 Task: Find an accommodation in Rio de Janeiro for 9 guests from August 8 to August 15, with a price range of ₹10,000 to ₹14,000, 5 bedrooms, 8+ beds, 5 bathrooms, and amenities including Wifi, Free parking, and TV.
Action: Mouse moved to (727, 112)
Screenshot: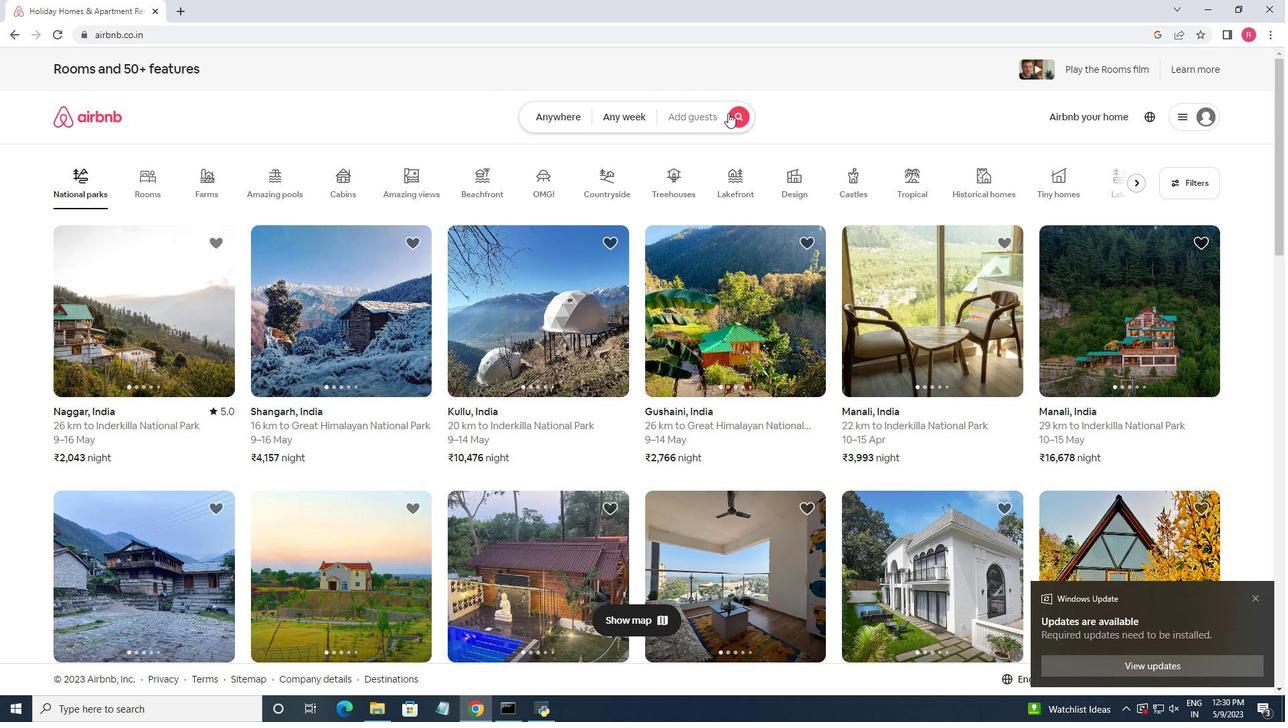 
Action: Mouse pressed left at (727, 112)
Screenshot: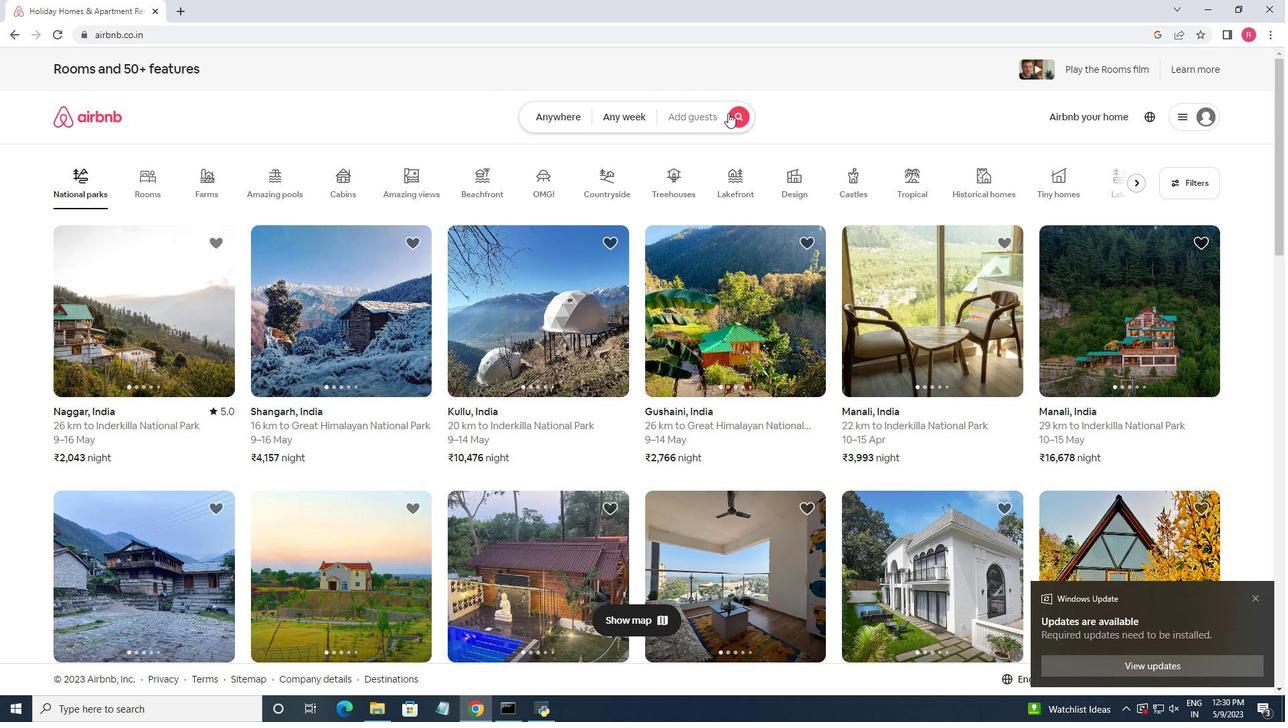 
Action: Mouse moved to (453, 169)
Screenshot: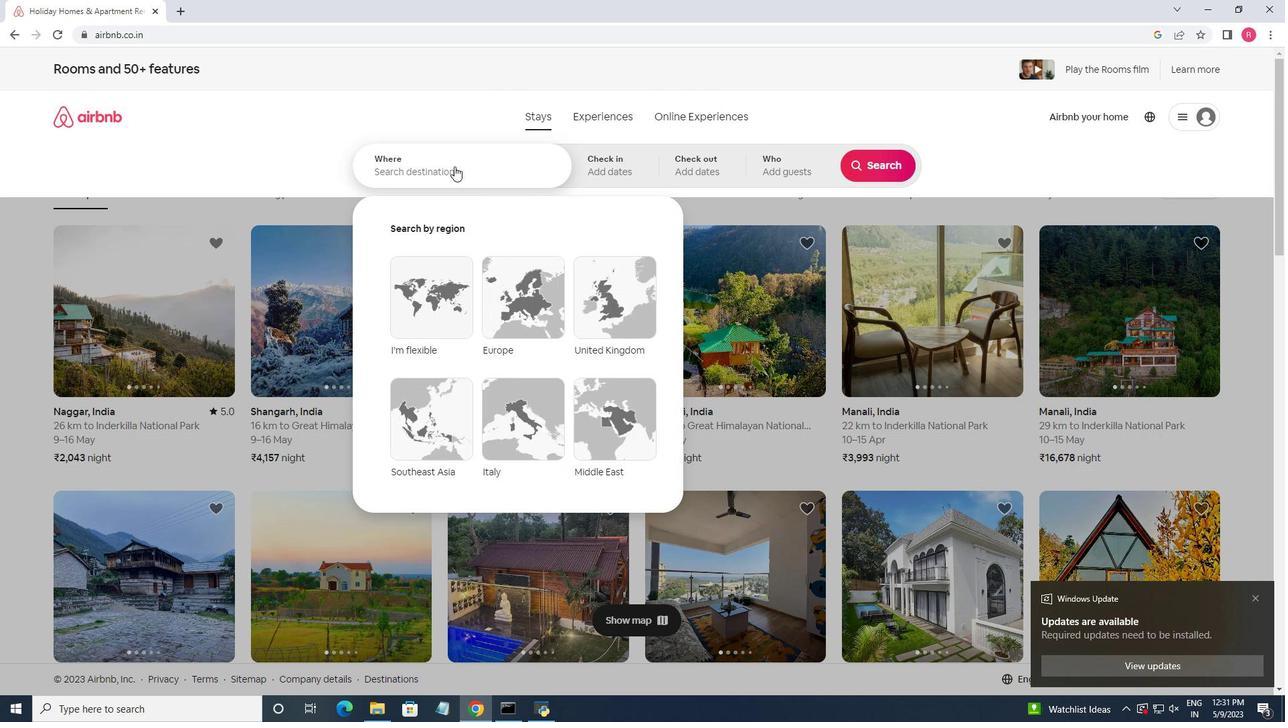 
Action: Mouse pressed left at (453, 169)
Screenshot: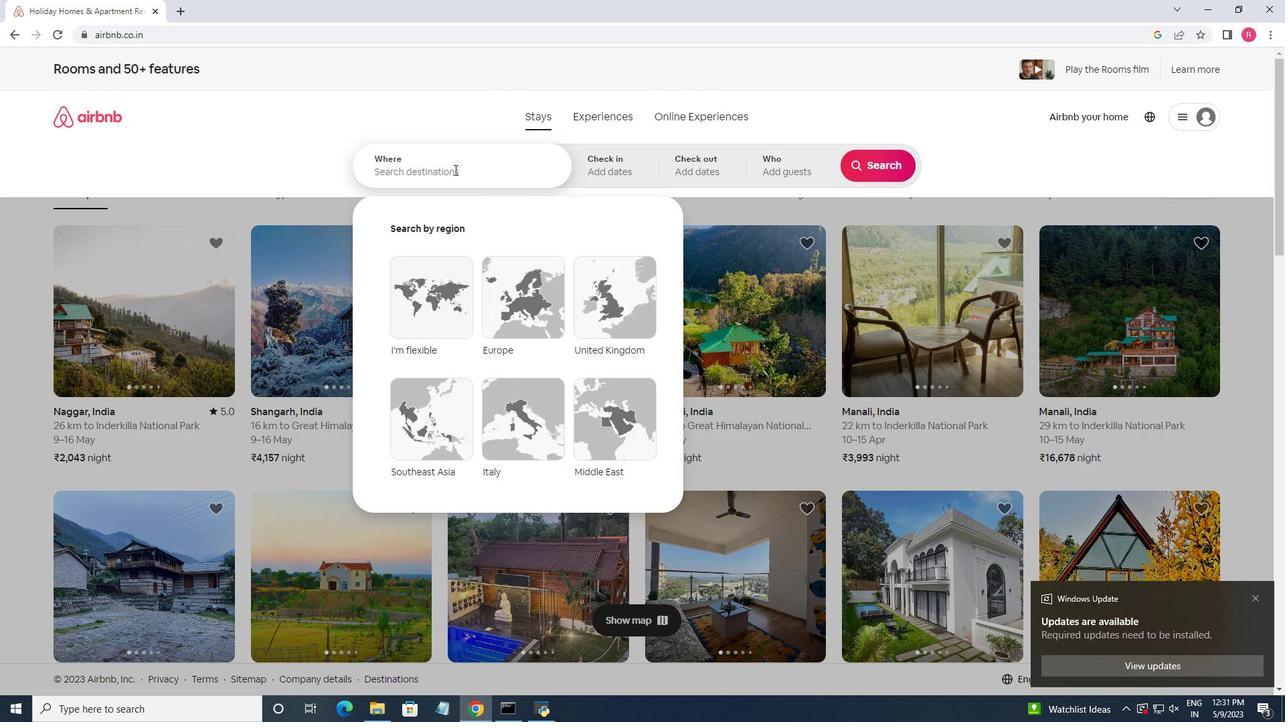 
Action: Key pressed <Key.shift><Key.shift><Key.shift><Key.shift><Key.shift><Key.shift><Key.shift><Key.shift><Key.shift><Key.shift><Key.shift><Key.shift><Key.shift><Key.shift><Key.shift><Key.shift><Key.shift><Key.shift><Key.shift><Key.shift><Key.shift><Key.shift><Key.shift><Key.shift>Rio<Key.space>de<Key.space><Key.shift>Janeiro,<Key.space><Key.shift>Brazil
Screenshot: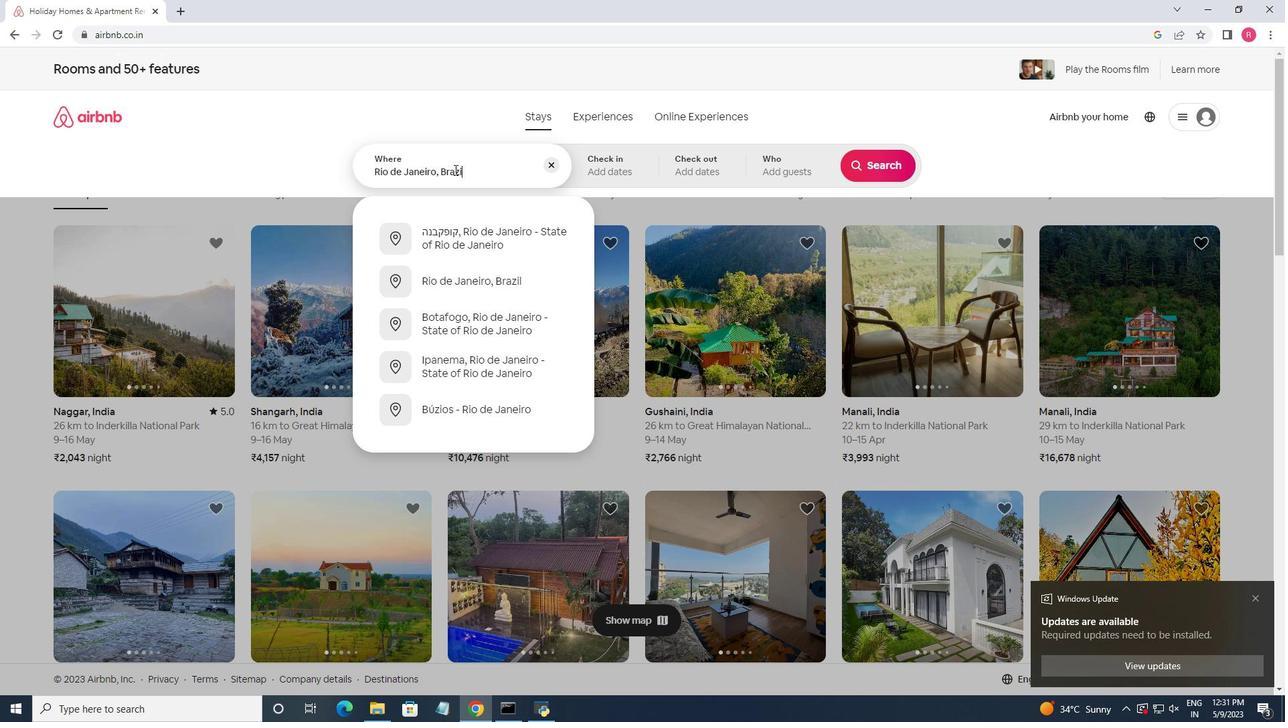 
Action: Mouse moved to (472, 240)
Screenshot: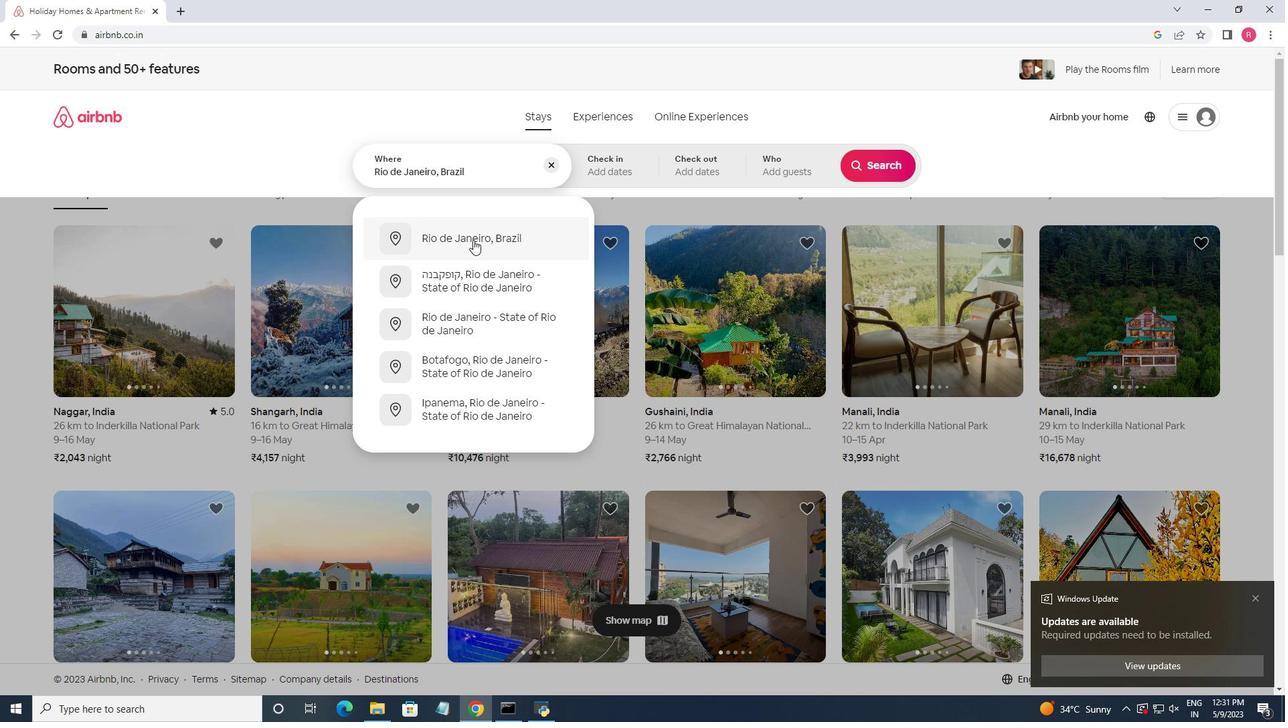 
Action: Mouse pressed left at (472, 240)
Screenshot: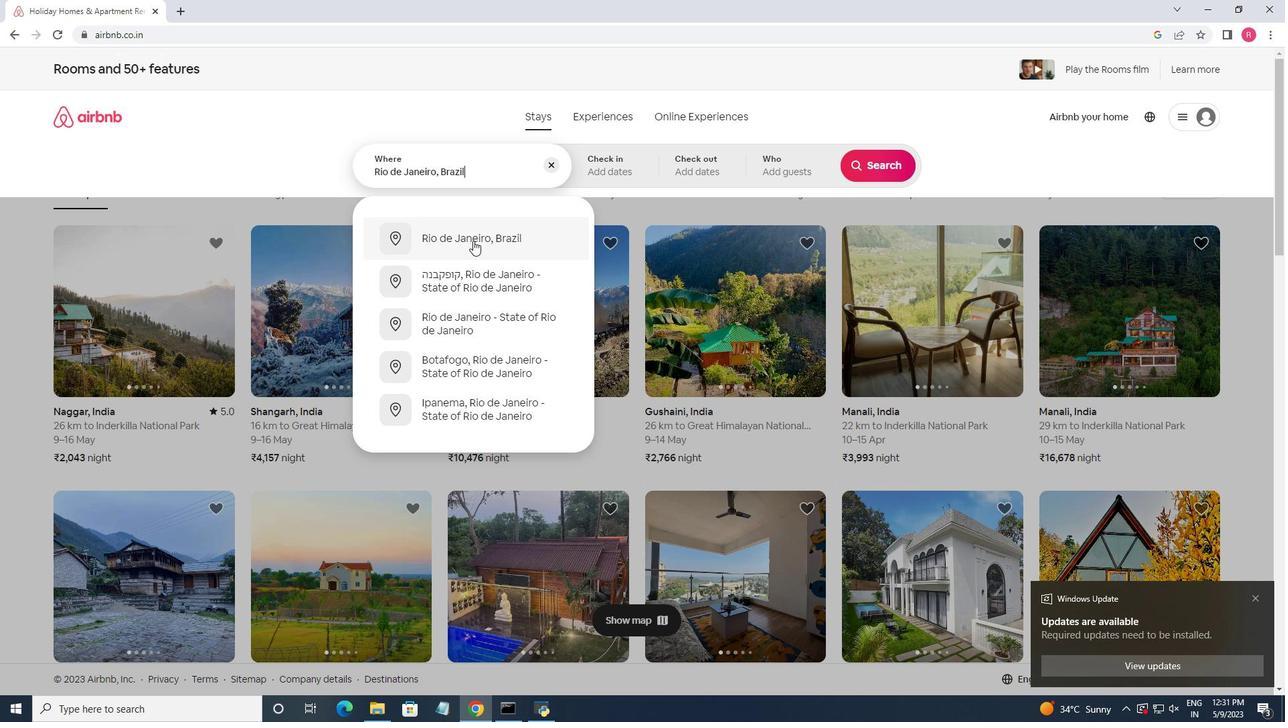 
Action: Mouse moved to (615, 169)
Screenshot: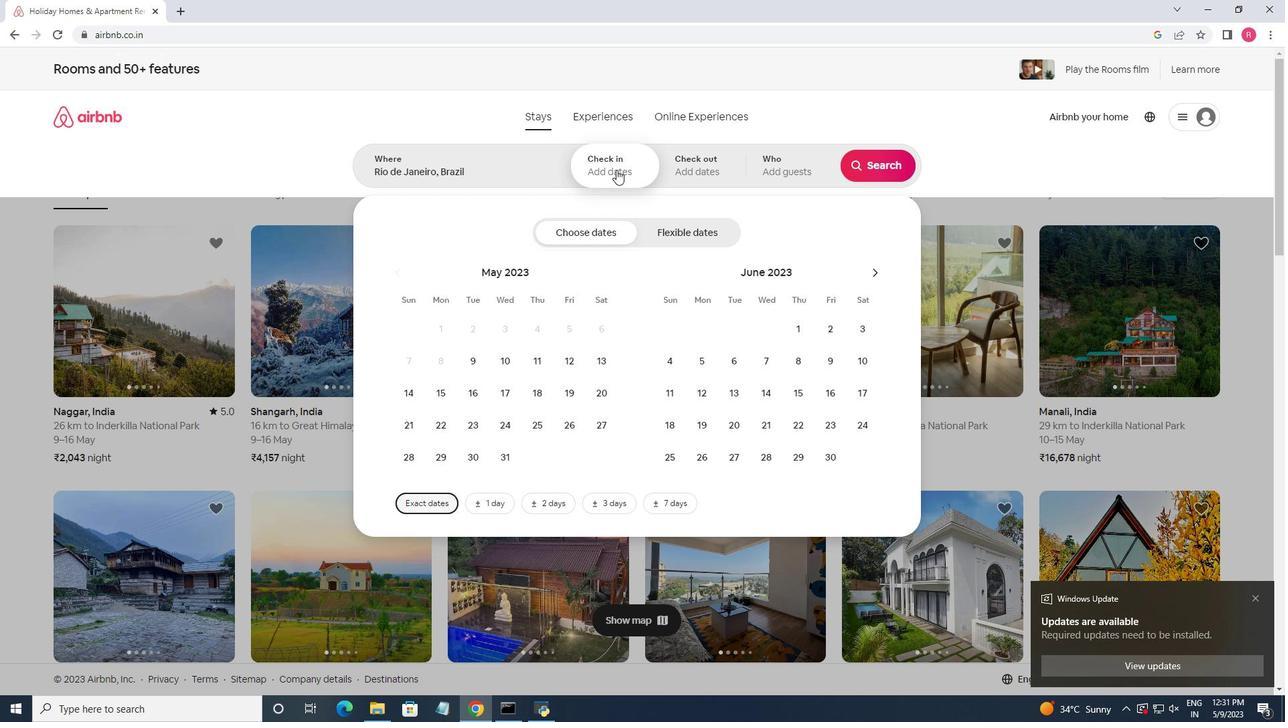
Action: Mouse pressed left at (615, 169)
Screenshot: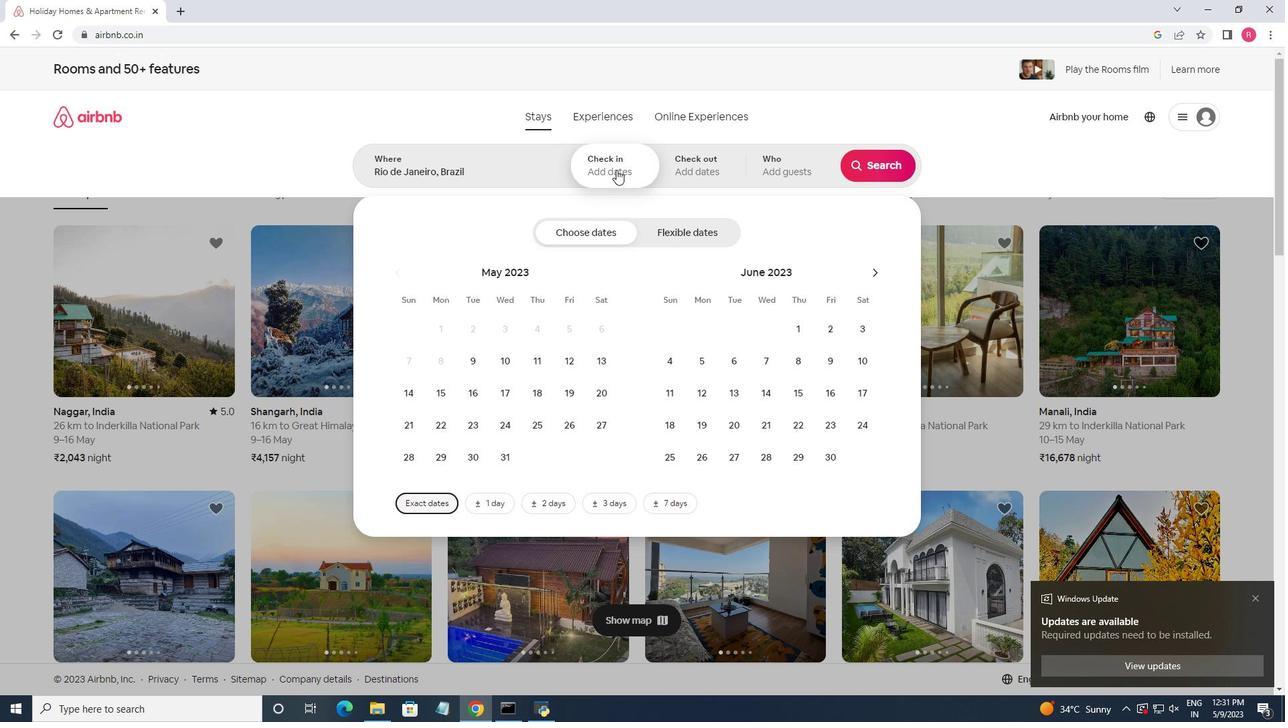 
Action: Mouse pressed left at (615, 169)
Screenshot: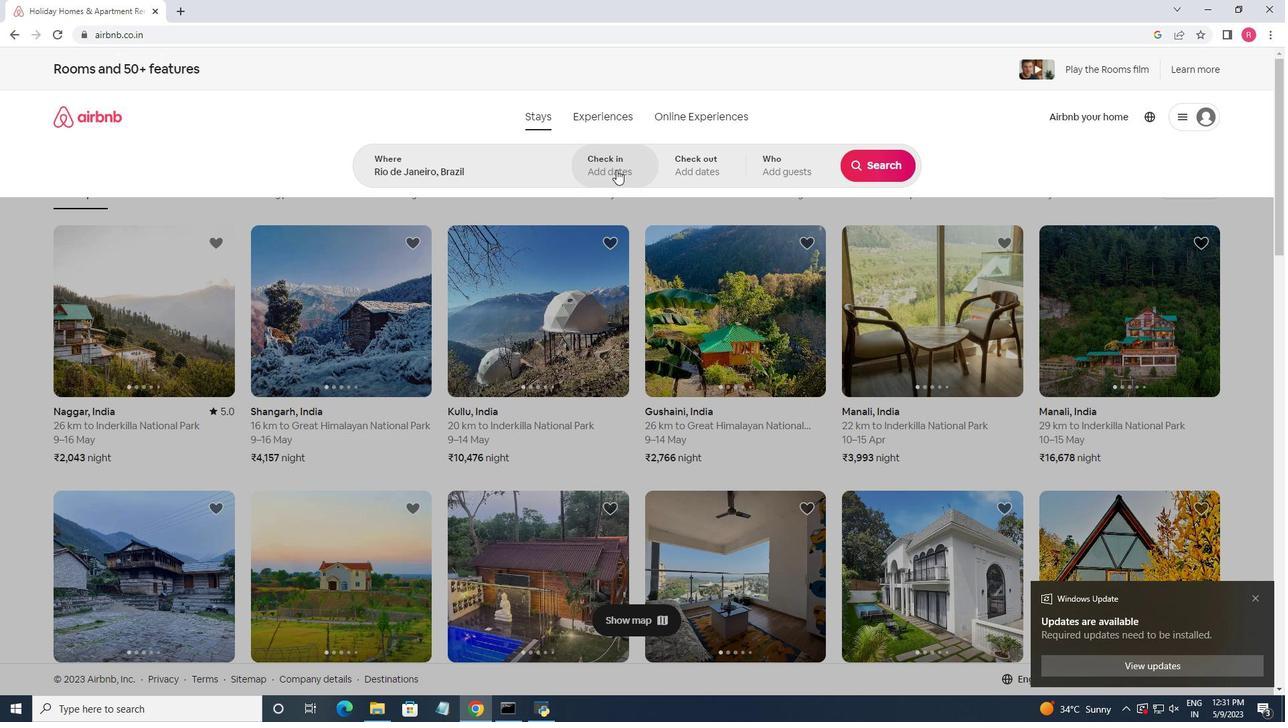 
Action: Mouse moved to (868, 271)
Screenshot: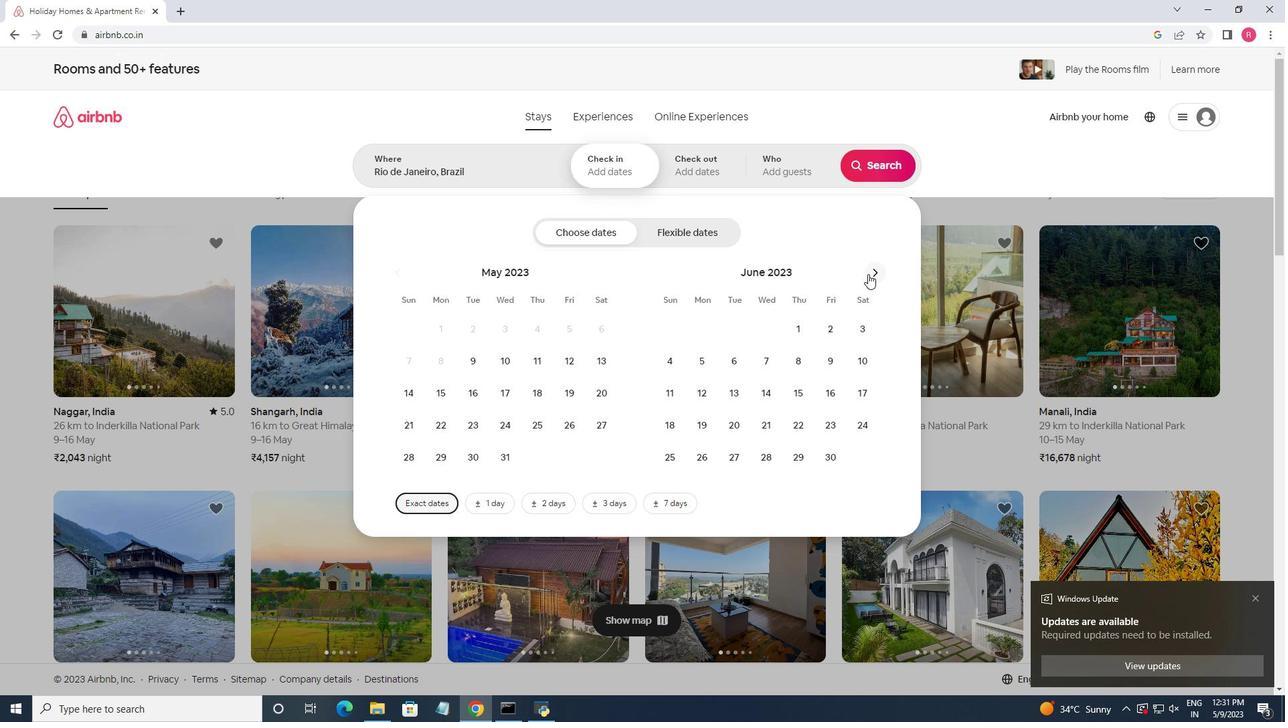 
Action: Mouse pressed left at (868, 271)
Screenshot: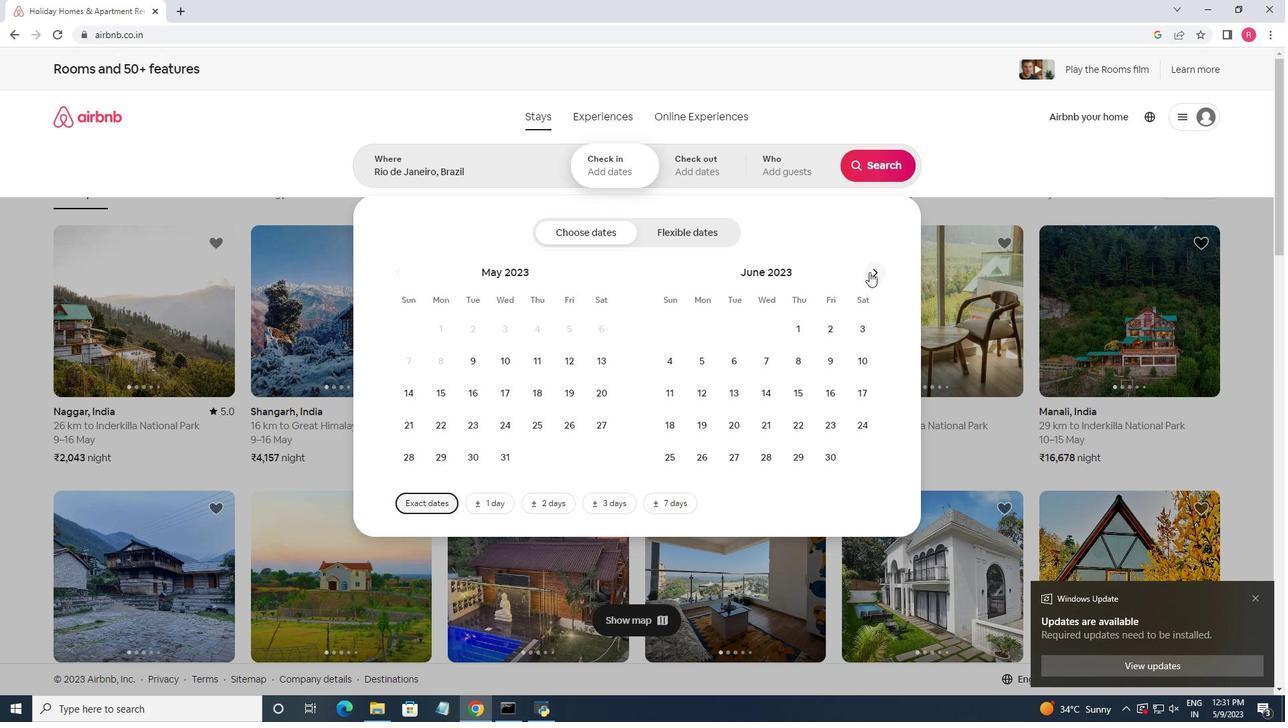 
Action: Mouse pressed left at (868, 271)
Screenshot: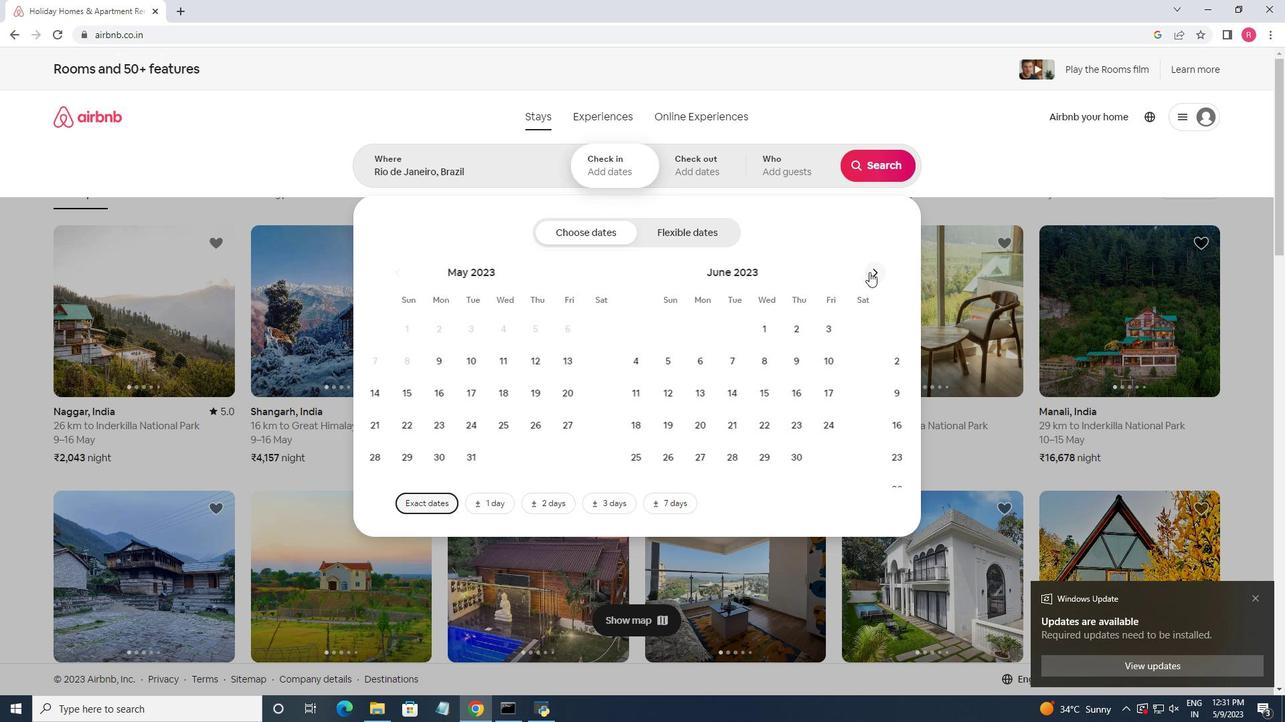 
Action: Mouse moved to (741, 358)
Screenshot: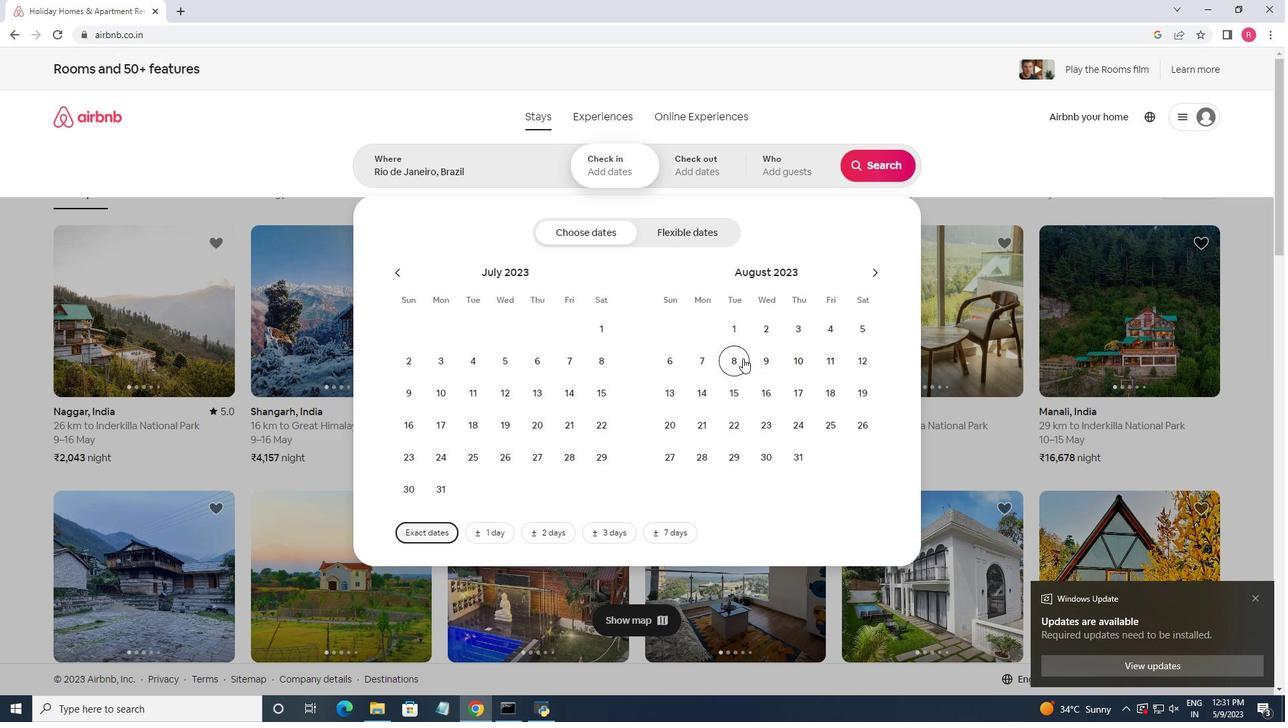 
Action: Mouse pressed left at (741, 358)
Screenshot: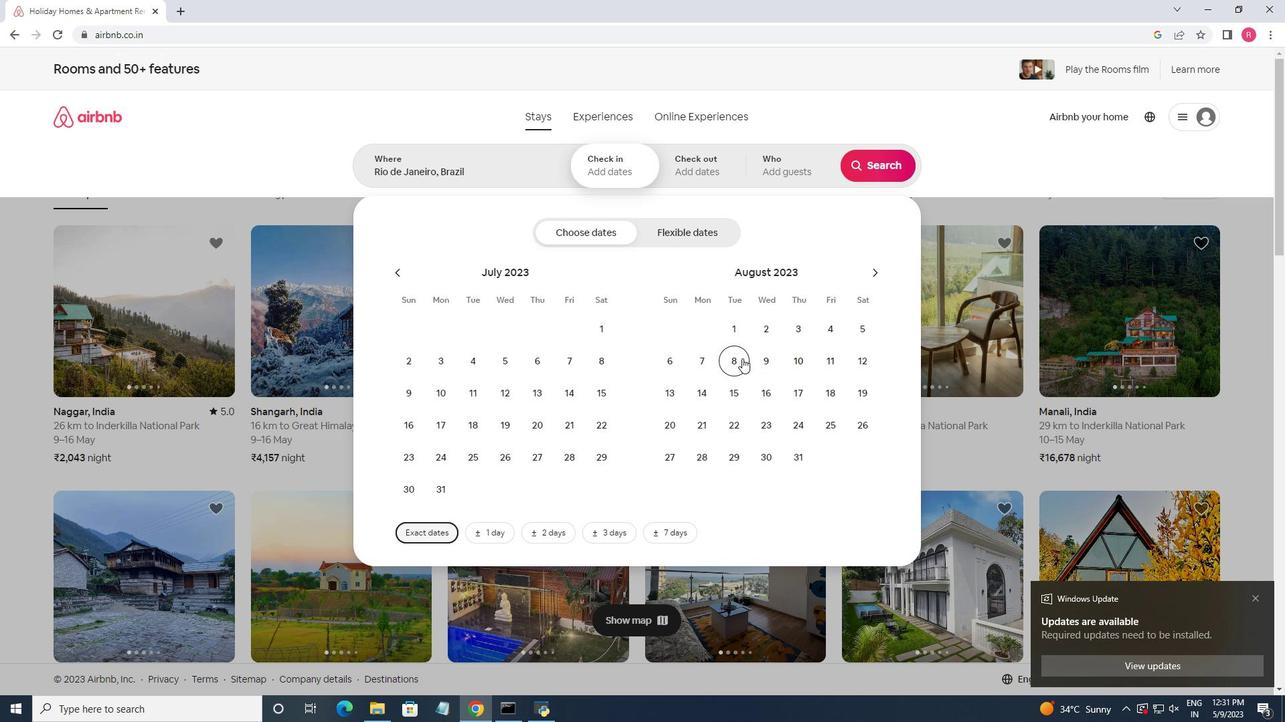 
Action: Mouse moved to (744, 390)
Screenshot: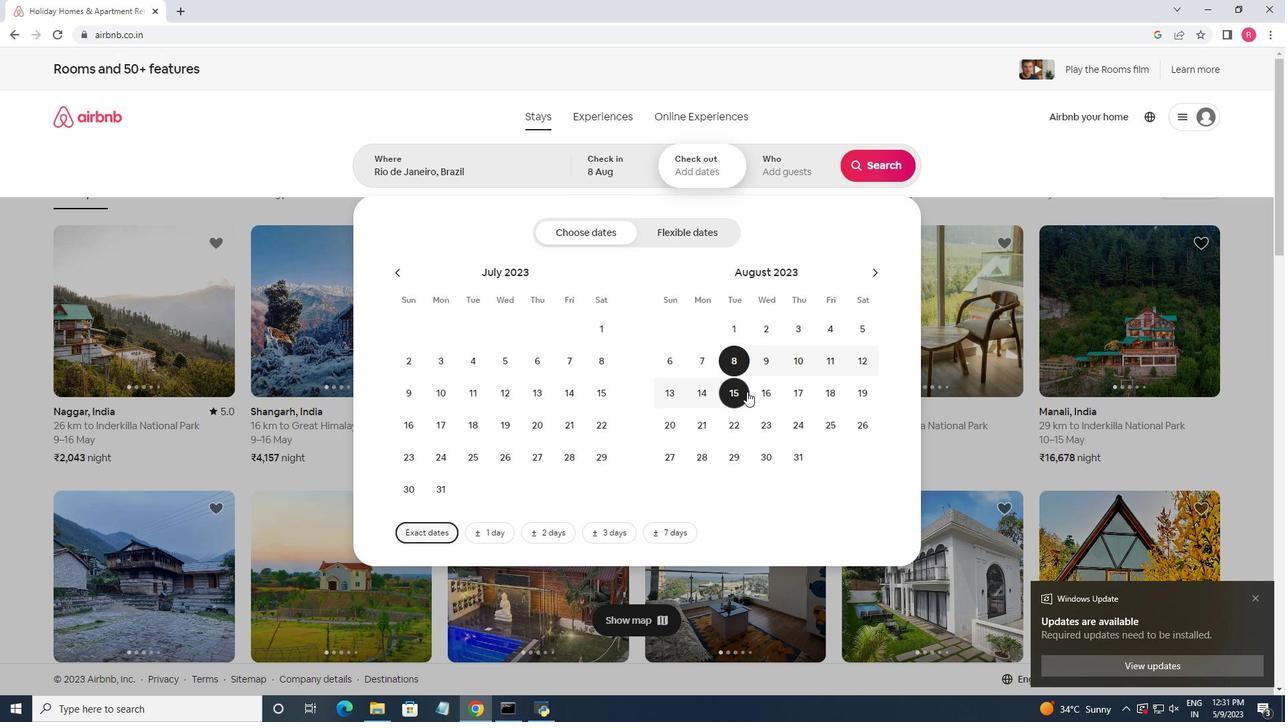 
Action: Mouse pressed left at (744, 390)
Screenshot: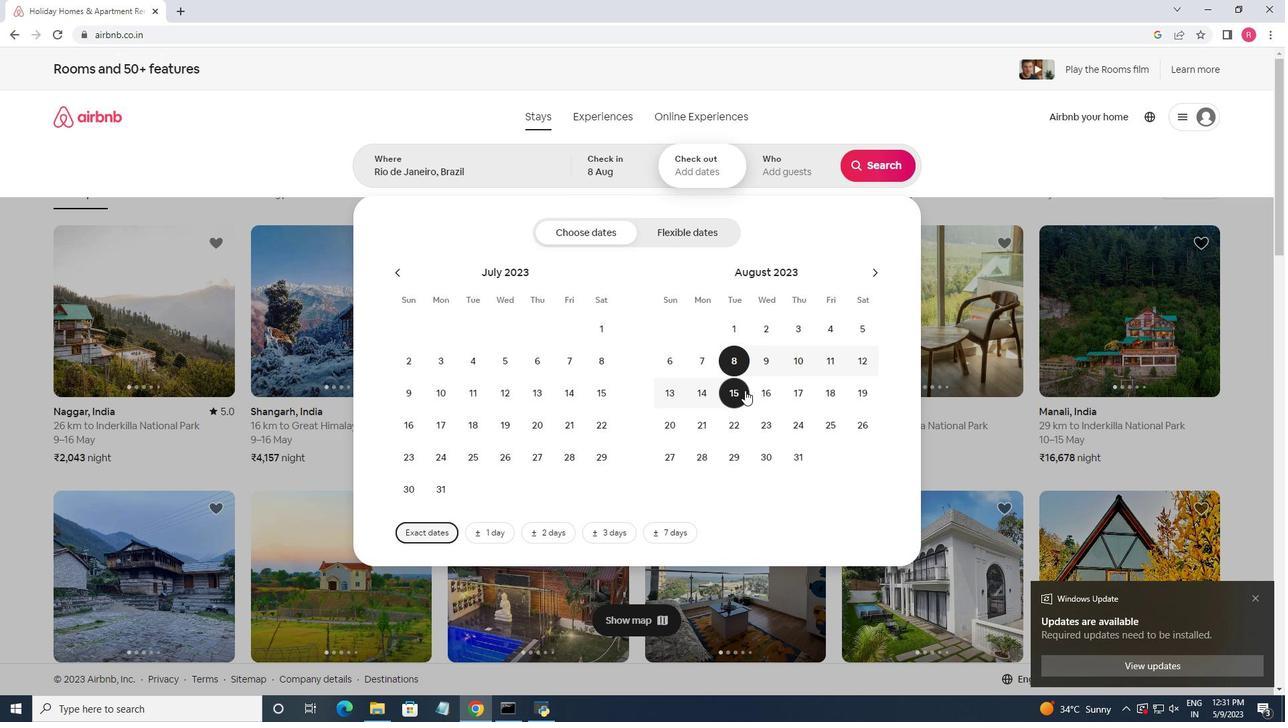 
Action: Mouse moved to (787, 172)
Screenshot: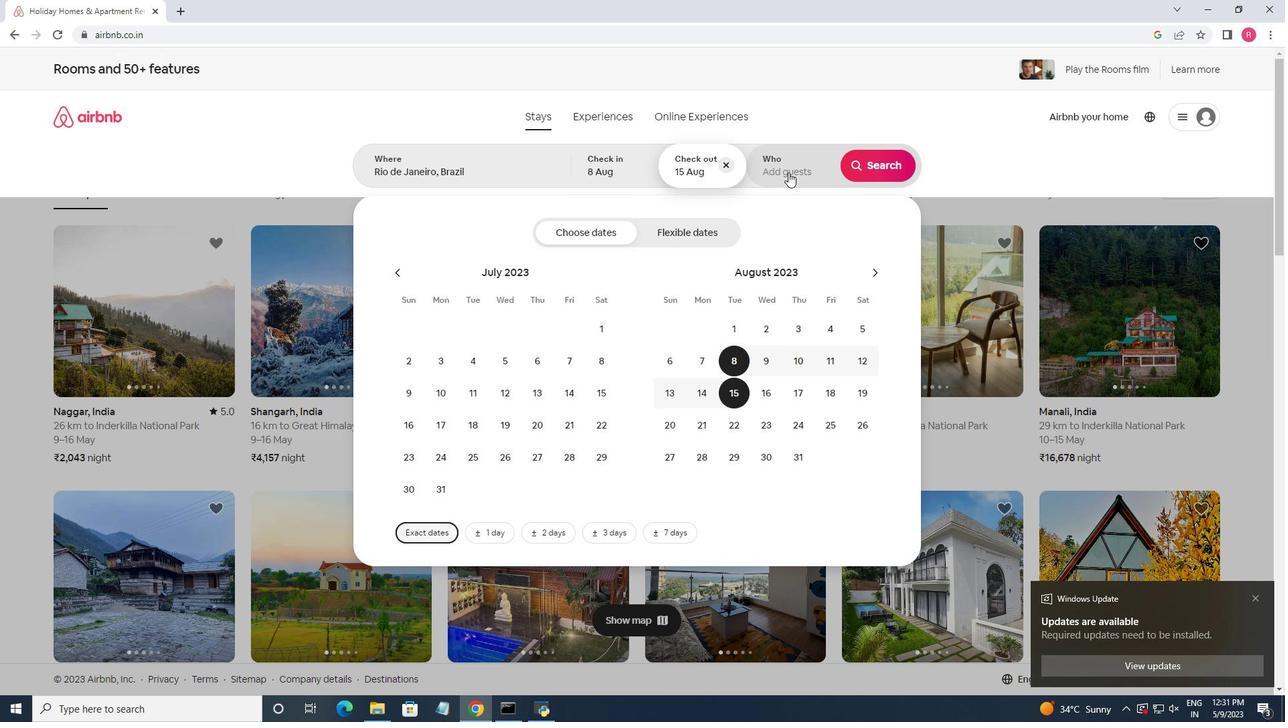 
Action: Mouse pressed left at (787, 172)
Screenshot: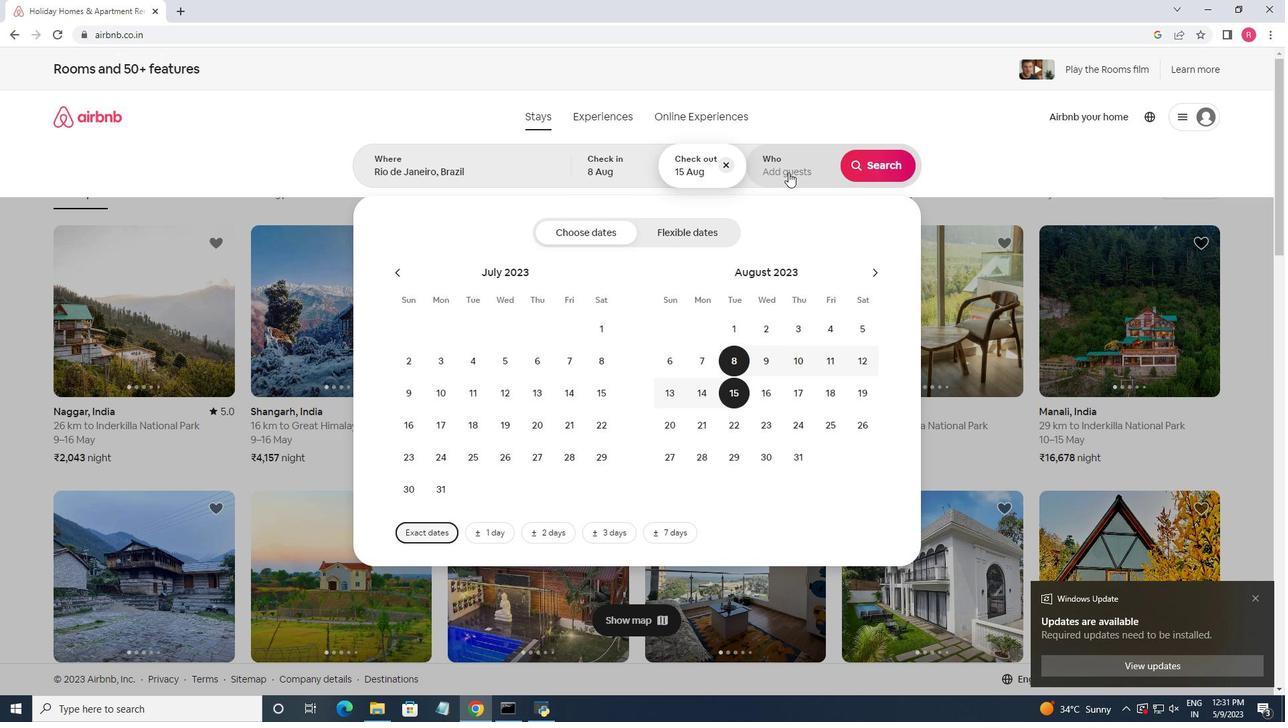 
Action: Mouse moved to (885, 240)
Screenshot: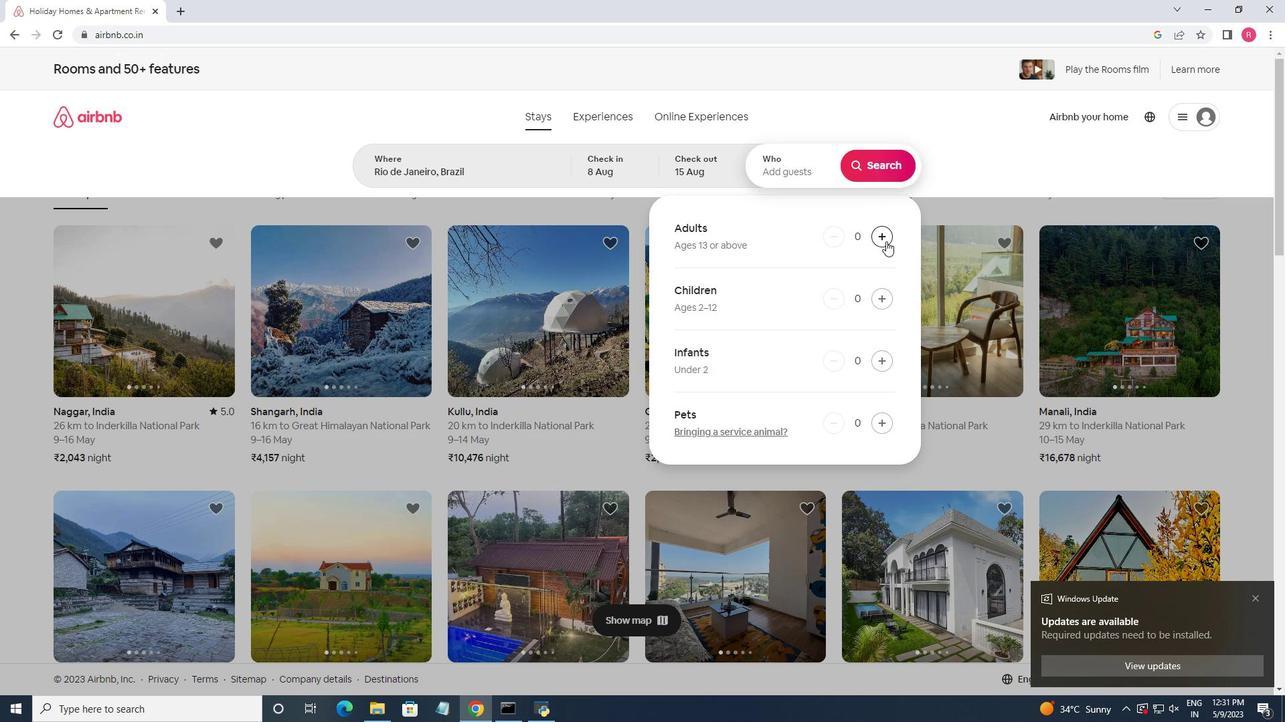
Action: Mouse pressed left at (885, 240)
Screenshot: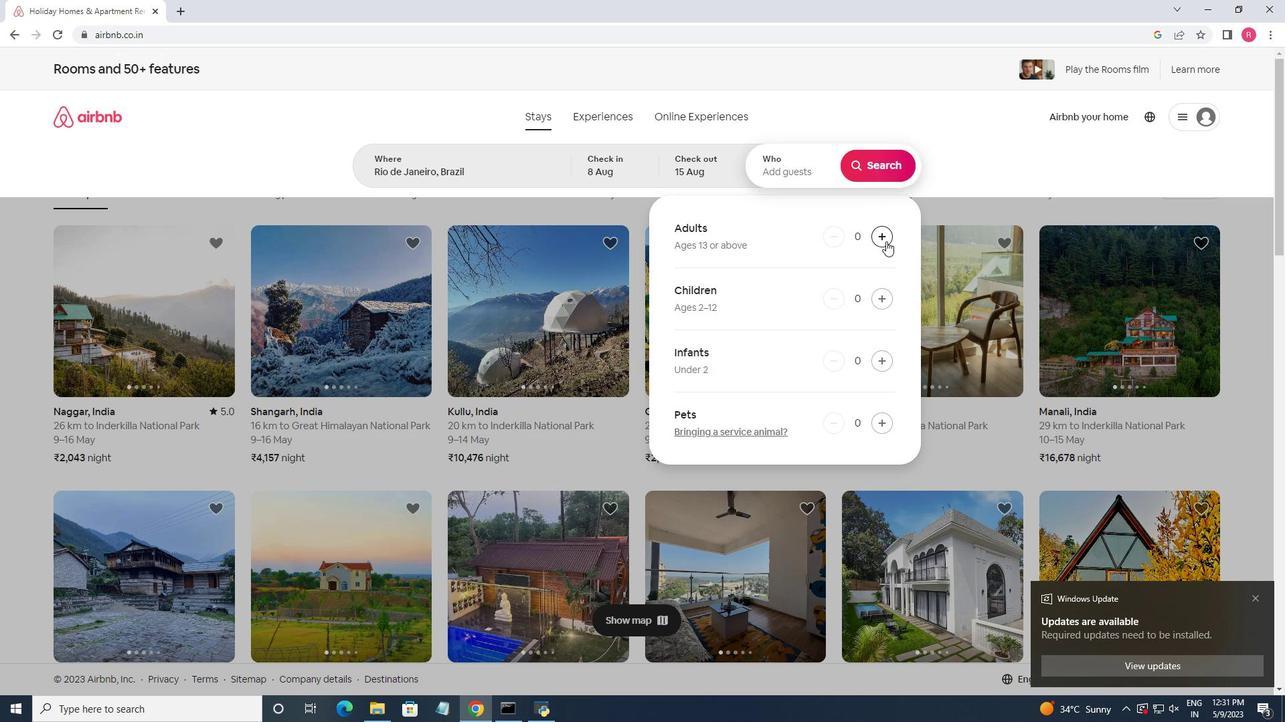 
Action: Mouse pressed left at (885, 240)
Screenshot: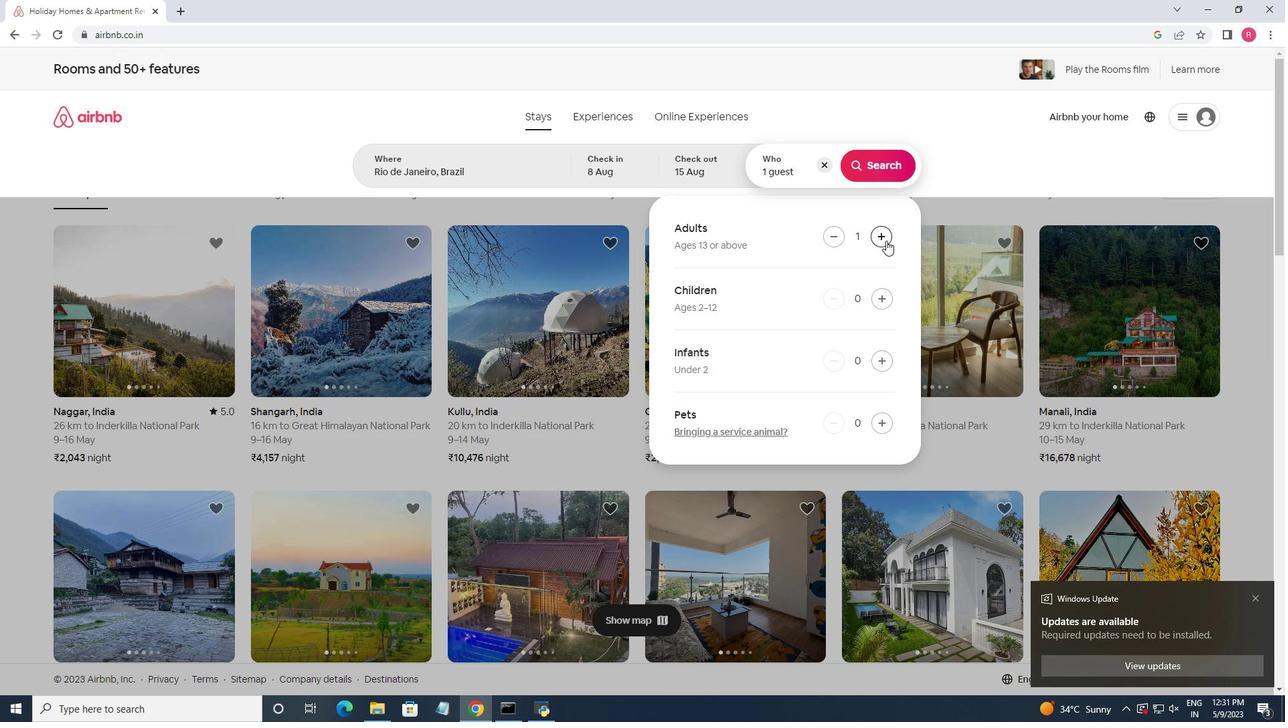 
Action: Mouse pressed left at (885, 240)
Screenshot: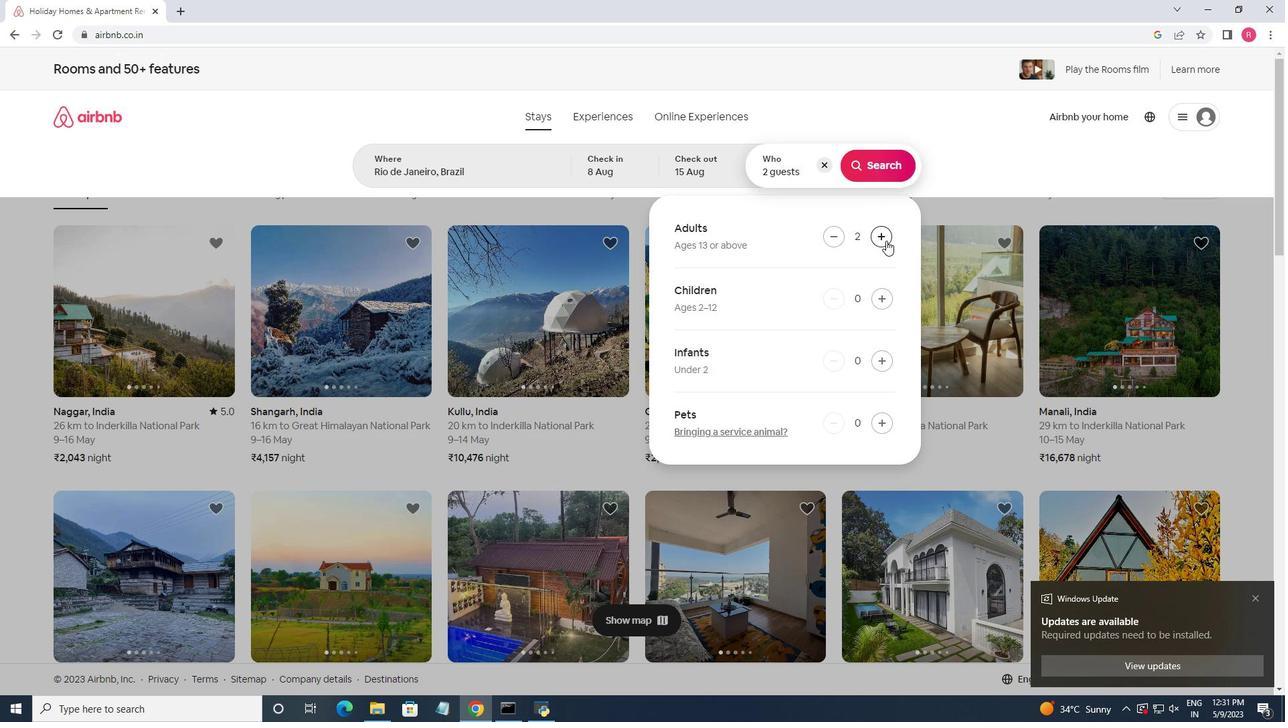 
Action: Mouse pressed left at (885, 240)
Screenshot: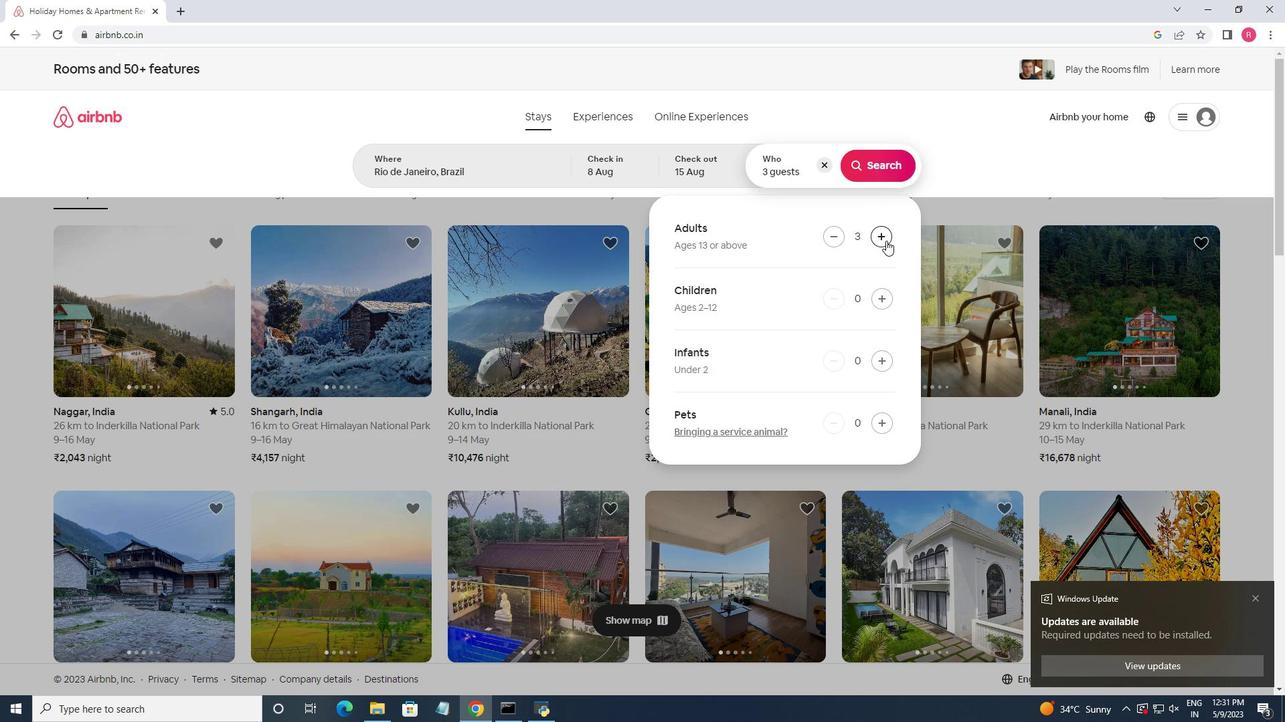 
Action: Mouse pressed left at (885, 240)
Screenshot: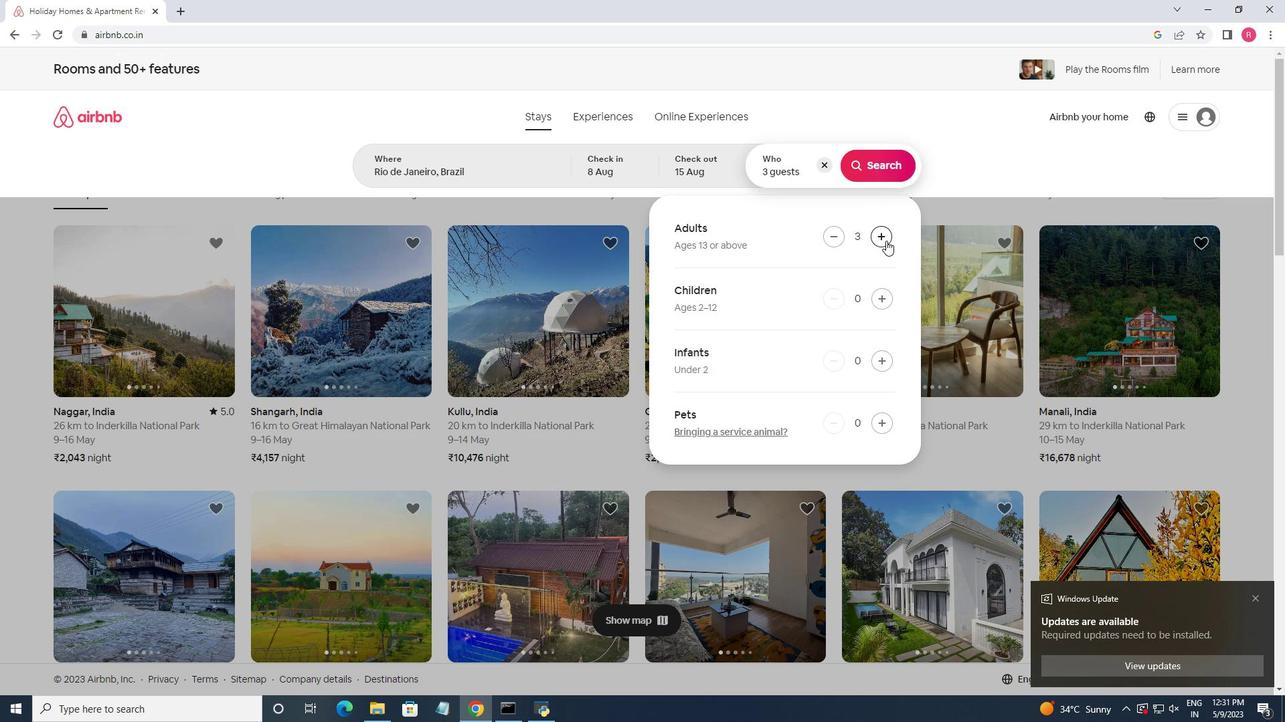 
Action: Mouse pressed left at (885, 240)
Screenshot: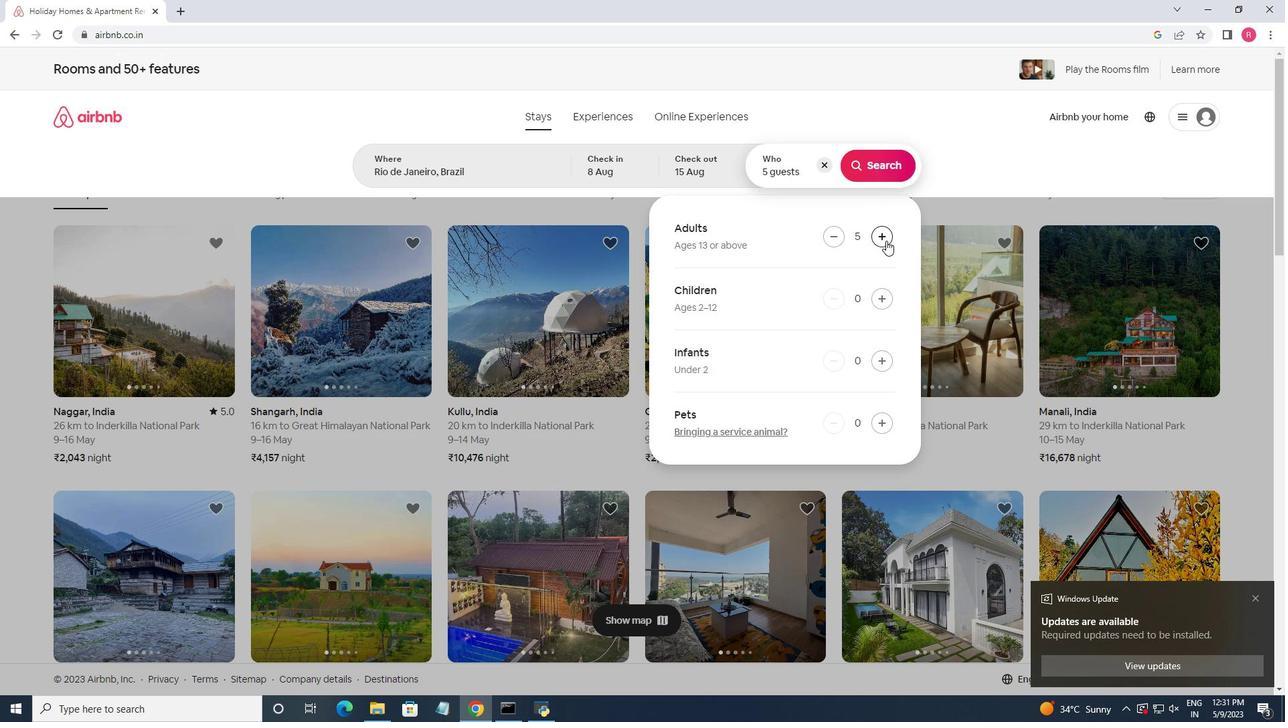 
Action: Mouse pressed left at (885, 240)
Screenshot: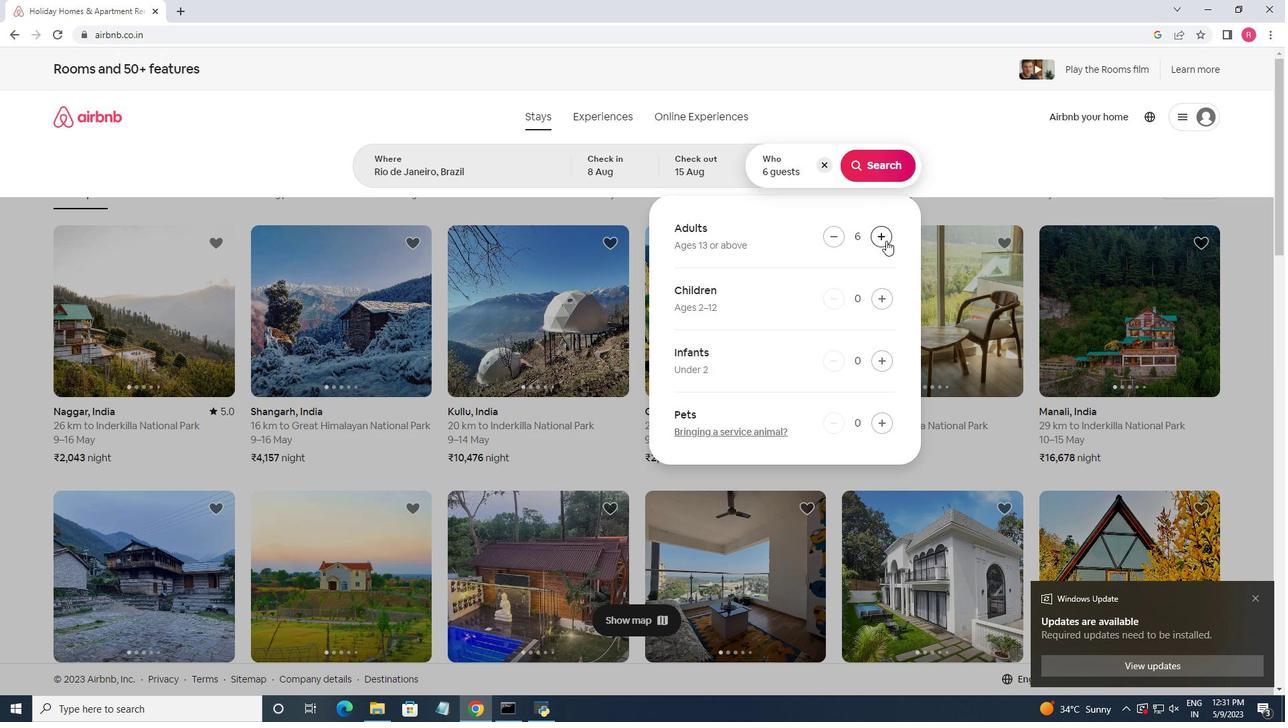 
Action: Mouse pressed left at (885, 240)
Screenshot: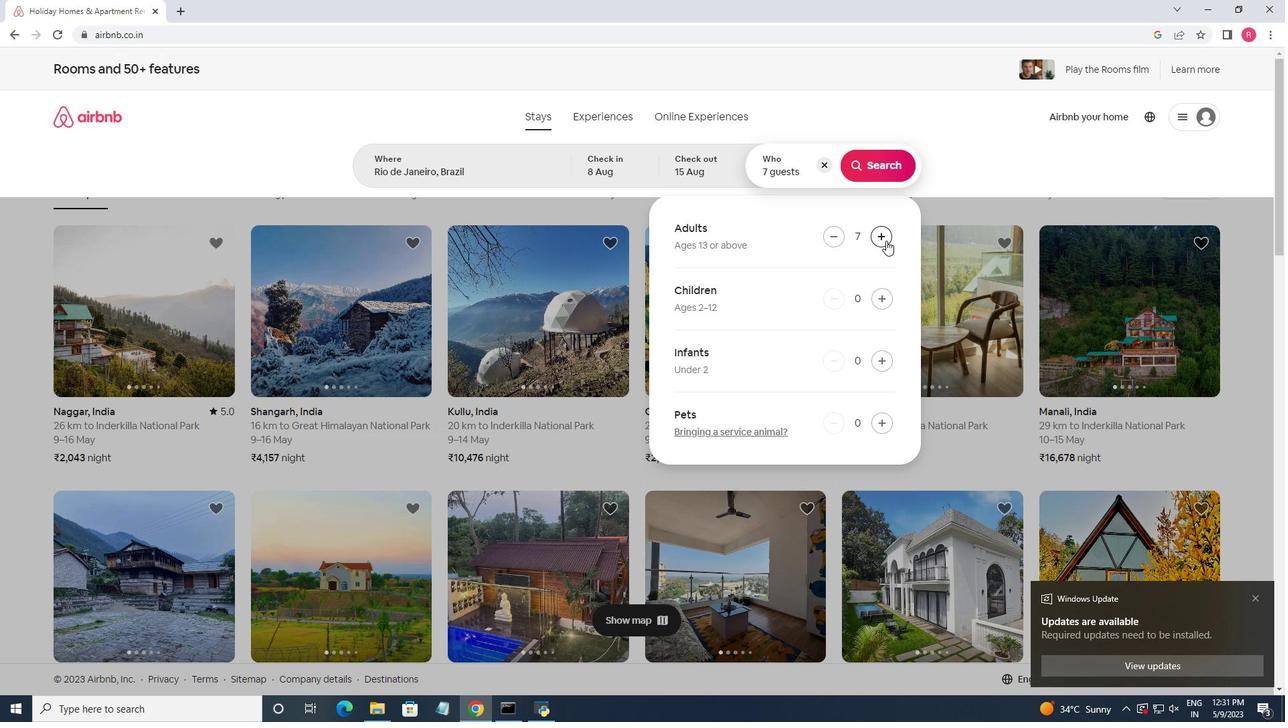 
Action: Mouse pressed left at (885, 240)
Screenshot: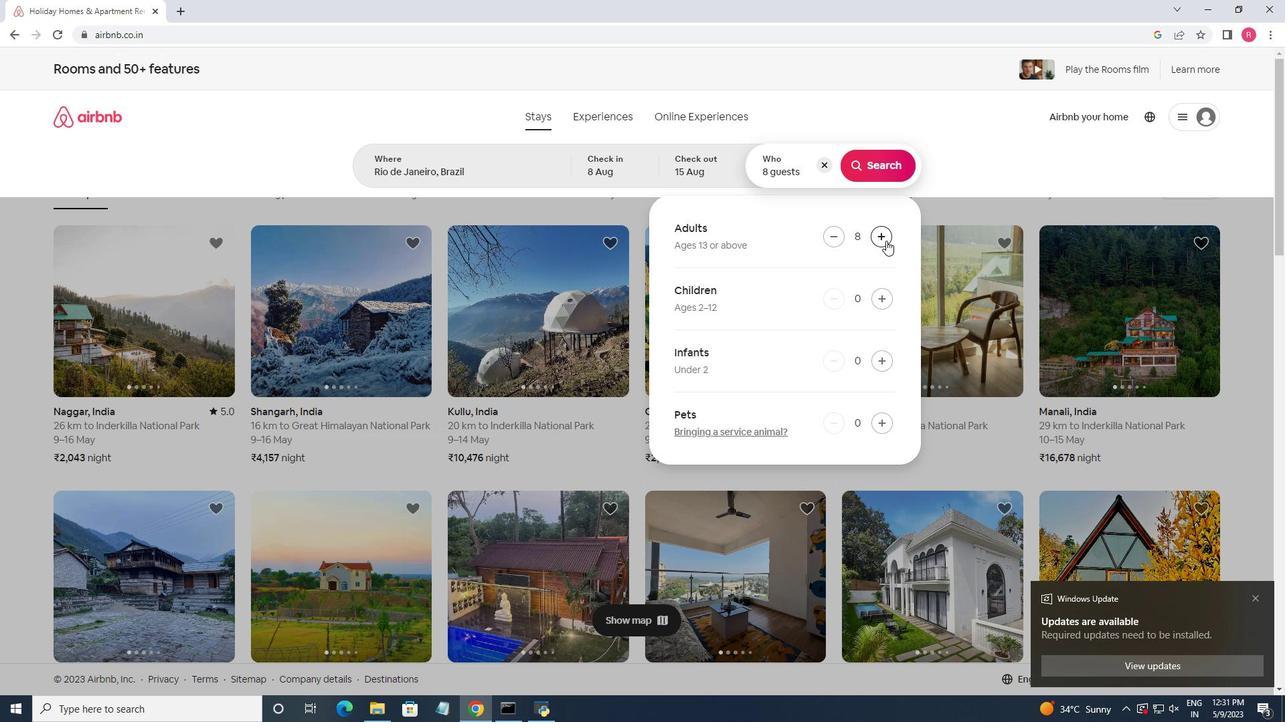 
Action: Mouse moved to (872, 170)
Screenshot: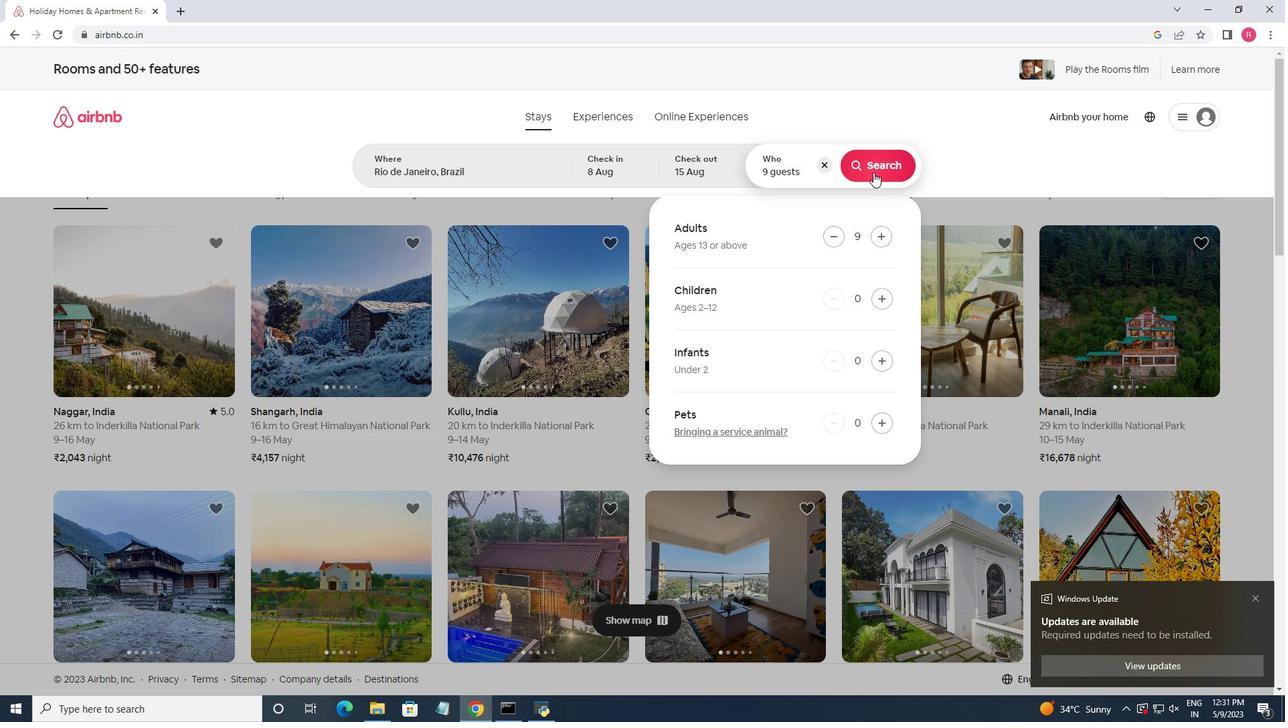 
Action: Mouse pressed left at (872, 170)
Screenshot: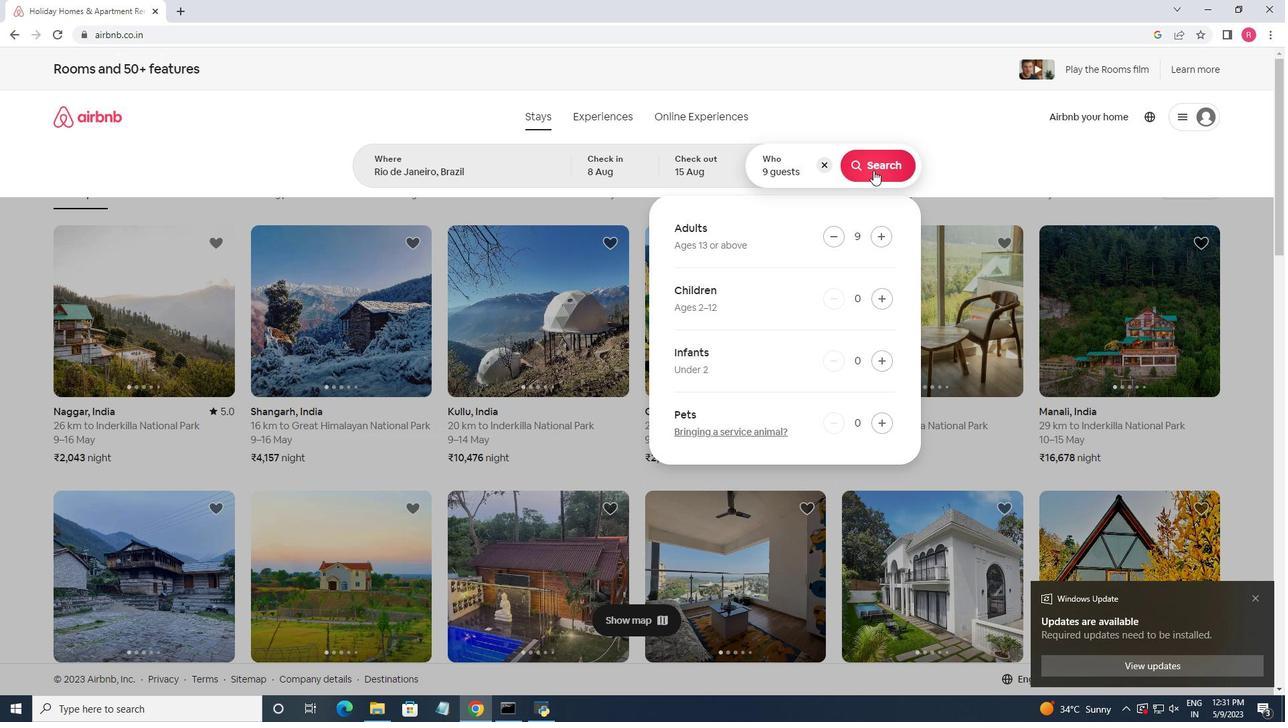
Action: Mouse moved to (1235, 131)
Screenshot: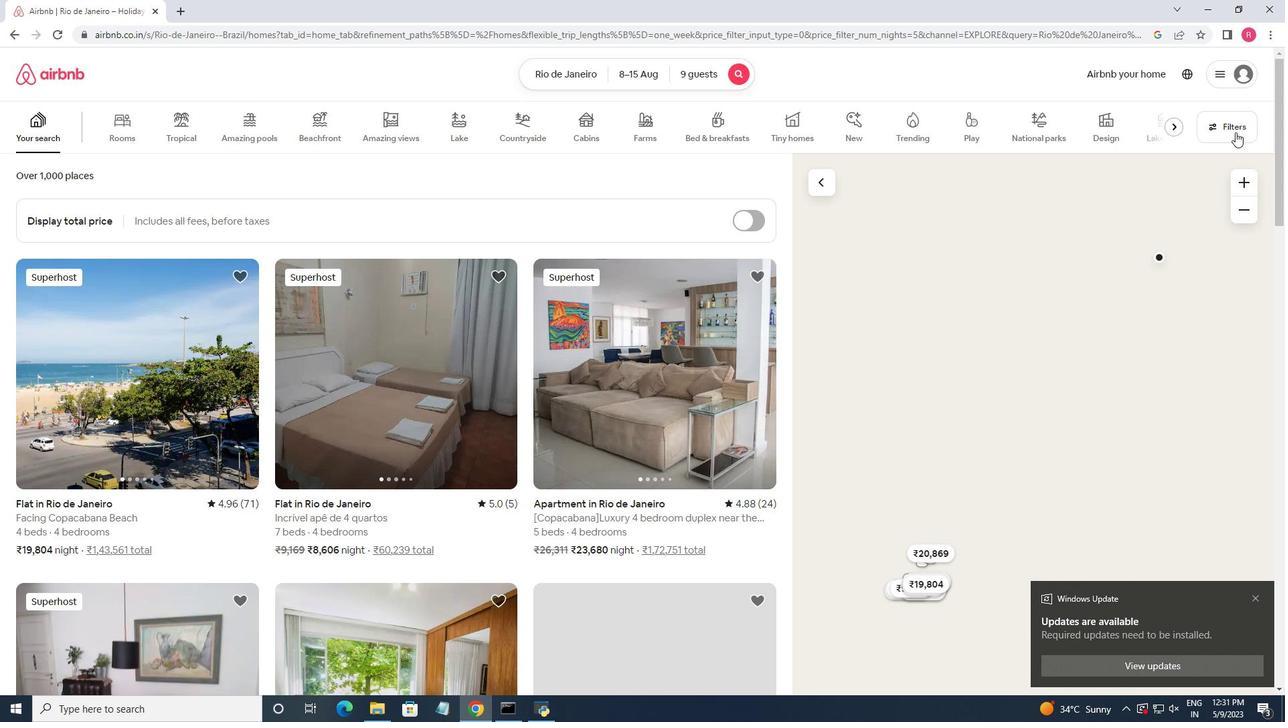 
Action: Mouse pressed left at (1235, 131)
Screenshot: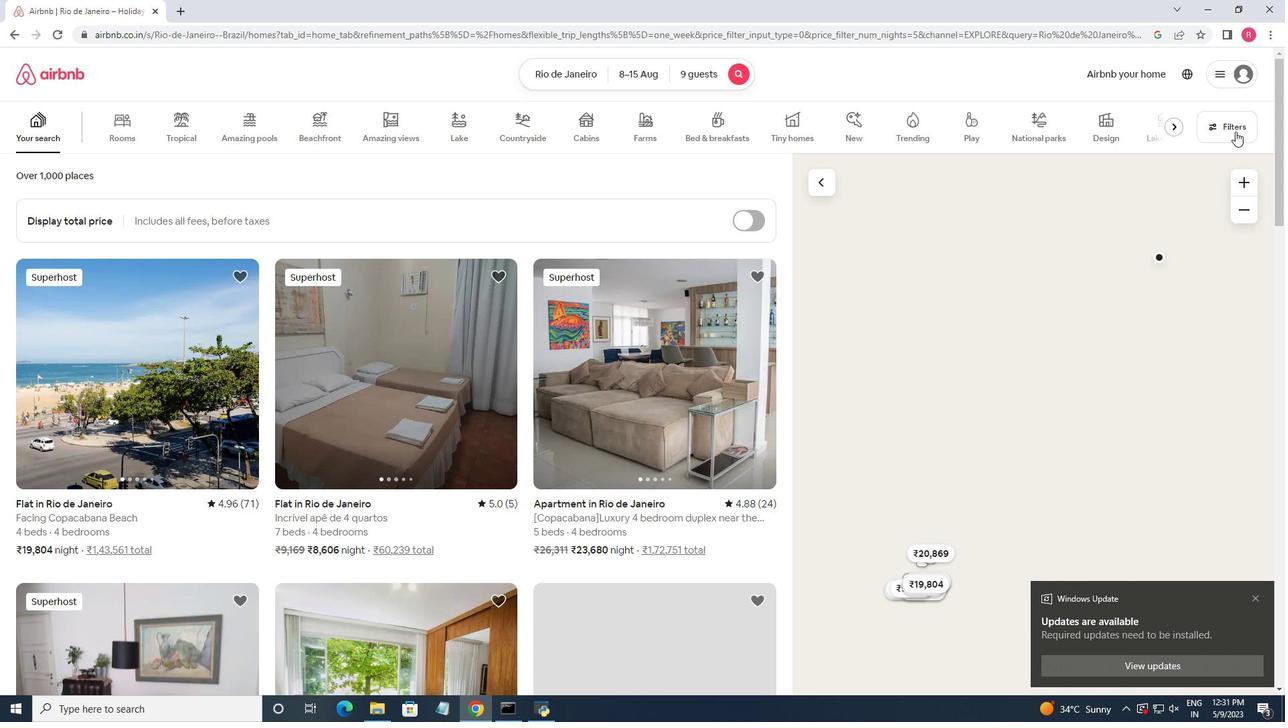 
Action: Mouse moved to (487, 453)
Screenshot: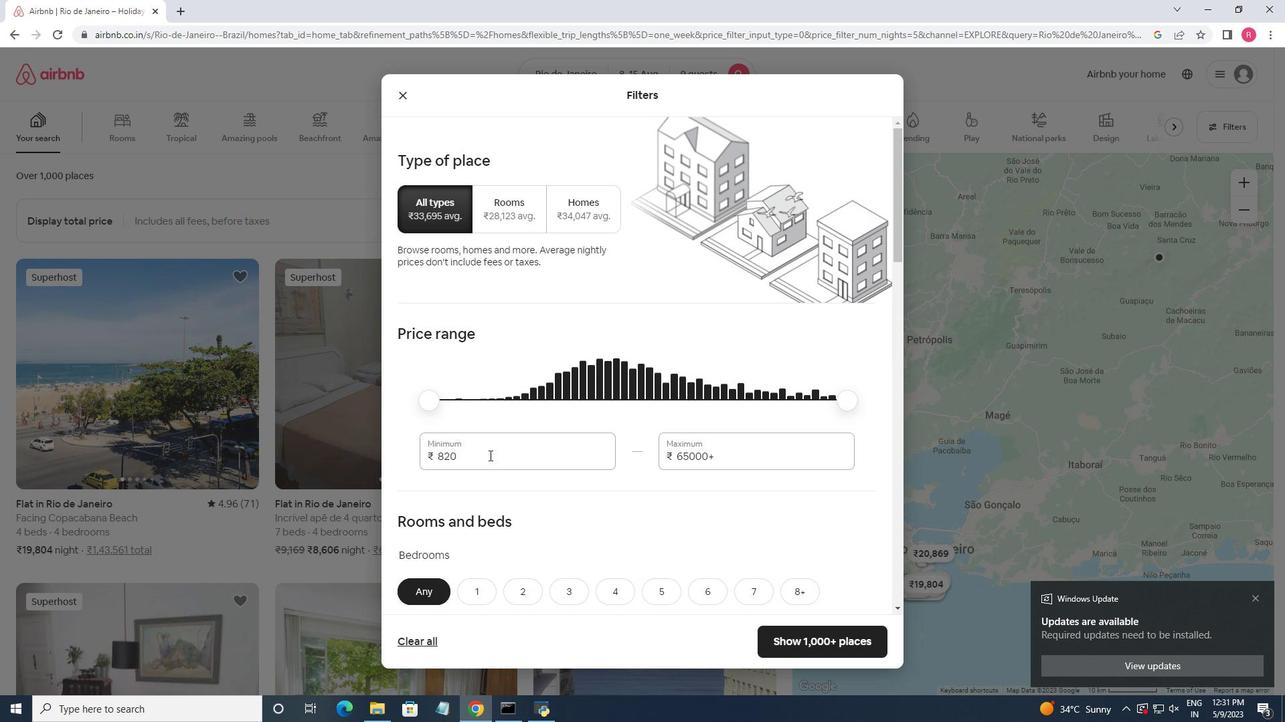 
Action: Mouse pressed left at (487, 453)
Screenshot: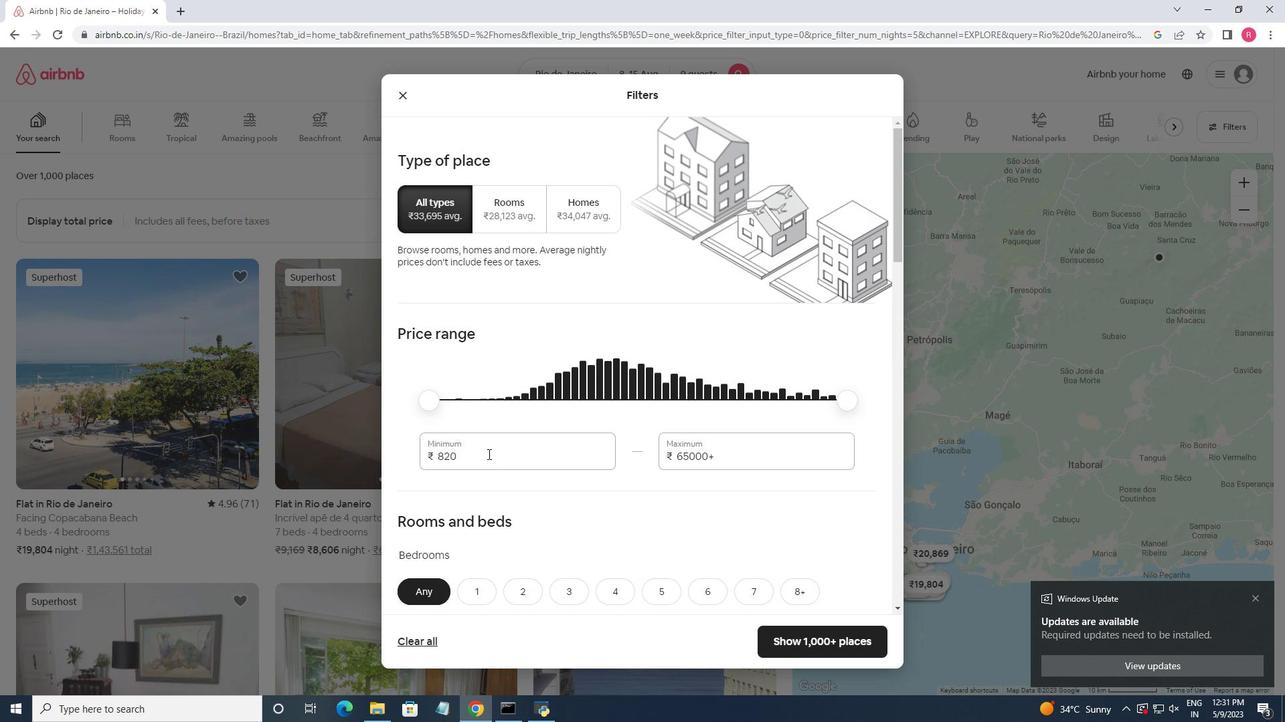 
Action: Mouse pressed left at (487, 453)
Screenshot: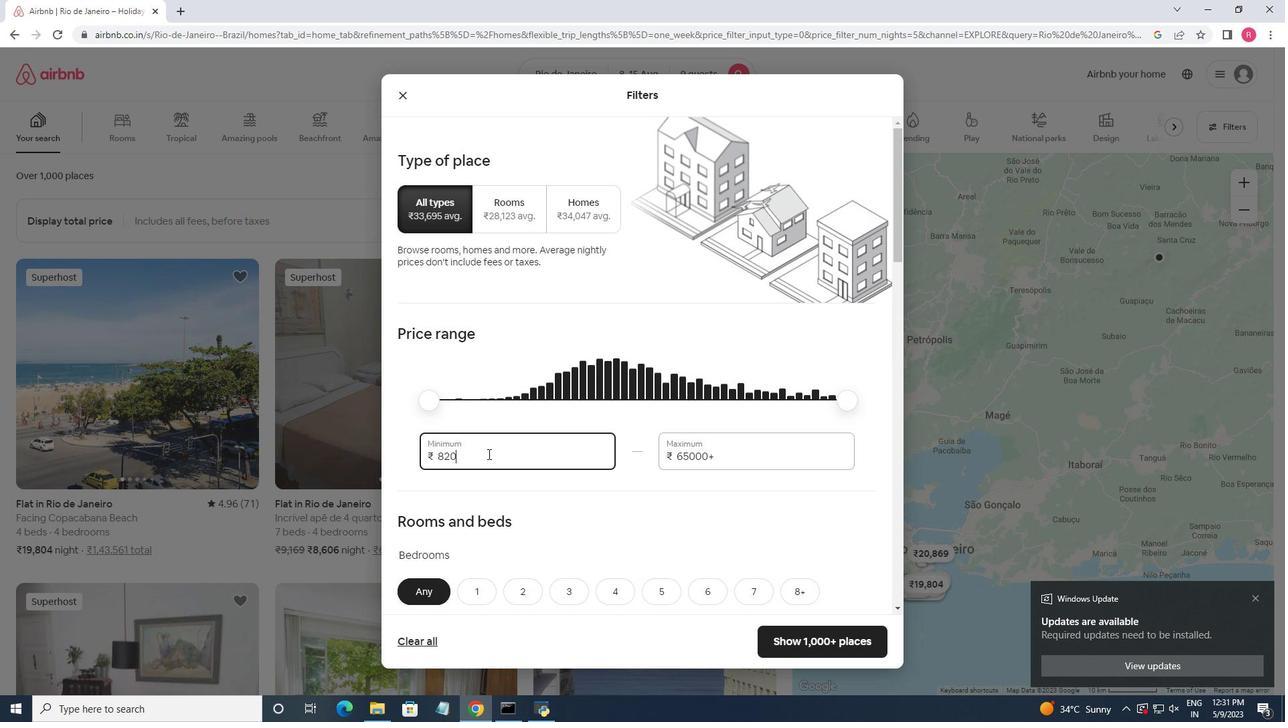 
Action: Key pressed <Key.backspace>10000<Key.tab>14000
Screenshot: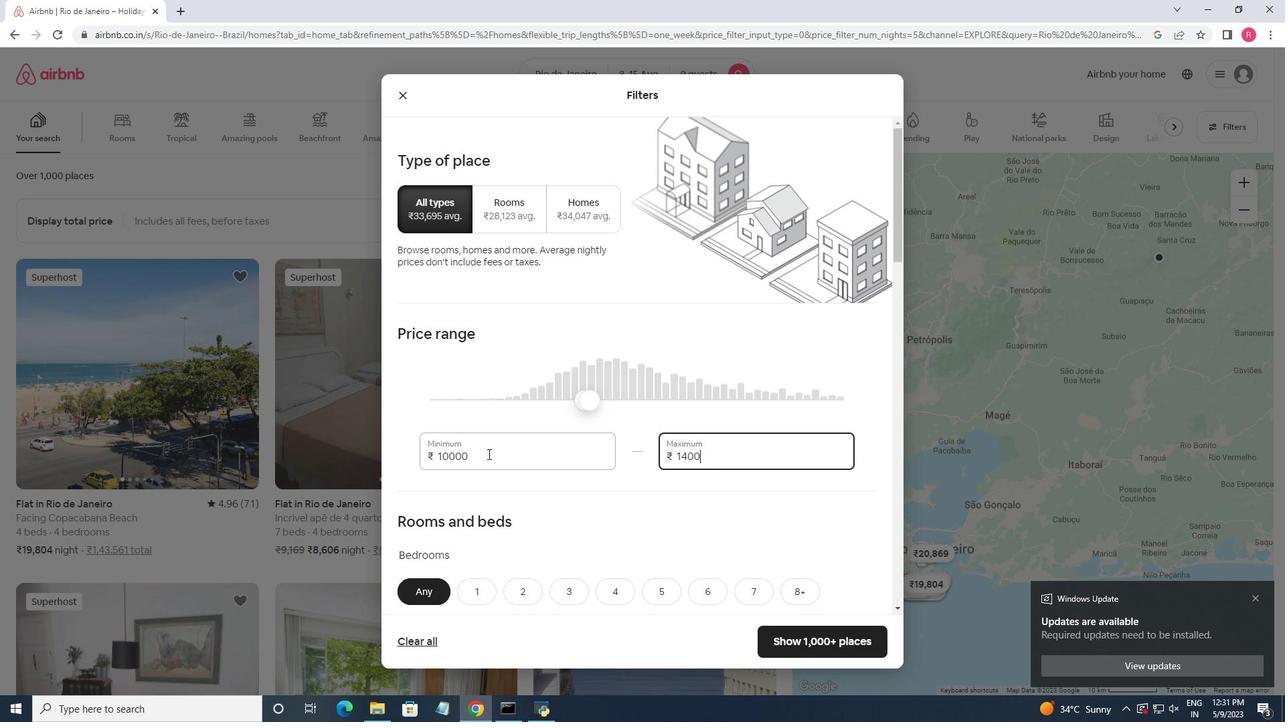 
Action: Mouse moved to (556, 443)
Screenshot: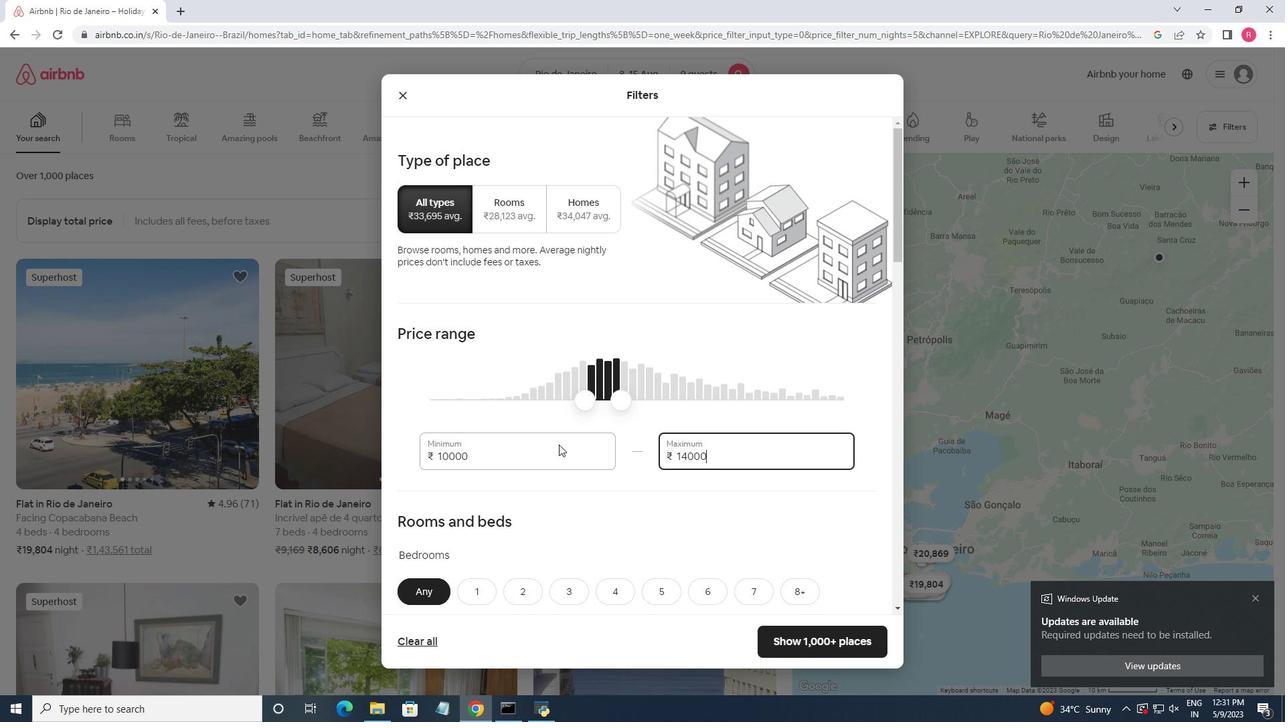 
Action: Mouse scrolled (556, 443) with delta (0, 0)
Screenshot: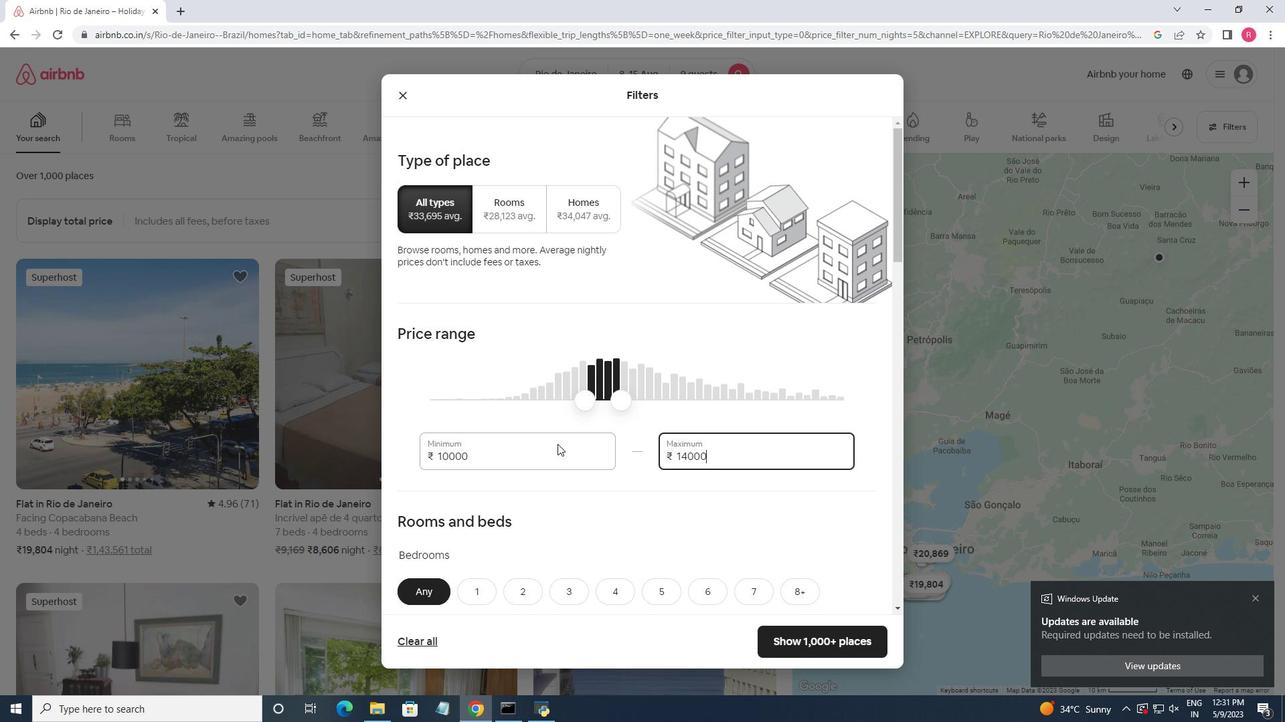 
Action: Mouse scrolled (556, 443) with delta (0, 0)
Screenshot: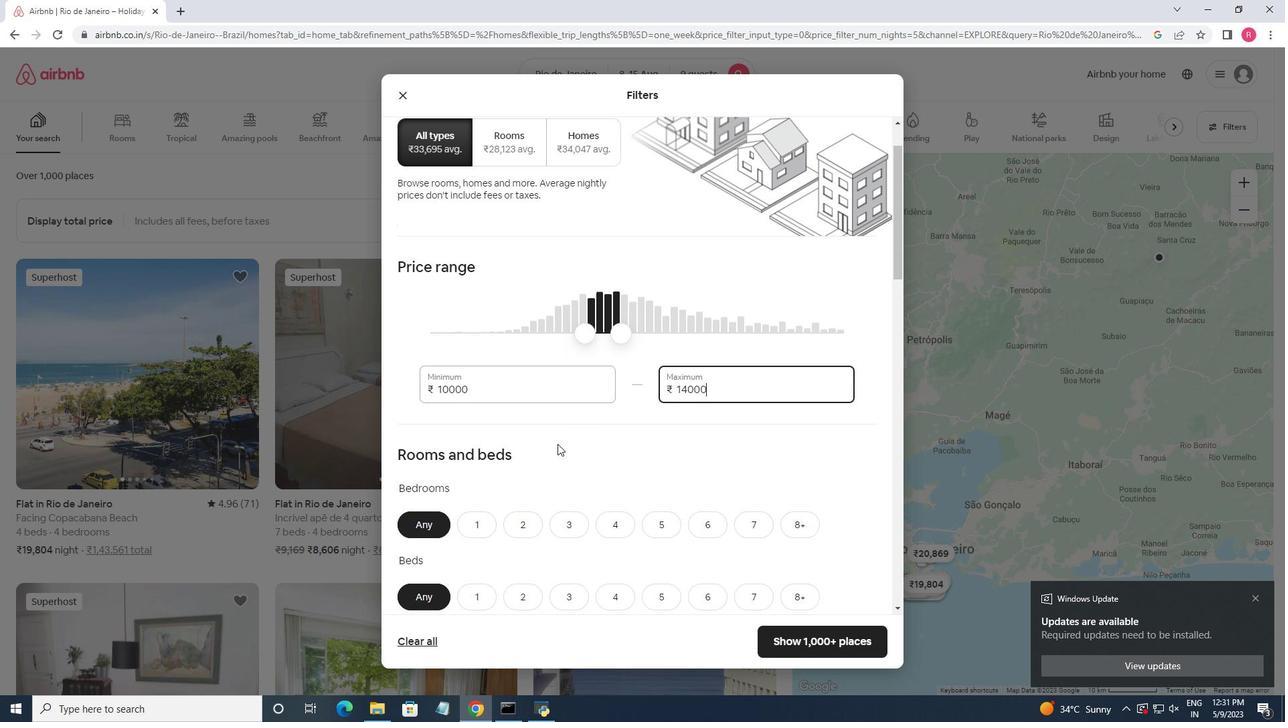 
Action: Mouse moved to (671, 455)
Screenshot: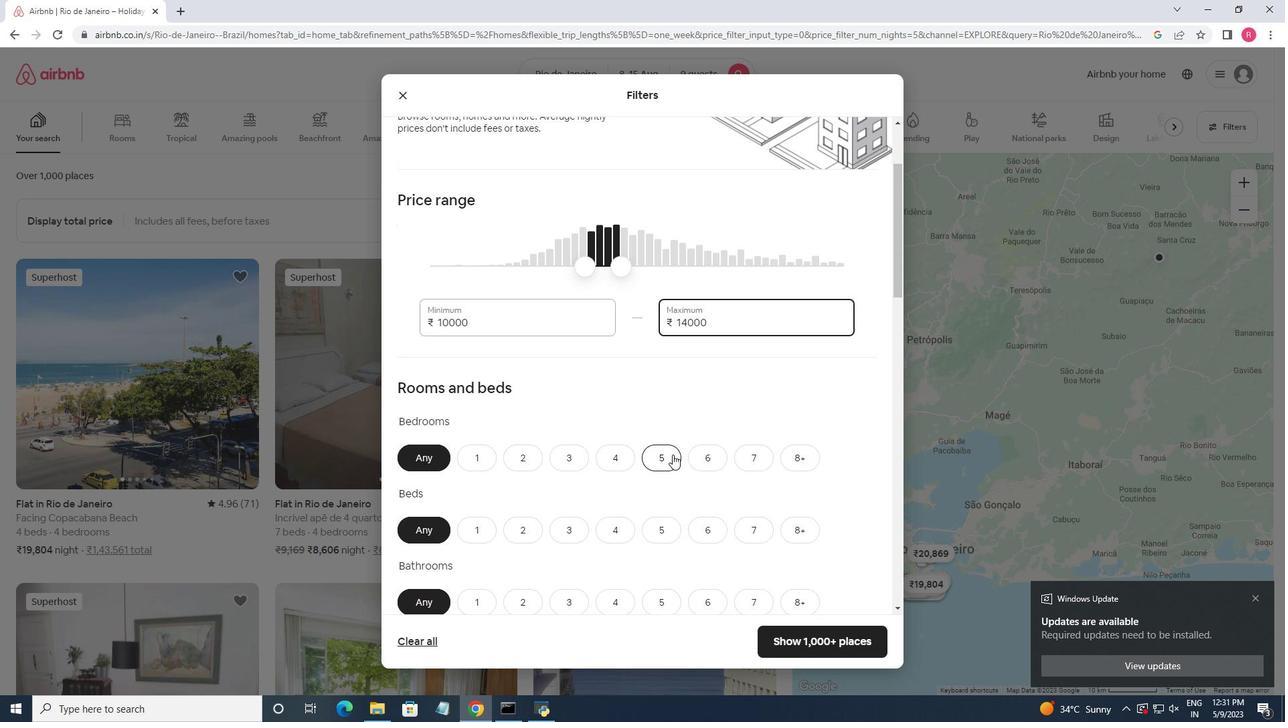 
Action: Mouse pressed left at (671, 455)
Screenshot: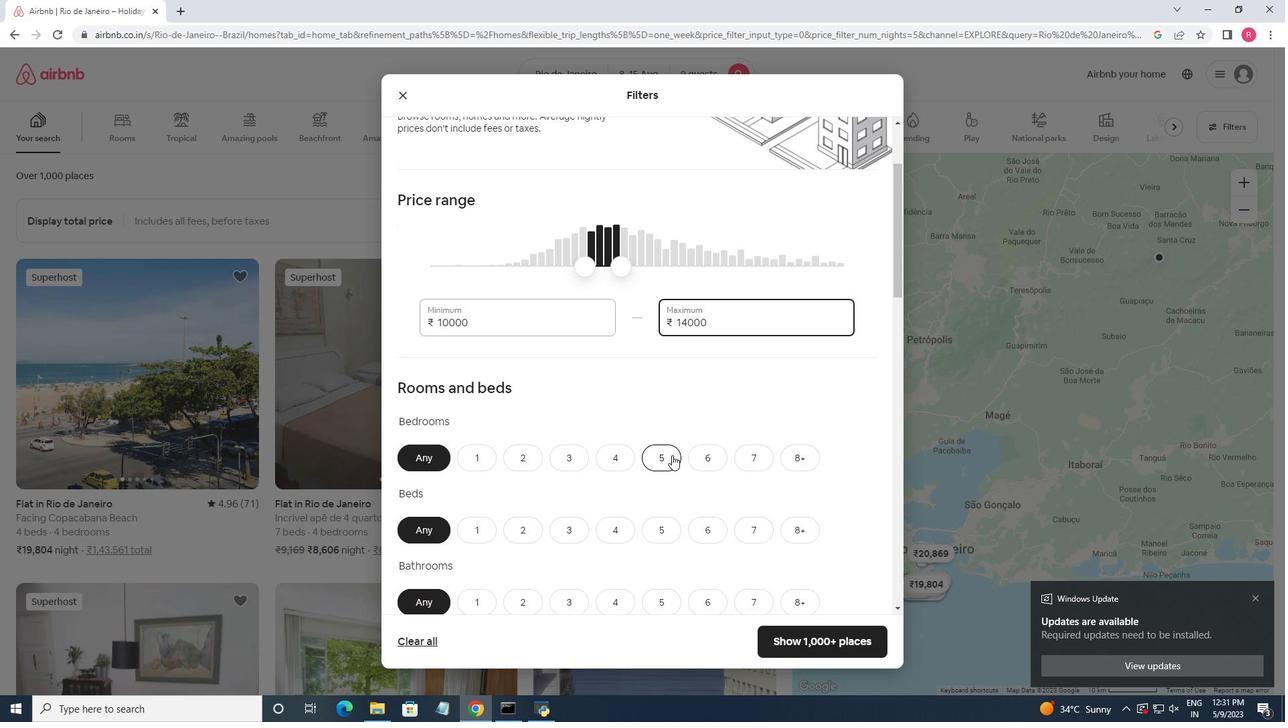 
Action: Mouse moved to (801, 528)
Screenshot: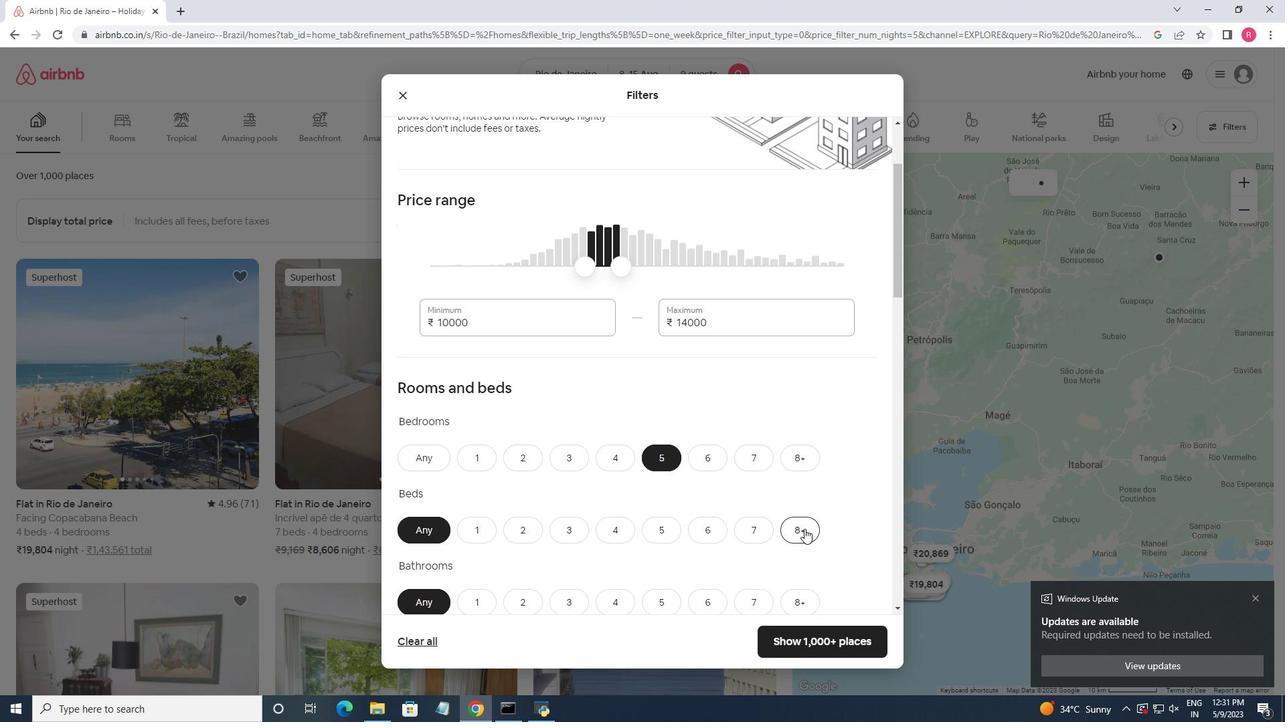 
Action: Mouse pressed left at (801, 528)
Screenshot: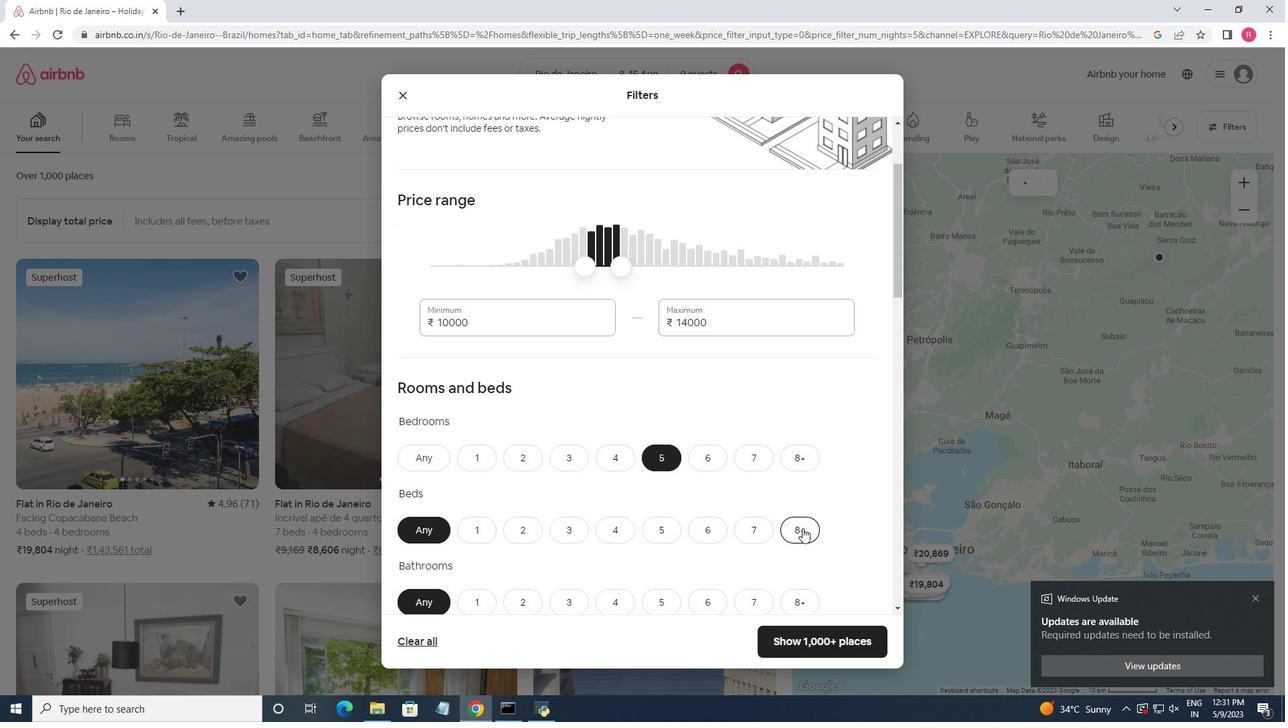 
Action: Mouse moved to (683, 497)
Screenshot: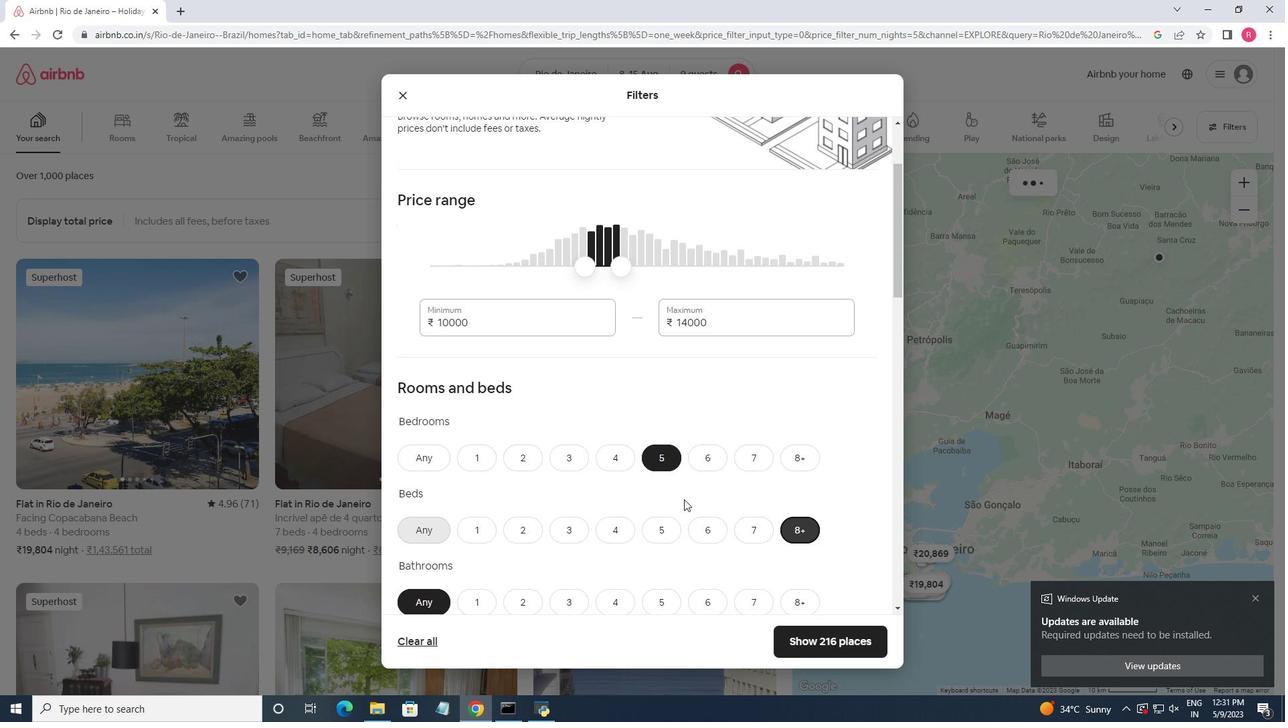 
Action: Mouse scrolled (683, 496) with delta (0, 0)
Screenshot: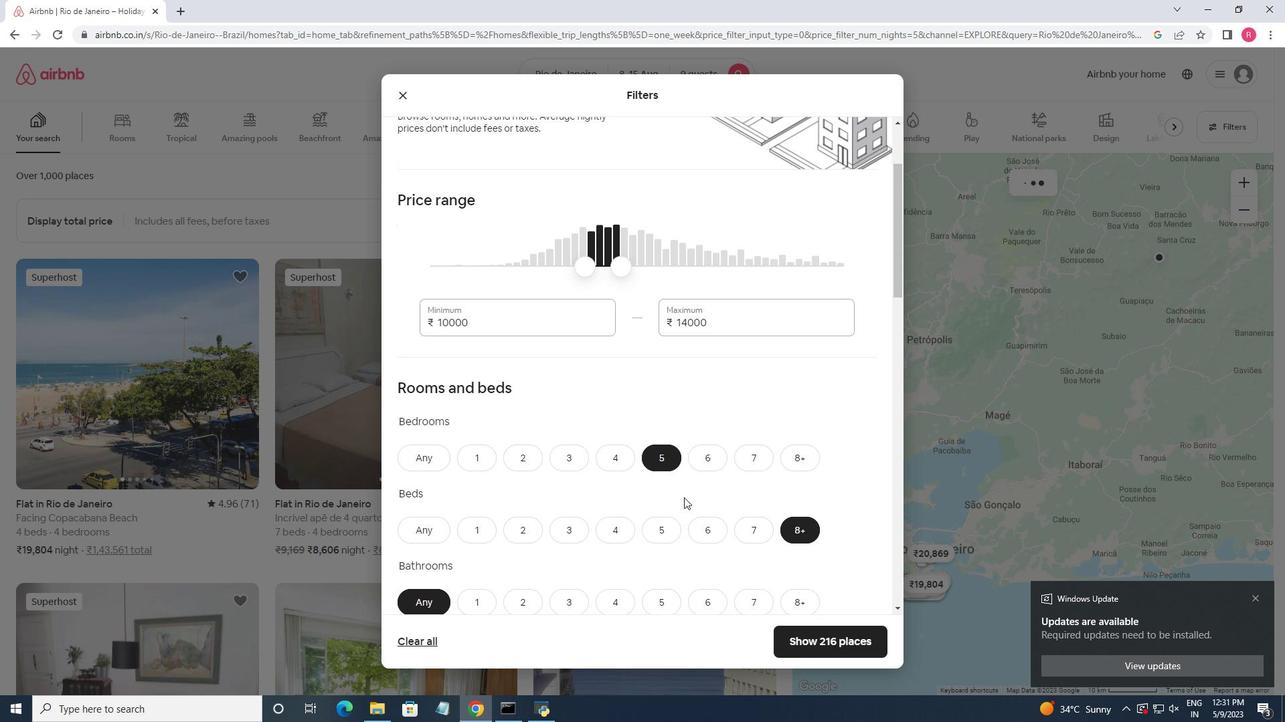 
Action: Mouse moved to (668, 536)
Screenshot: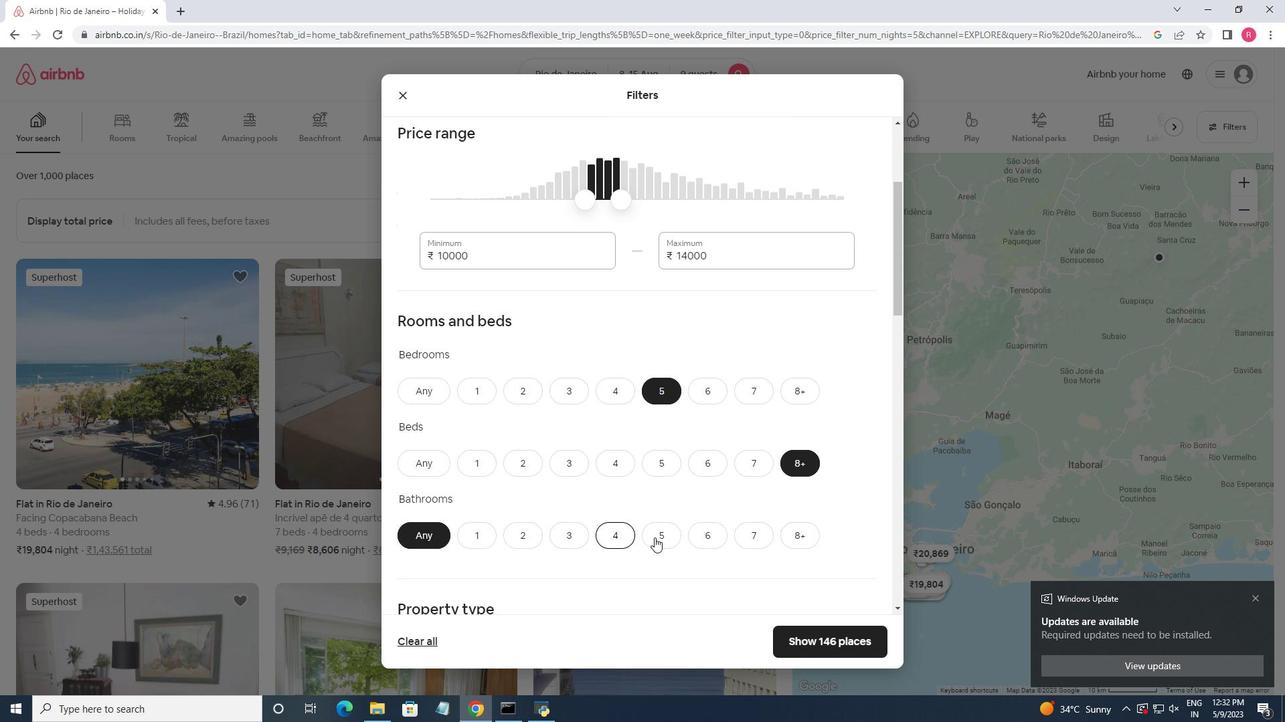 
Action: Mouse pressed left at (668, 536)
Screenshot: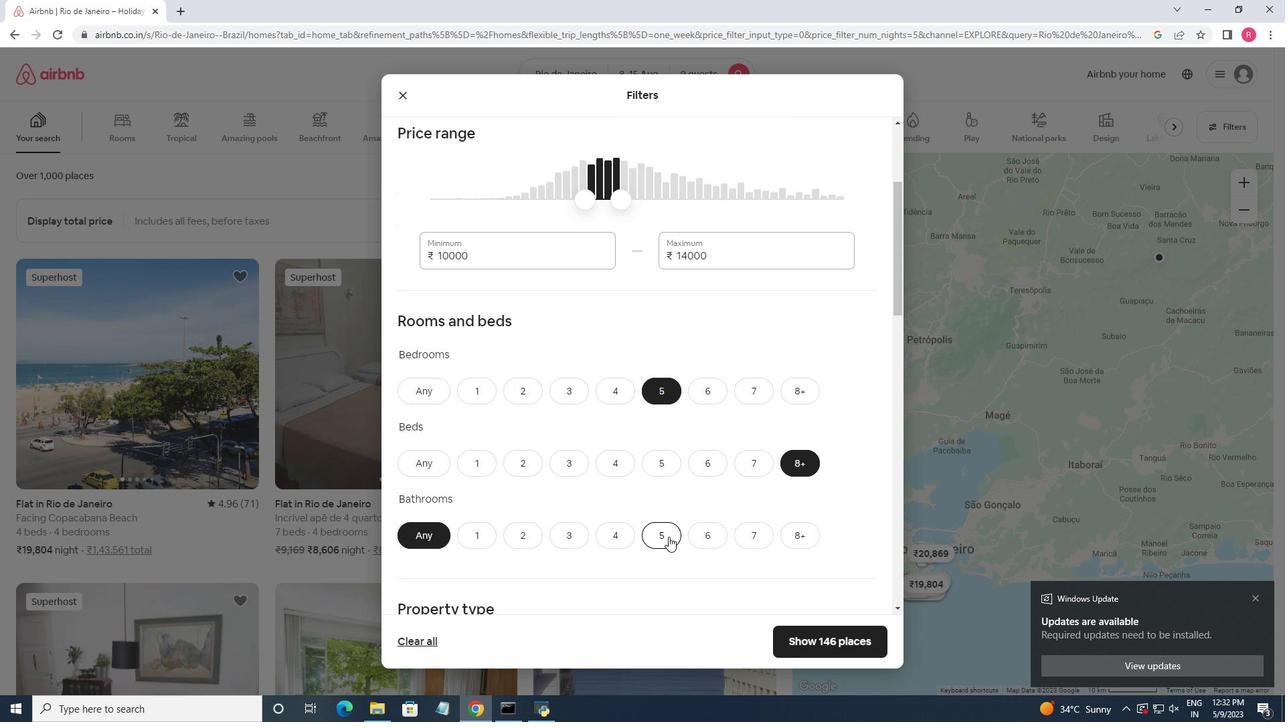 
Action: Mouse moved to (609, 426)
Screenshot: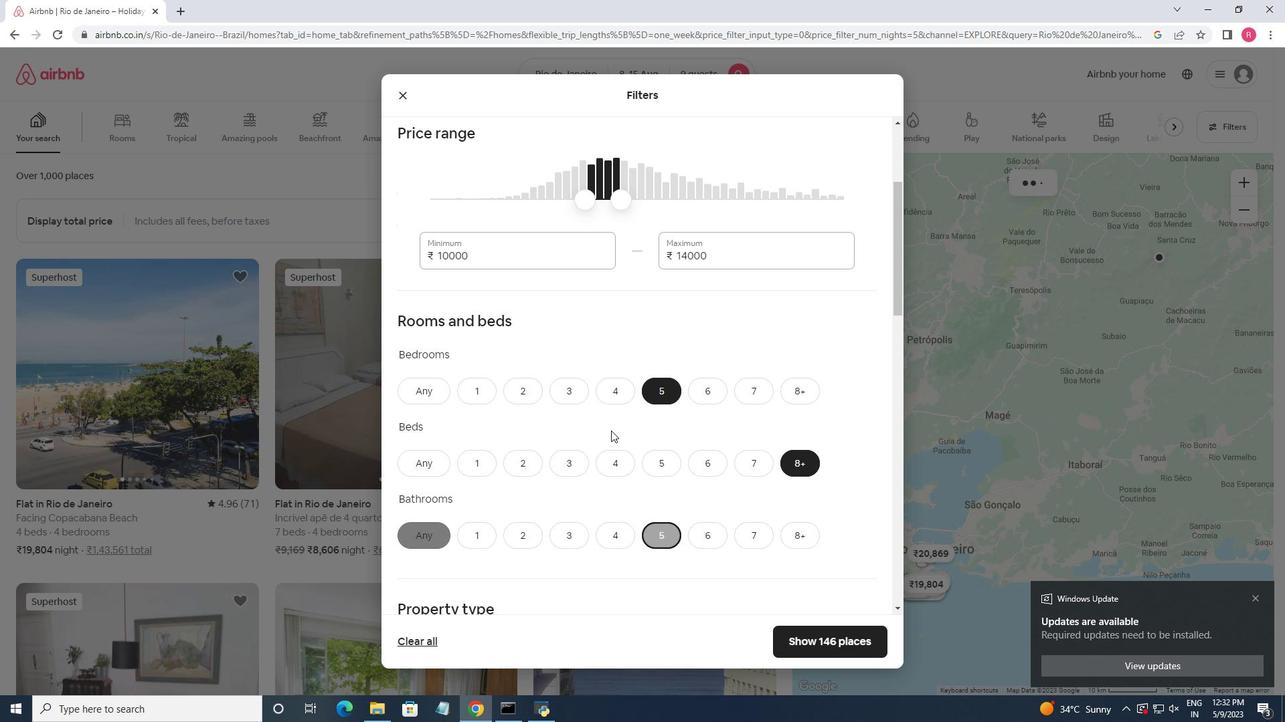 
Action: Mouse scrolled (609, 425) with delta (0, 0)
Screenshot: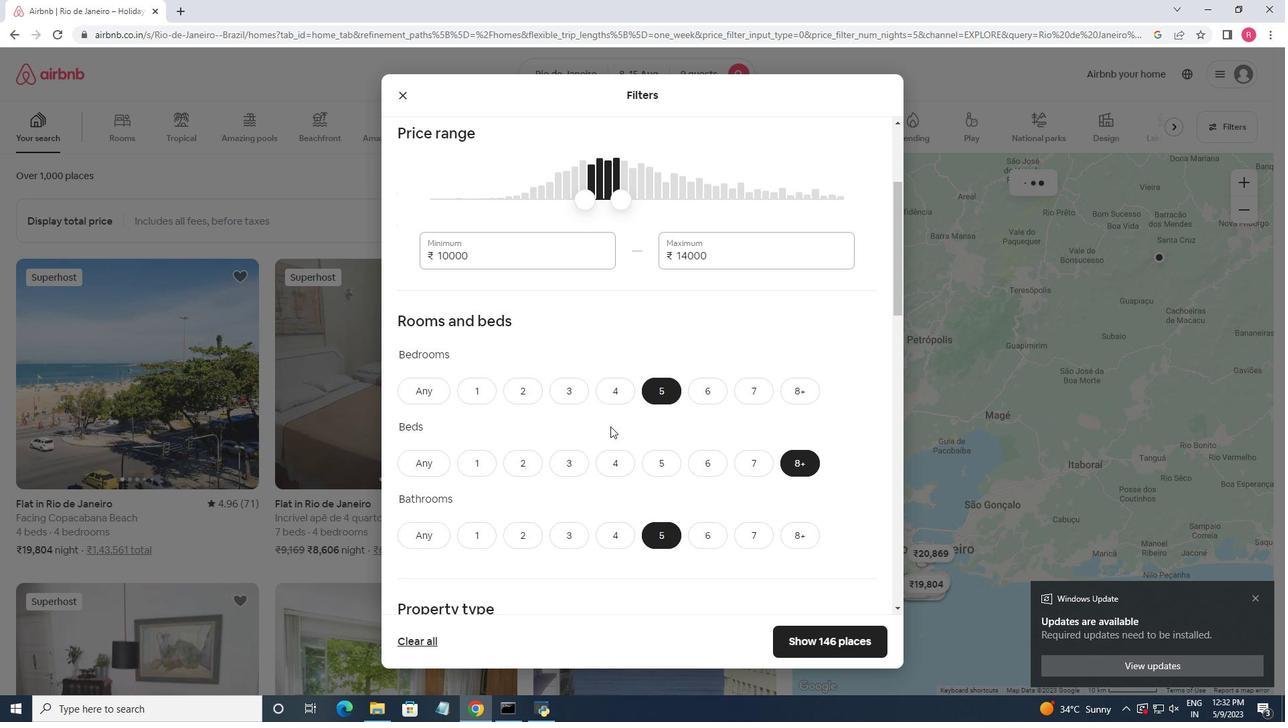 
Action: Mouse scrolled (609, 425) with delta (0, 0)
Screenshot: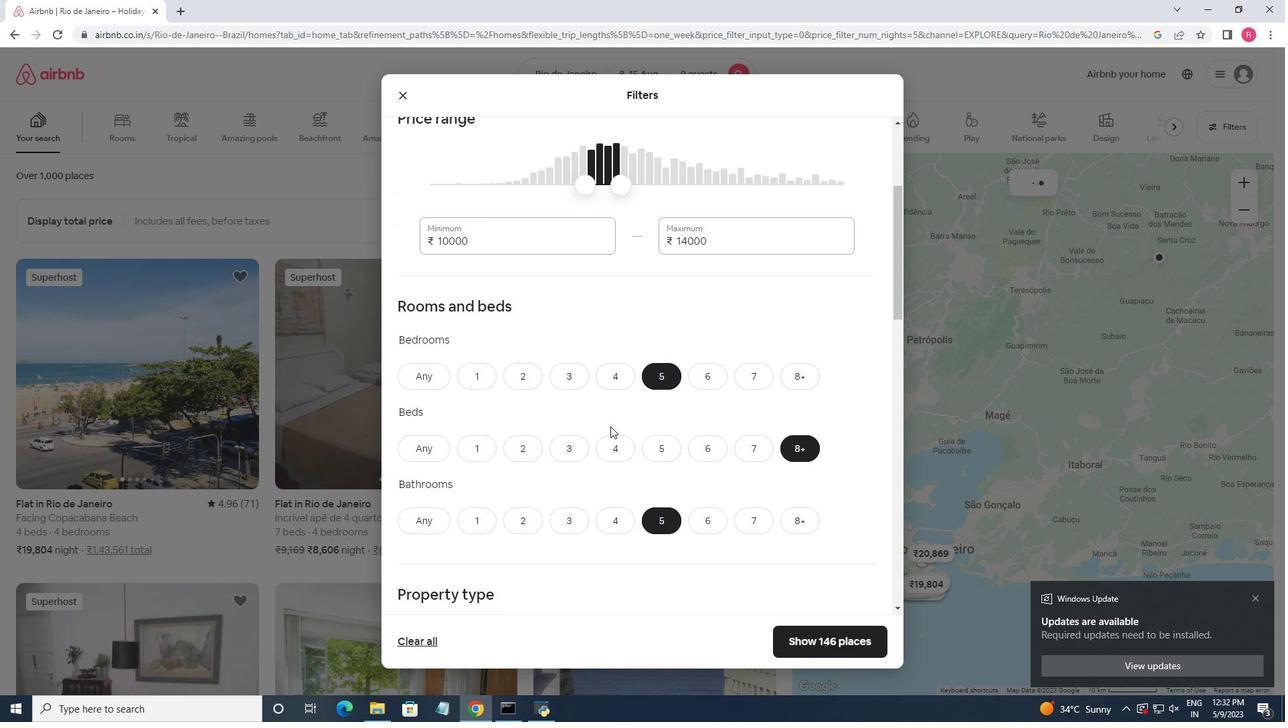 
Action: Mouse moved to (609, 425)
Screenshot: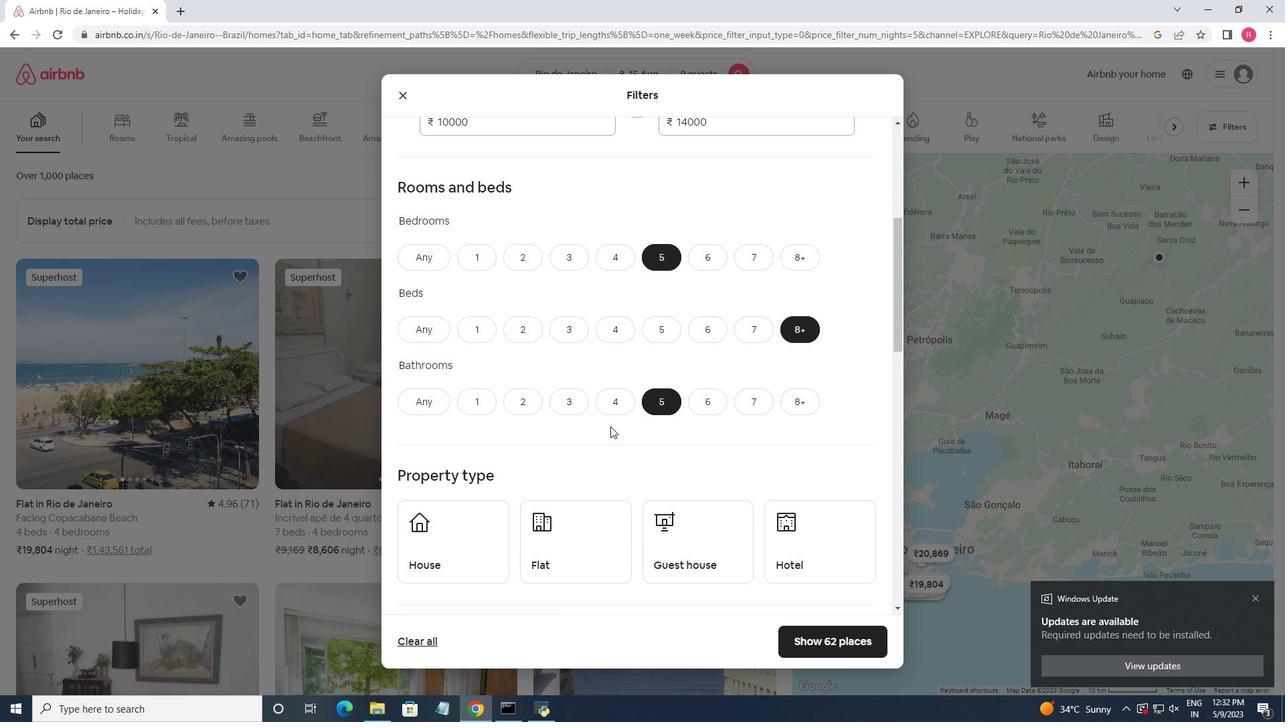 
Action: Mouse scrolled (609, 425) with delta (0, 0)
Screenshot: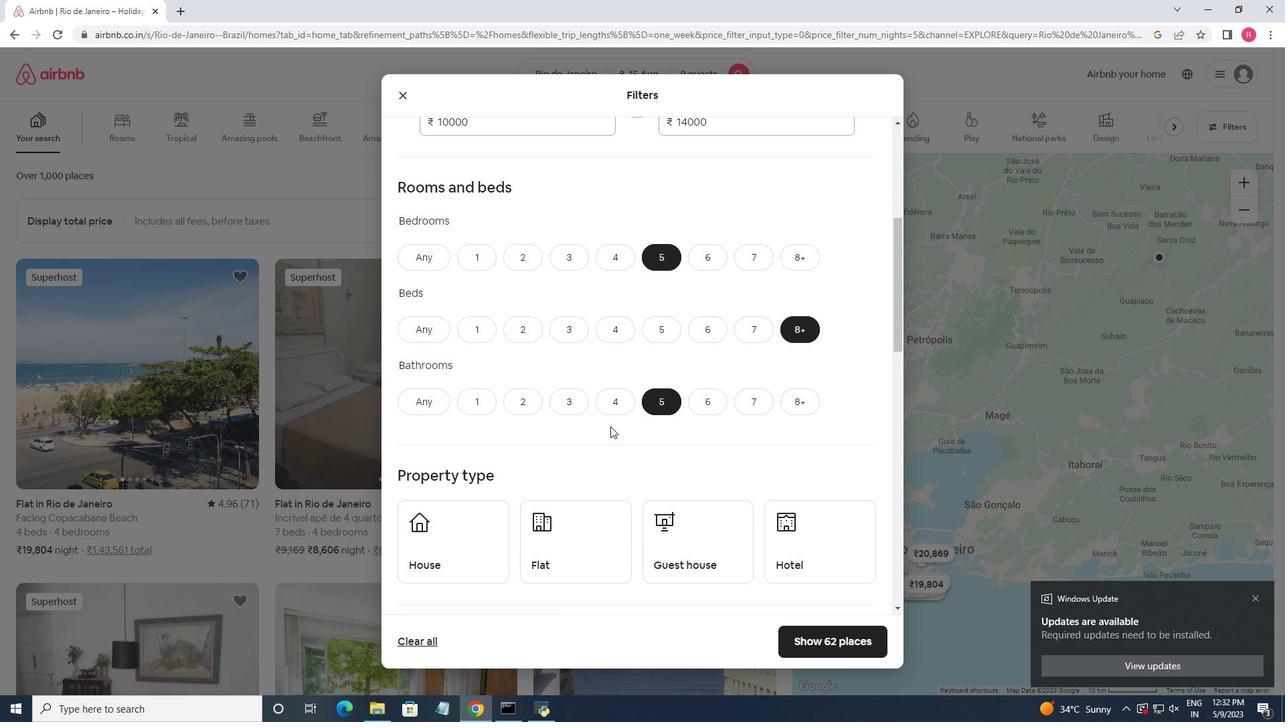 
Action: Mouse moved to (485, 476)
Screenshot: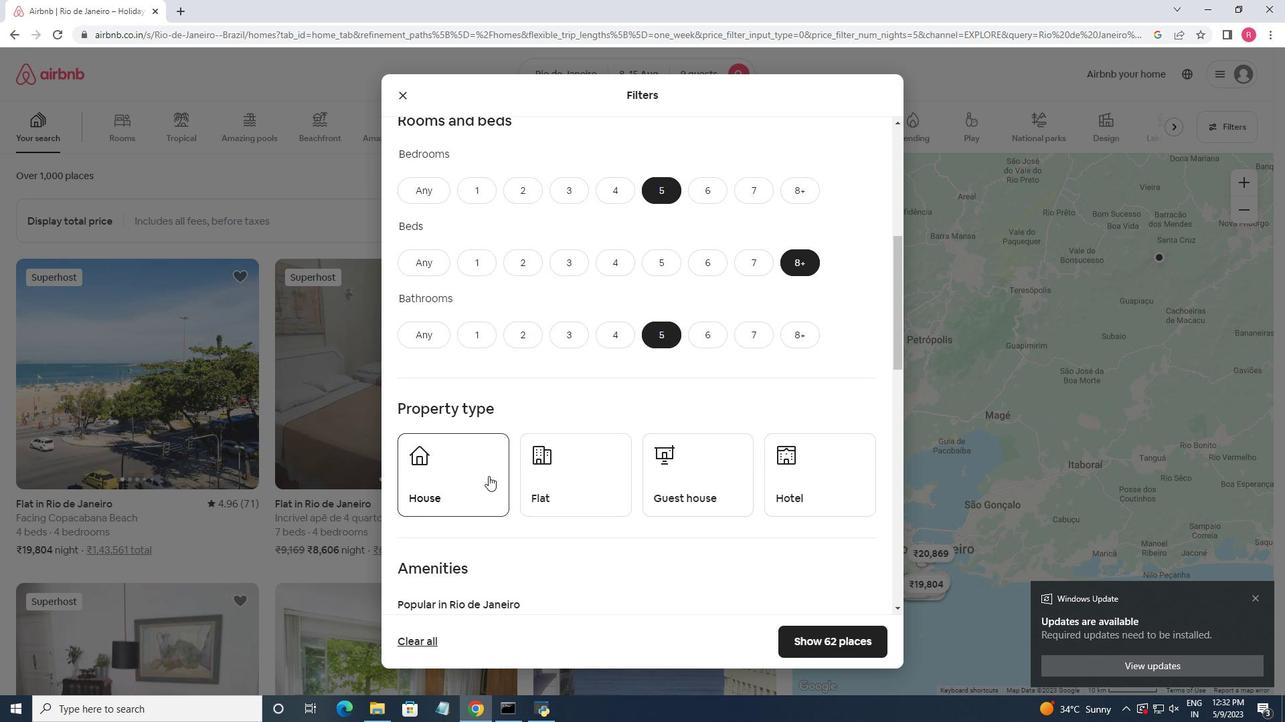 
Action: Mouse pressed left at (485, 476)
Screenshot: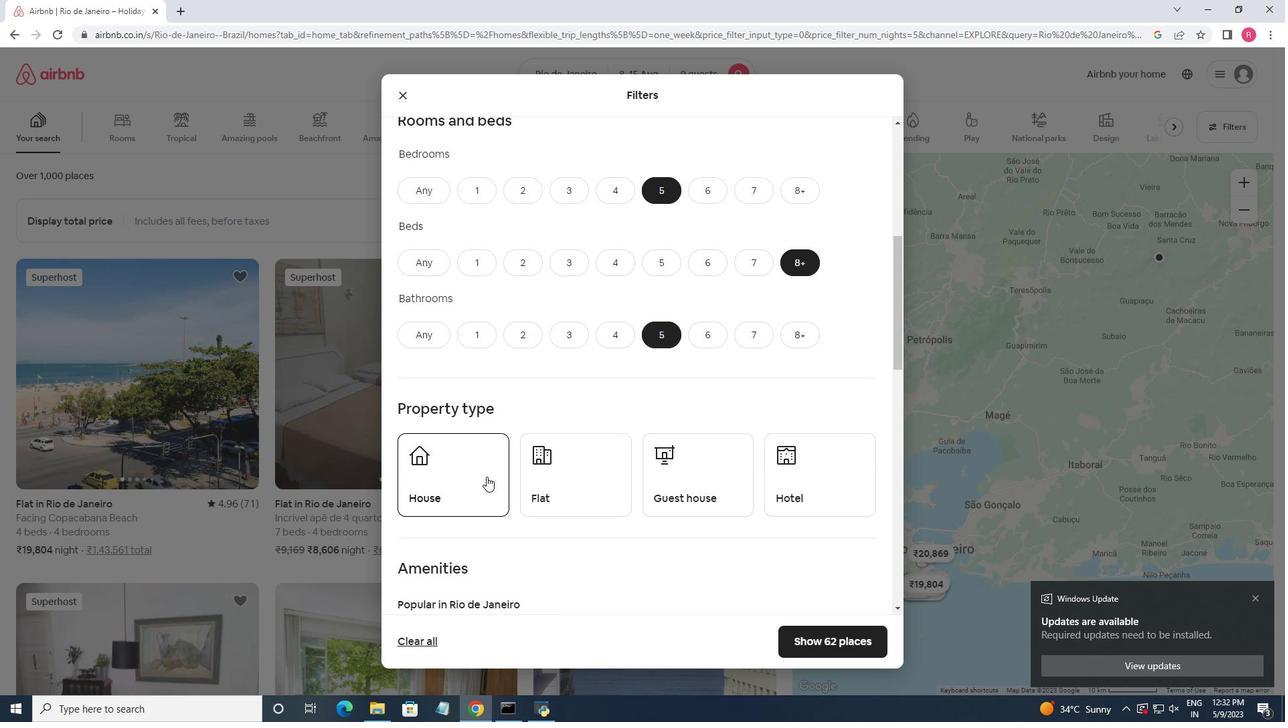 
Action: Mouse moved to (561, 477)
Screenshot: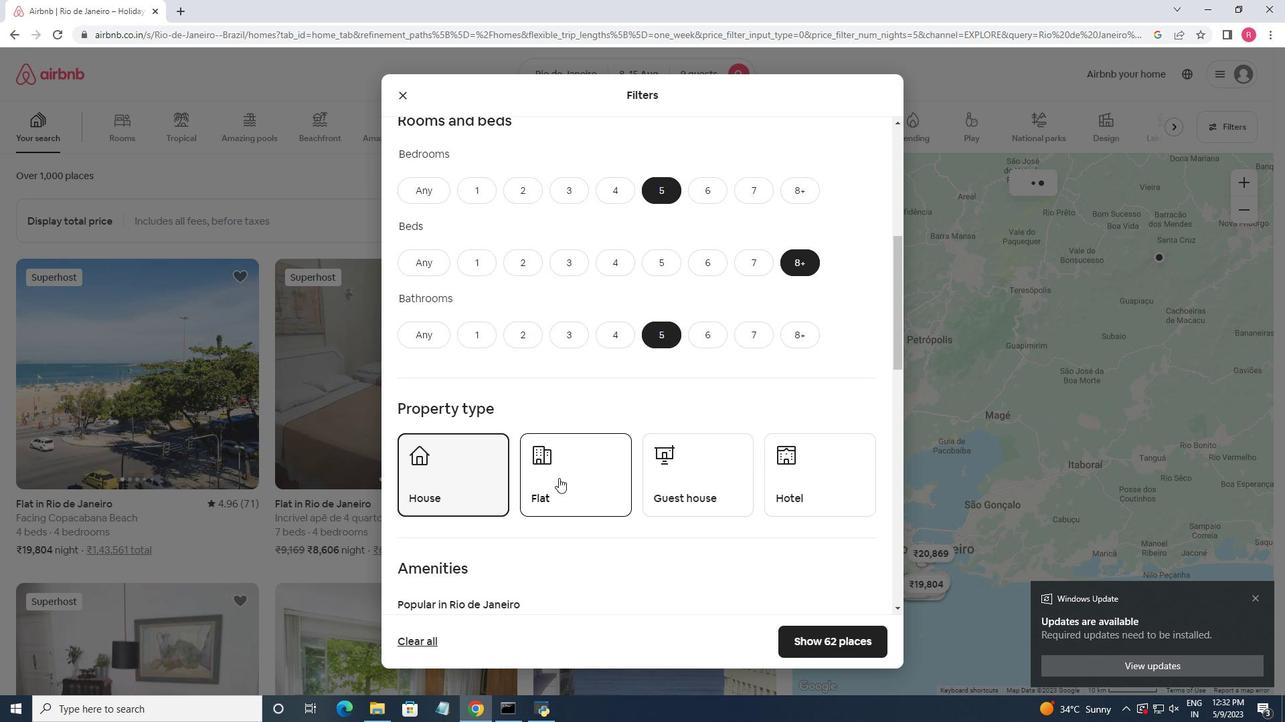 
Action: Mouse pressed left at (561, 477)
Screenshot: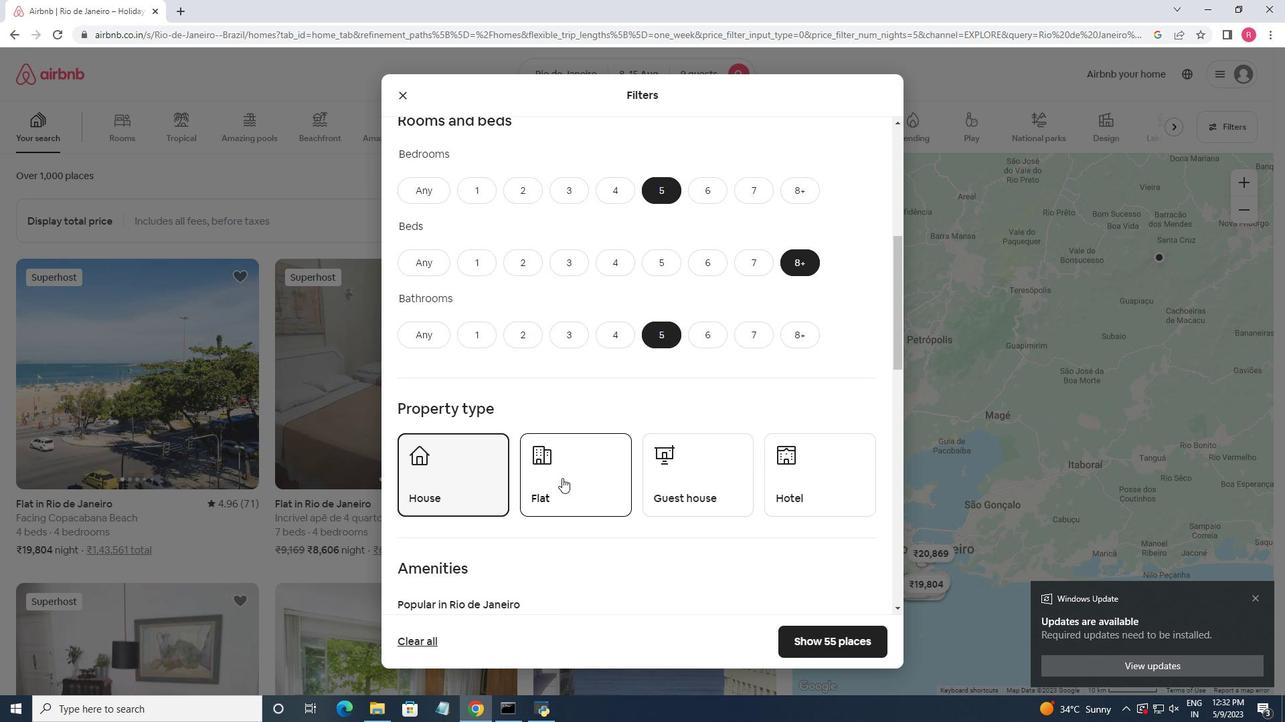 
Action: Mouse moved to (688, 463)
Screenshot: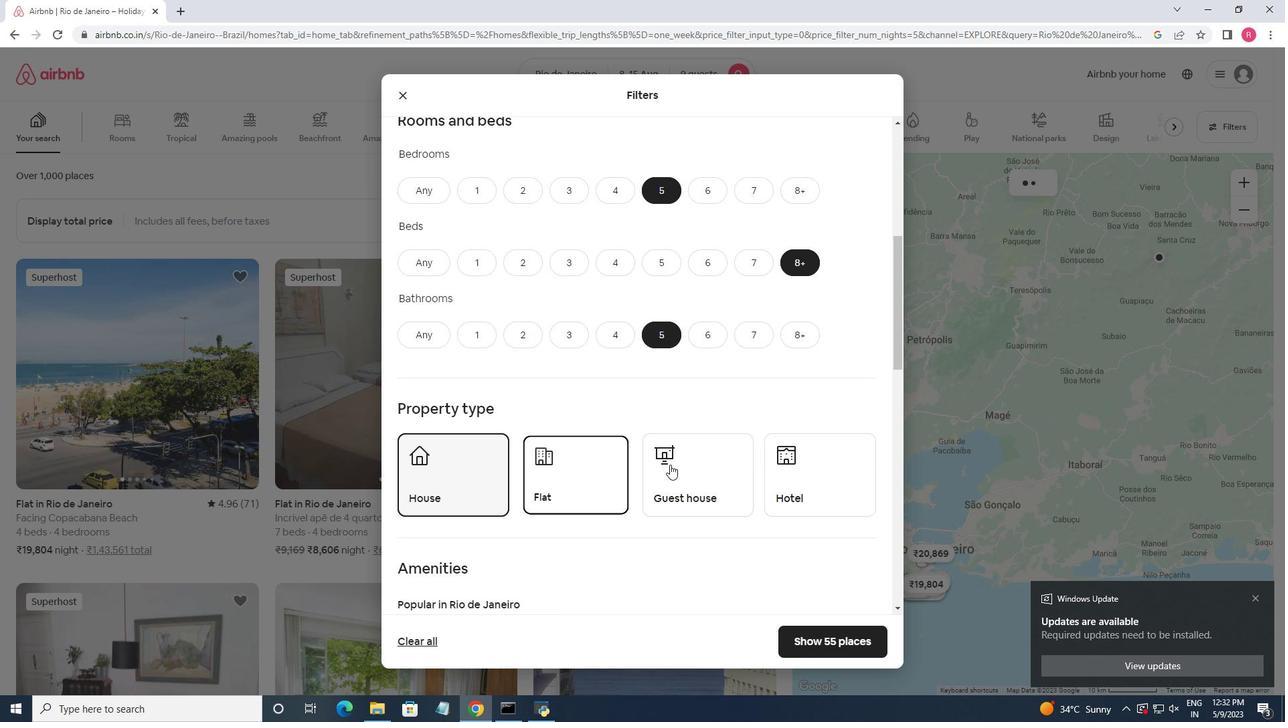 
Action: Mouse pressed left at (688, 463)
Screenshot: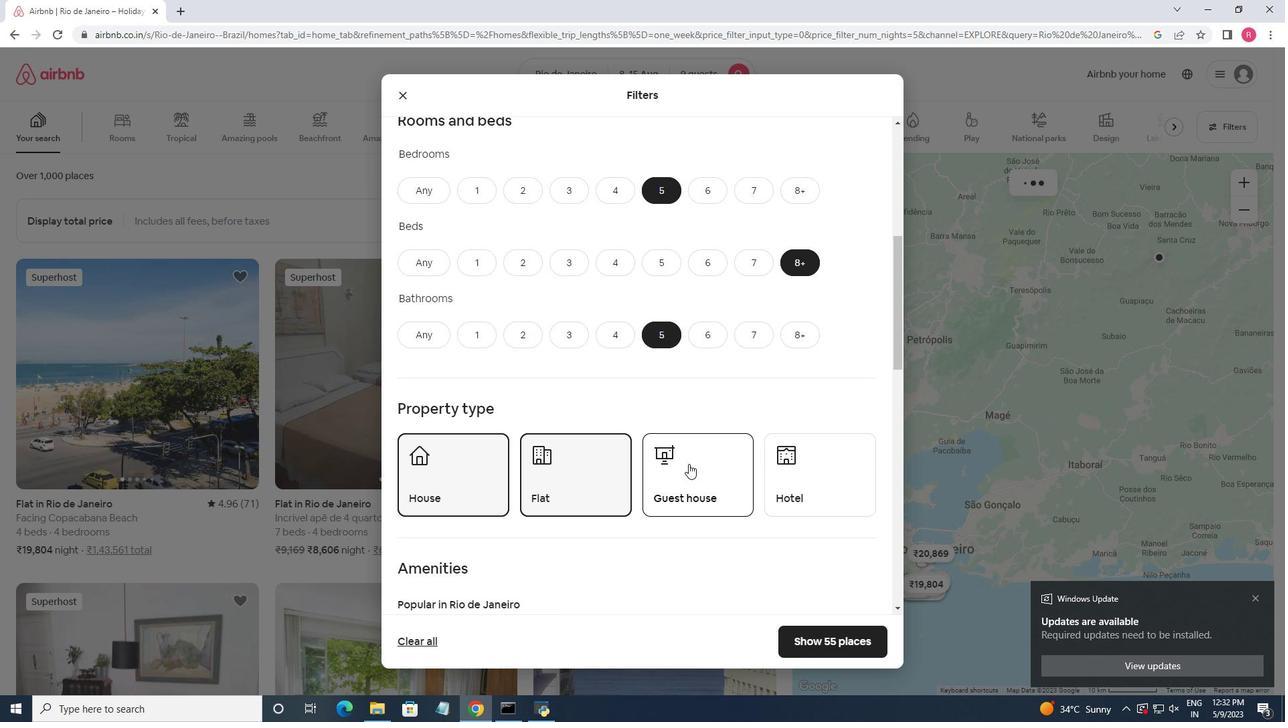 
Action: Mouse moved to (540, 349)
Screenshot: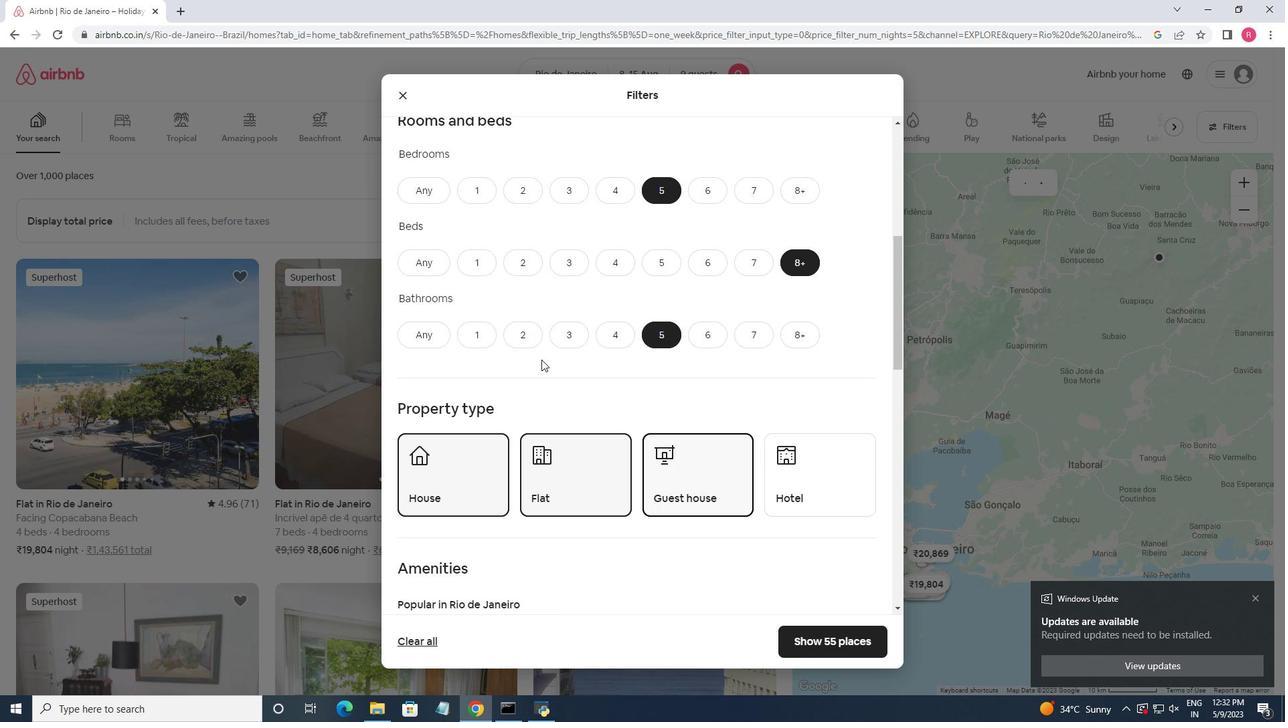 
Action: Mouse scrolled (540, 348) with delta (0, 0)
Screenshot: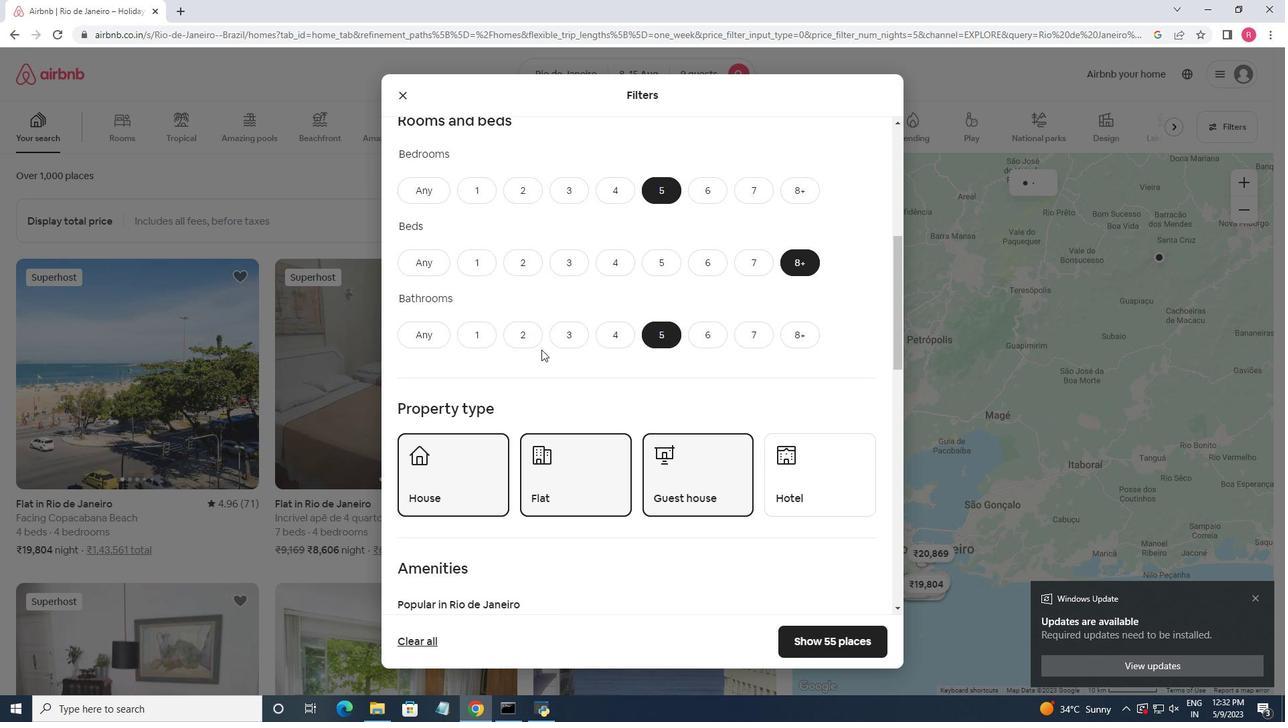 
Action: Mouse moved to (542, 349)
Screenshot: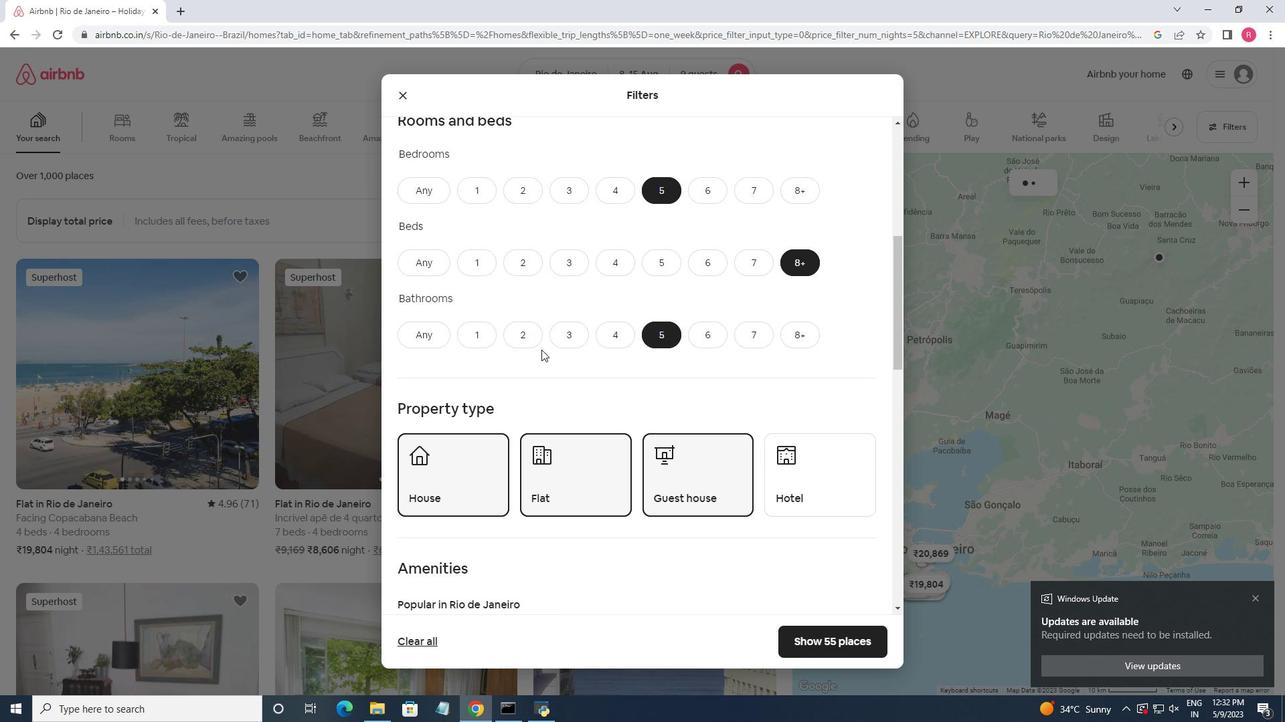 
Action: Mouse scrolled (542, 348) with delta (0, 0)
Screenshot: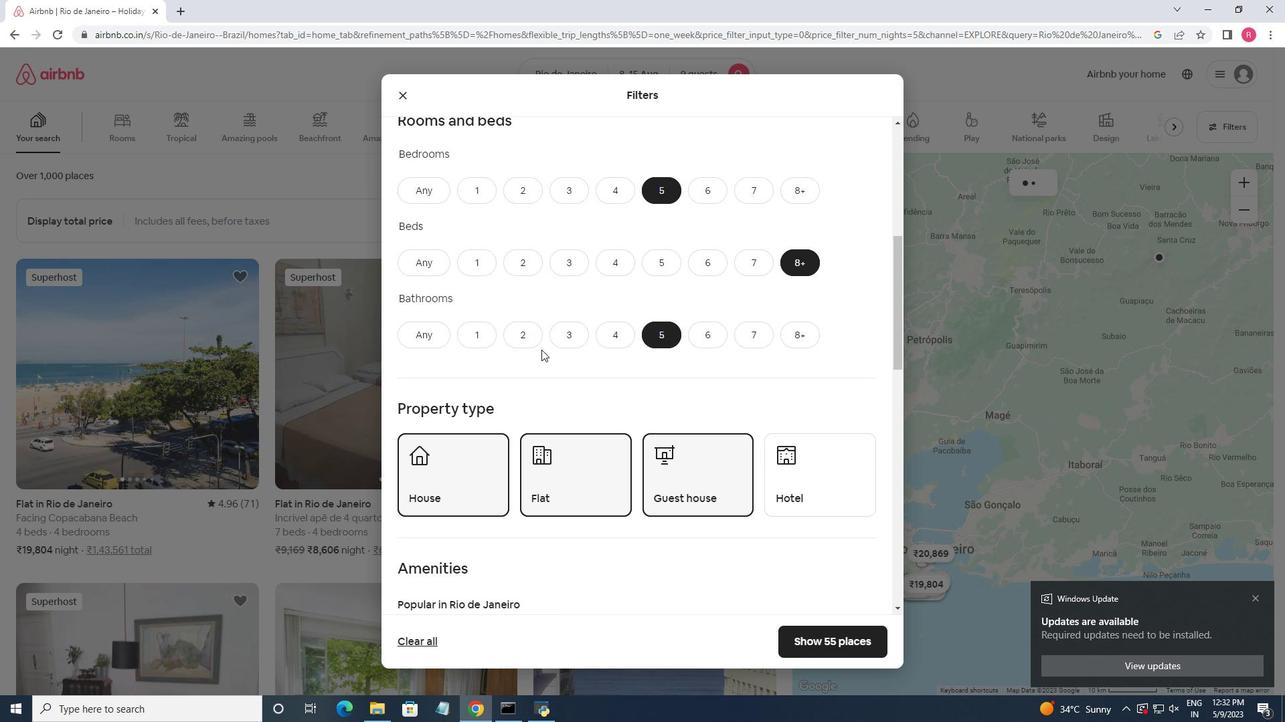 
Action: Mouse moved to (543, 350)
Screenshot: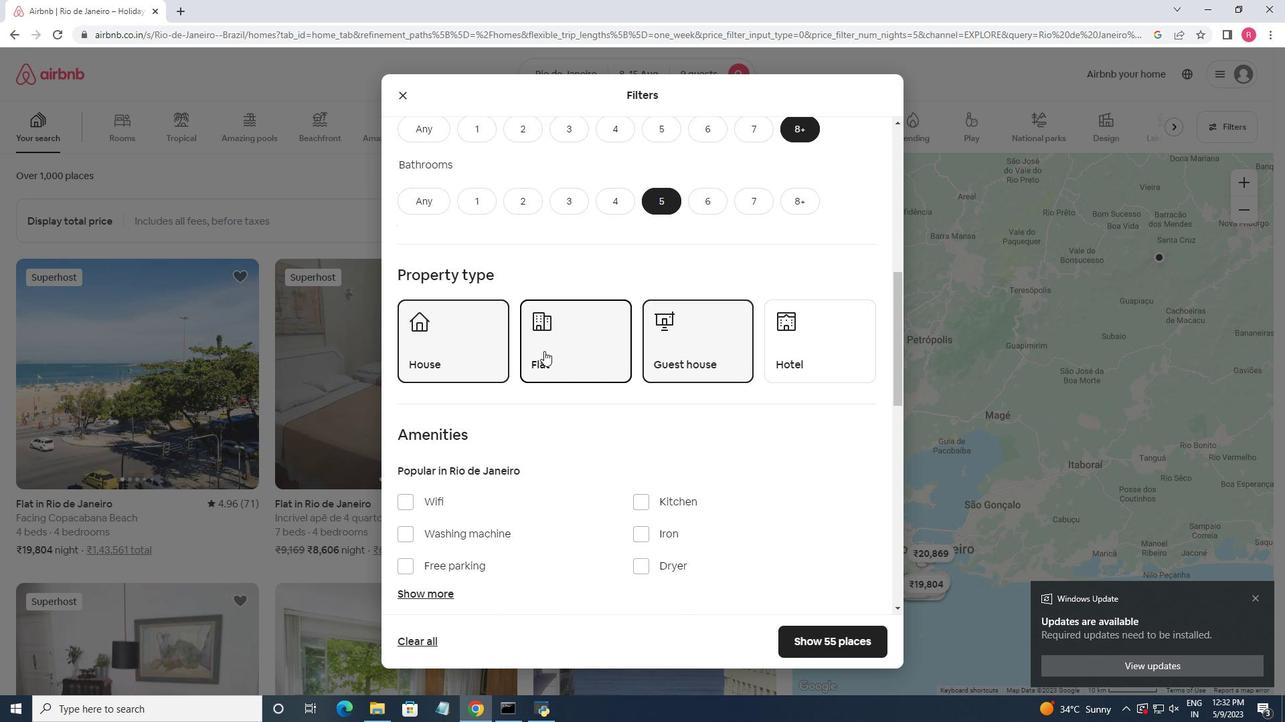 
Action: Mouse scrolled (543, 350) with delta (0, 0)
Screenshot: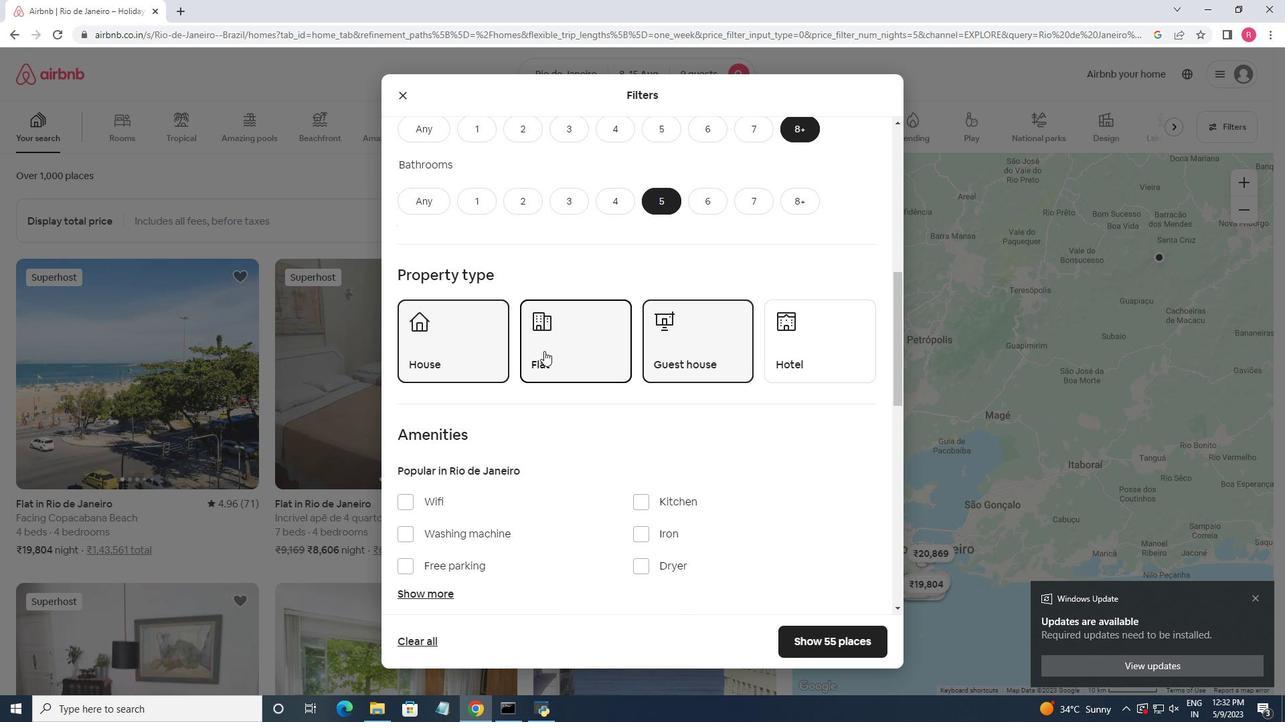 
Action: Mouse moved to (410, 437)
Screenshot: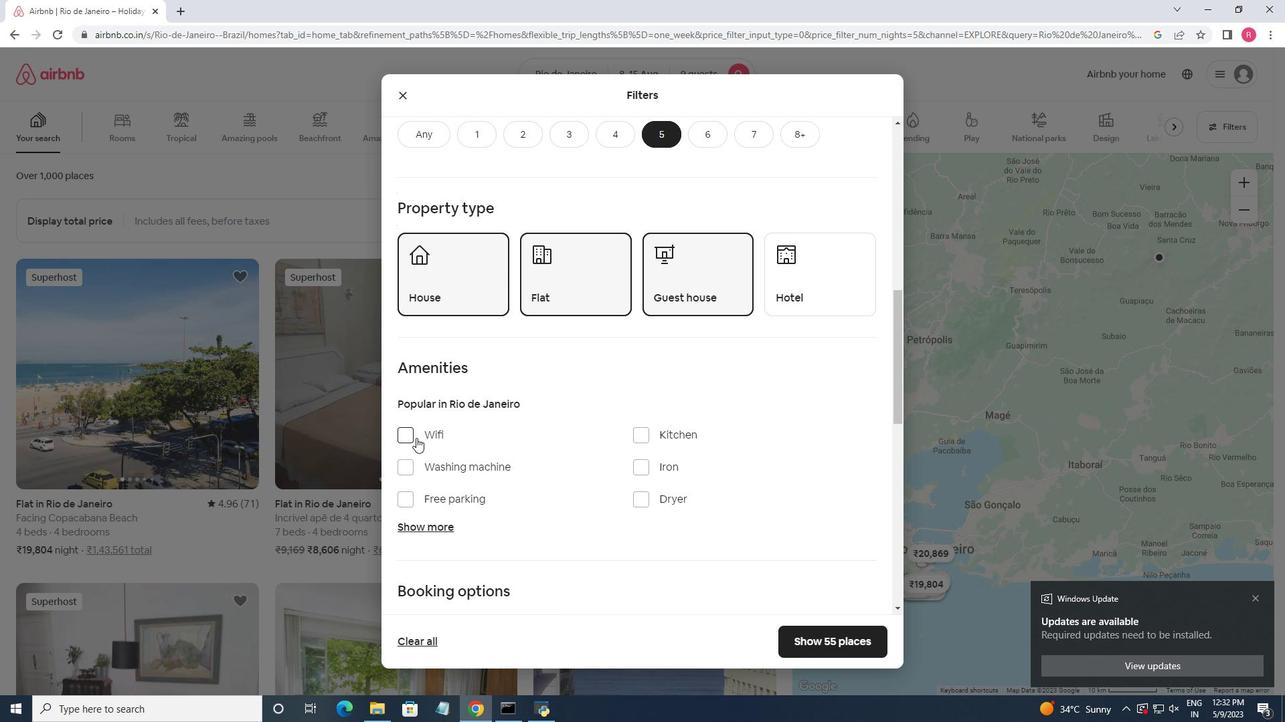
Action: Mouse pressed left at (410, 437)
Screenshot: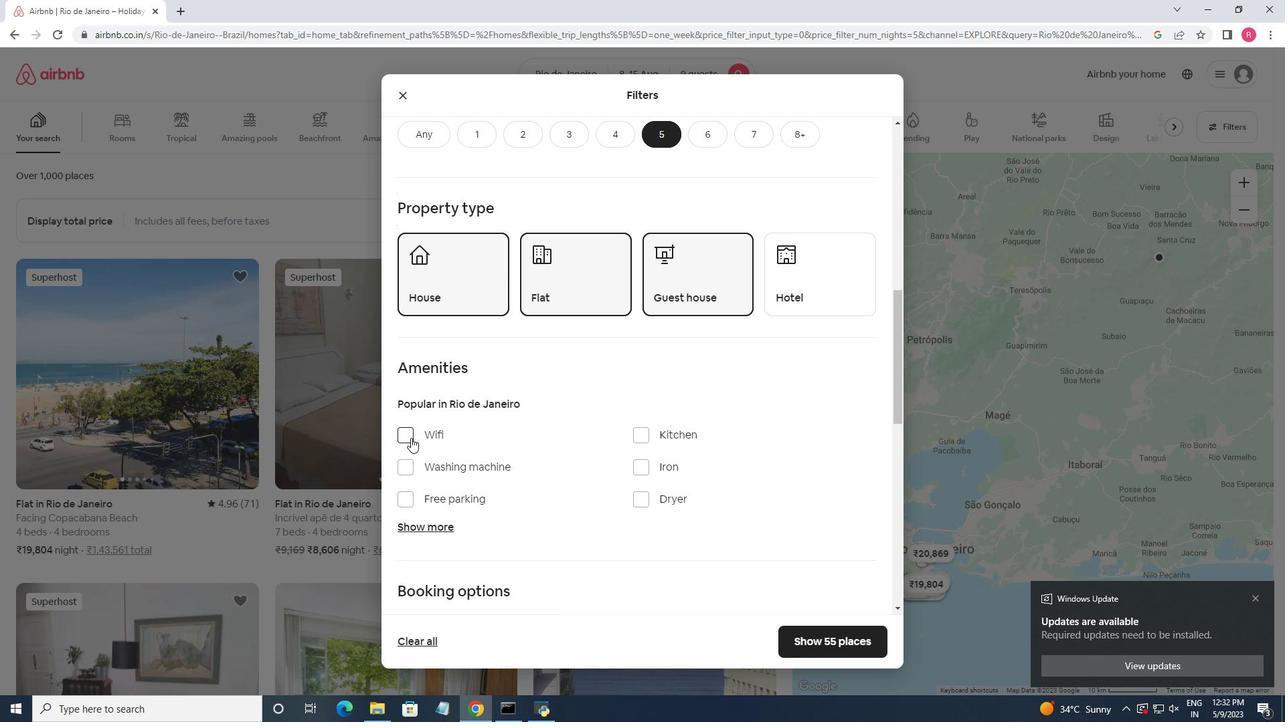
Action: Mouse moved to (408, 500)
Screenshot: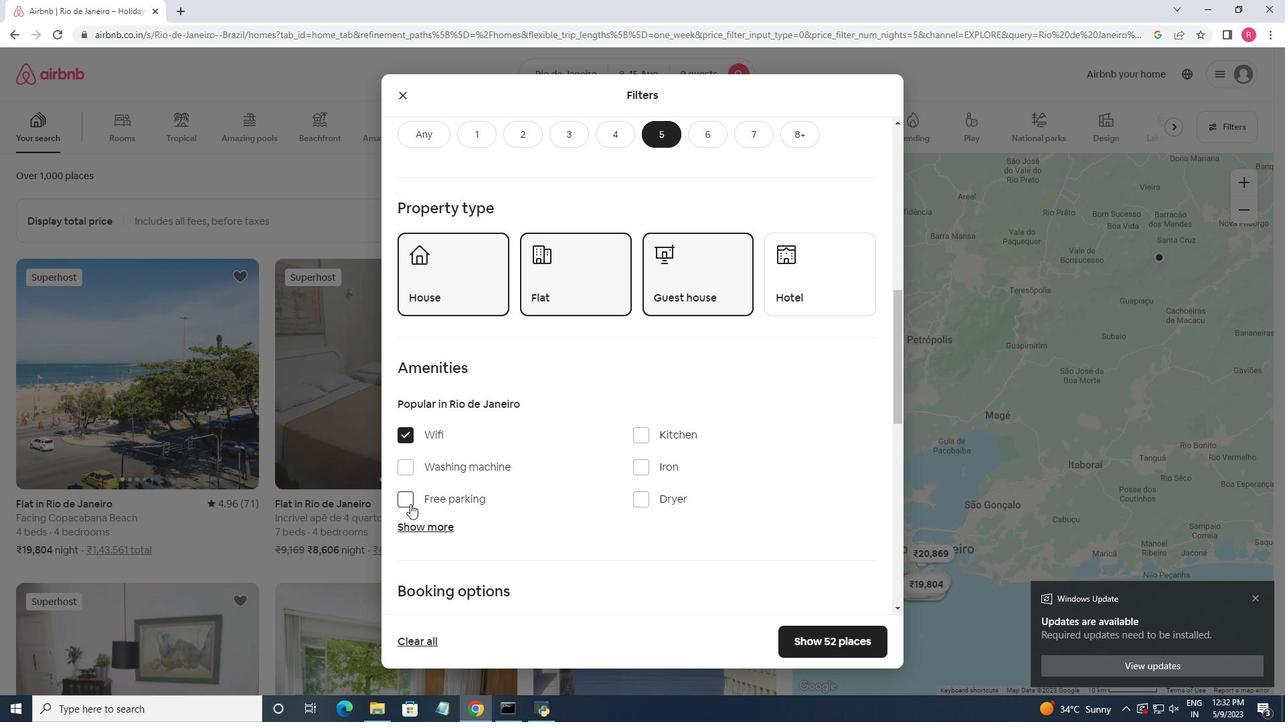 
Action: Mouse pressed left at (408, 500)
Screenshot: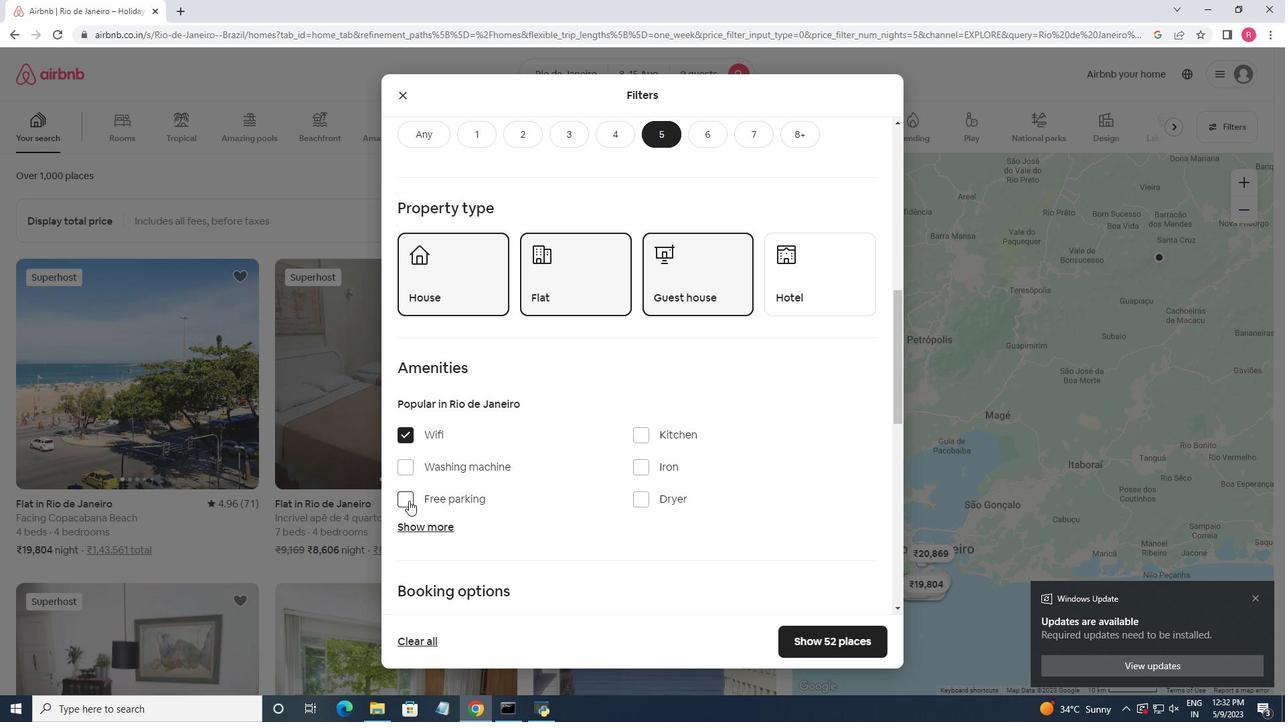 
Action: Mouse moved to (425, 524)
Screenshot: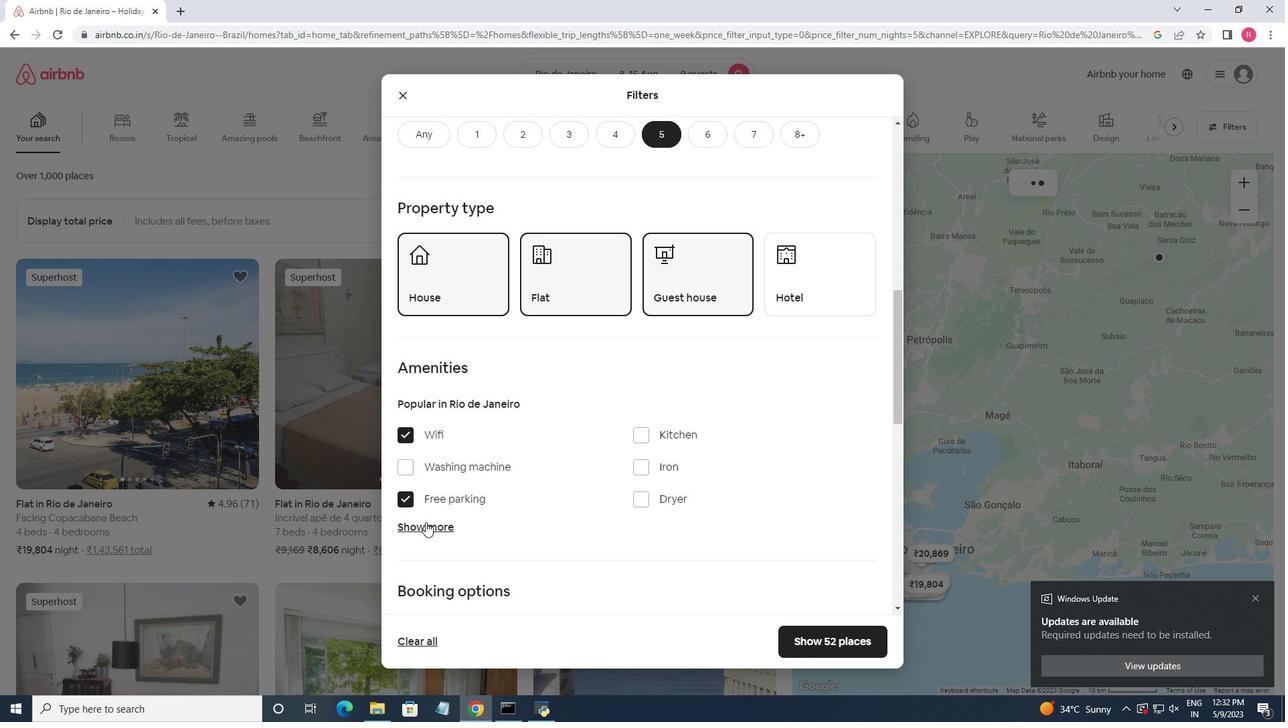 
Action: Mouse pressed left at (425, 524)
Screenshot: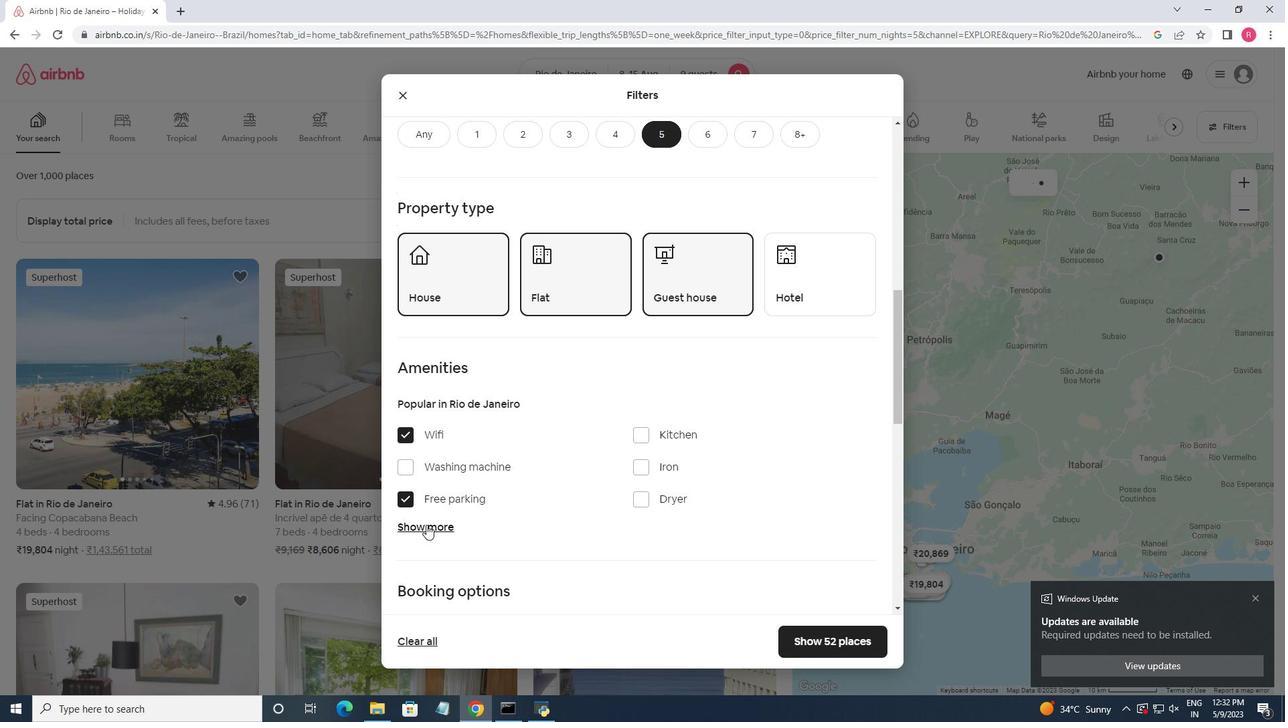 
Action: Mouse moved to (594, 471)
Screenshot: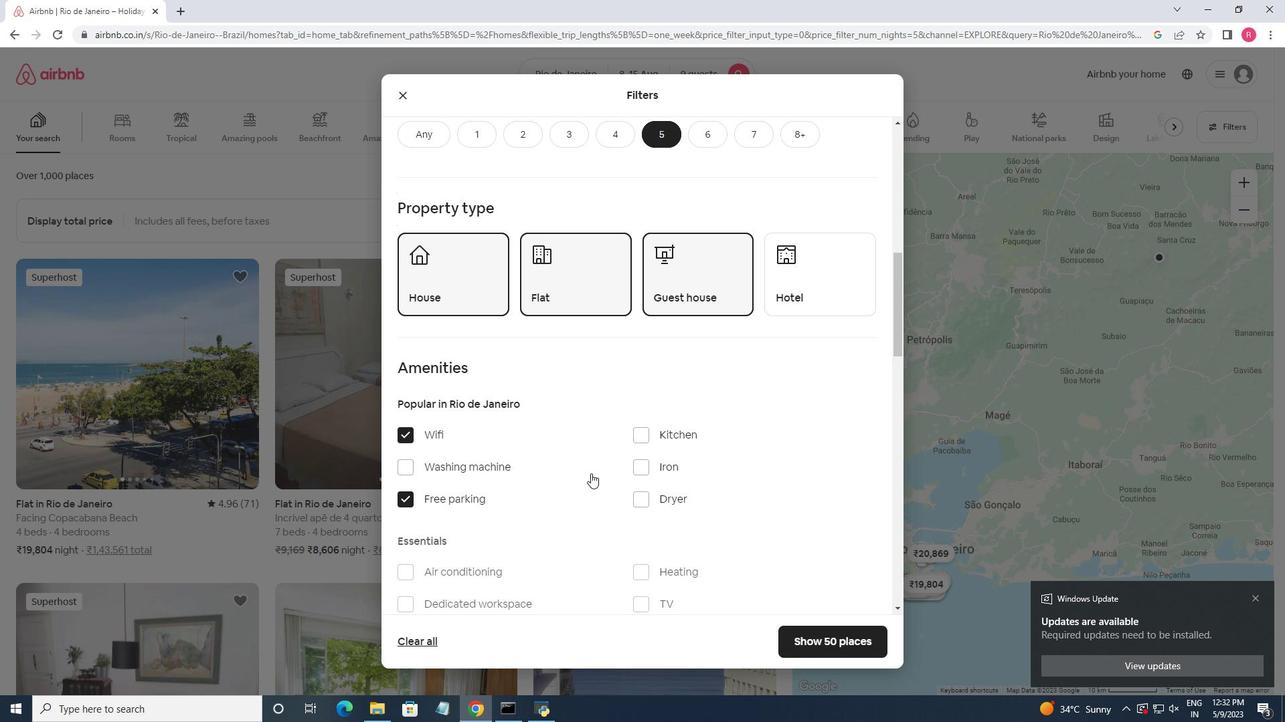 
Action: Mouse scrolled (594, 471) with delta (0, 0)
Screenshot: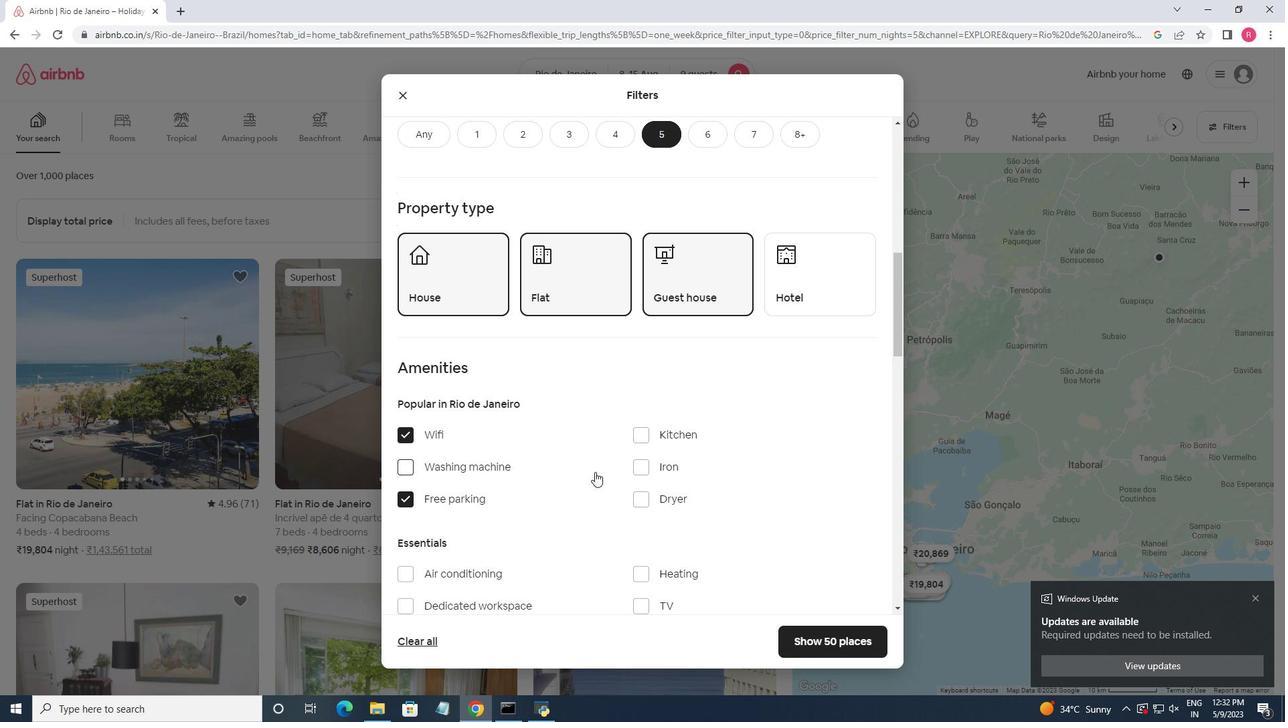 
Action: Mouse scrolled (594, 471) with delta (0, 0)
Screenshot: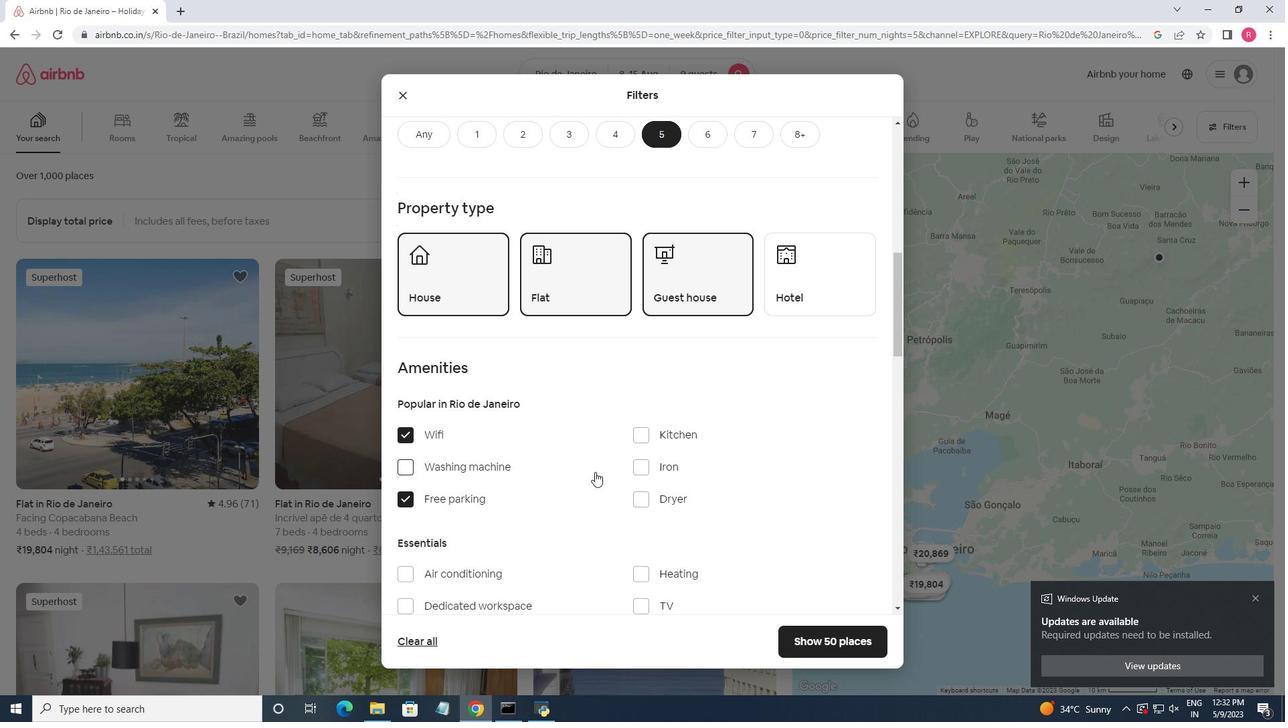 
Action: Mouse moved to (640, 473)
Screenshot: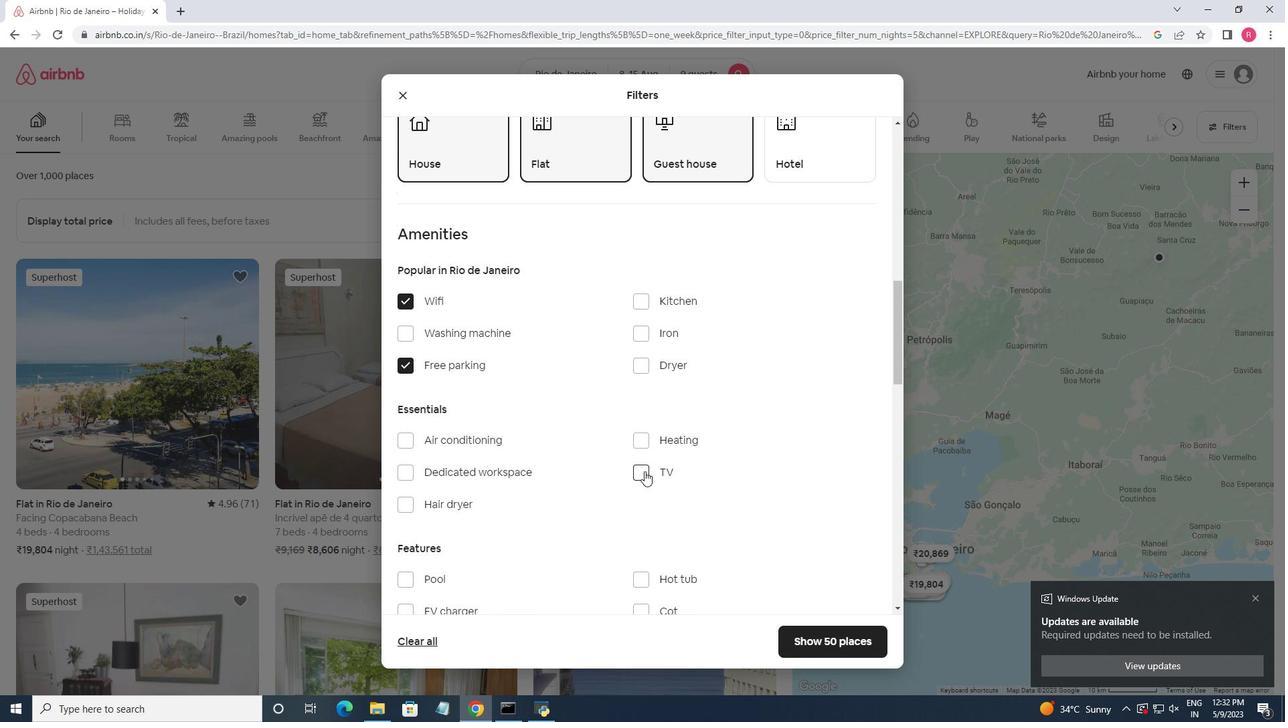 
Action: Mouse pressed left at (640, 473)
Screenshot: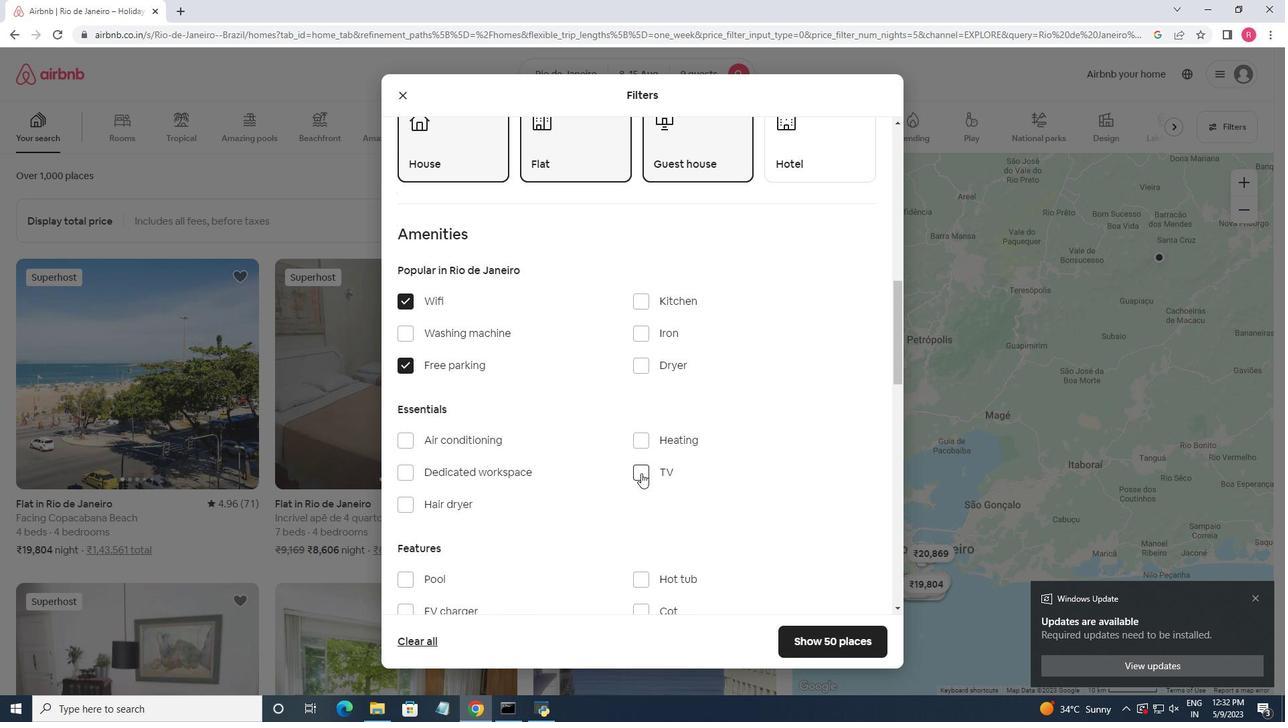 
Action: Mouse moved to (553, 441)
Screenshot: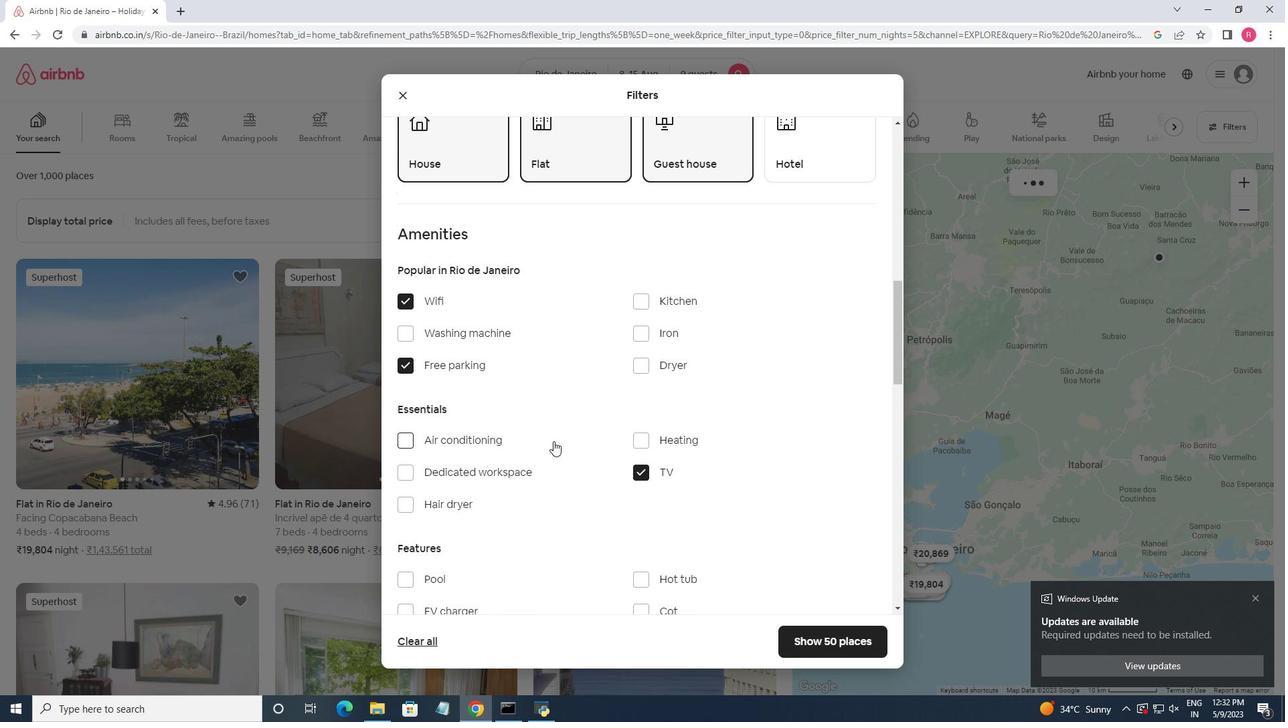 
Action: Mouse scrolled (553, 440) with delta (0, 0)
Screenshot: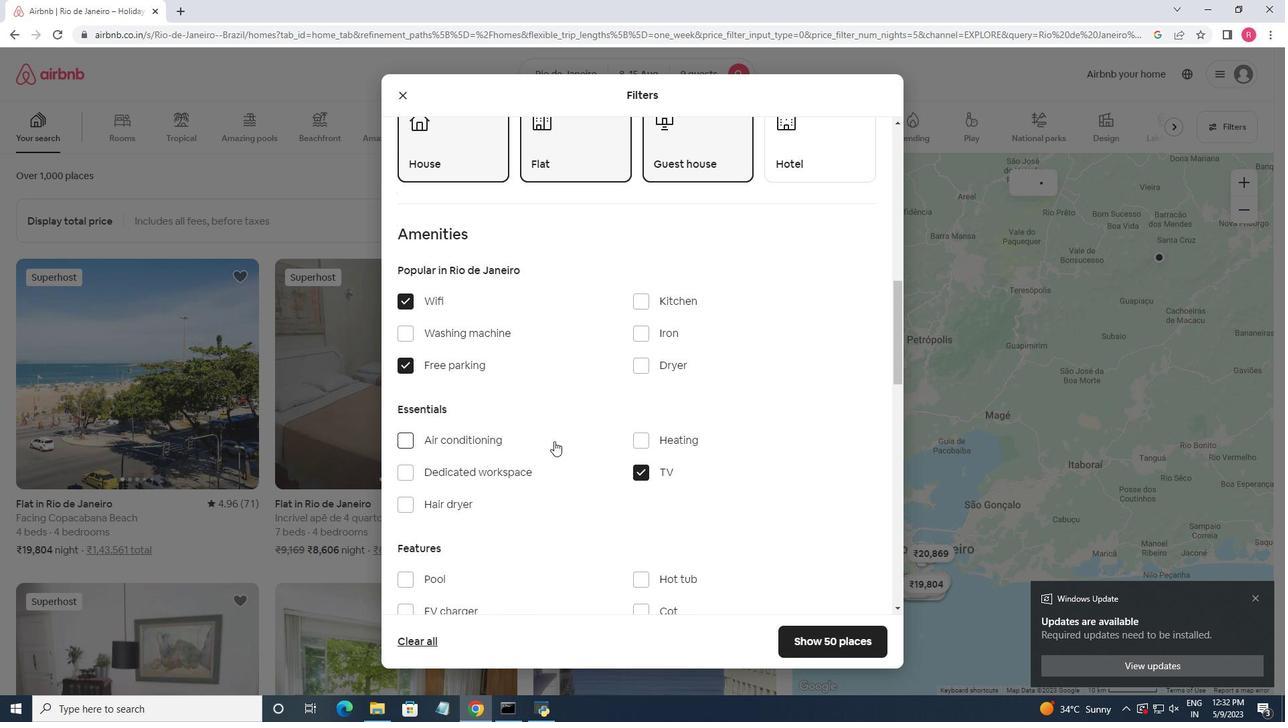 
Action: Mouse scrolled (553, 440) with delta (0, 0)
Screenshot: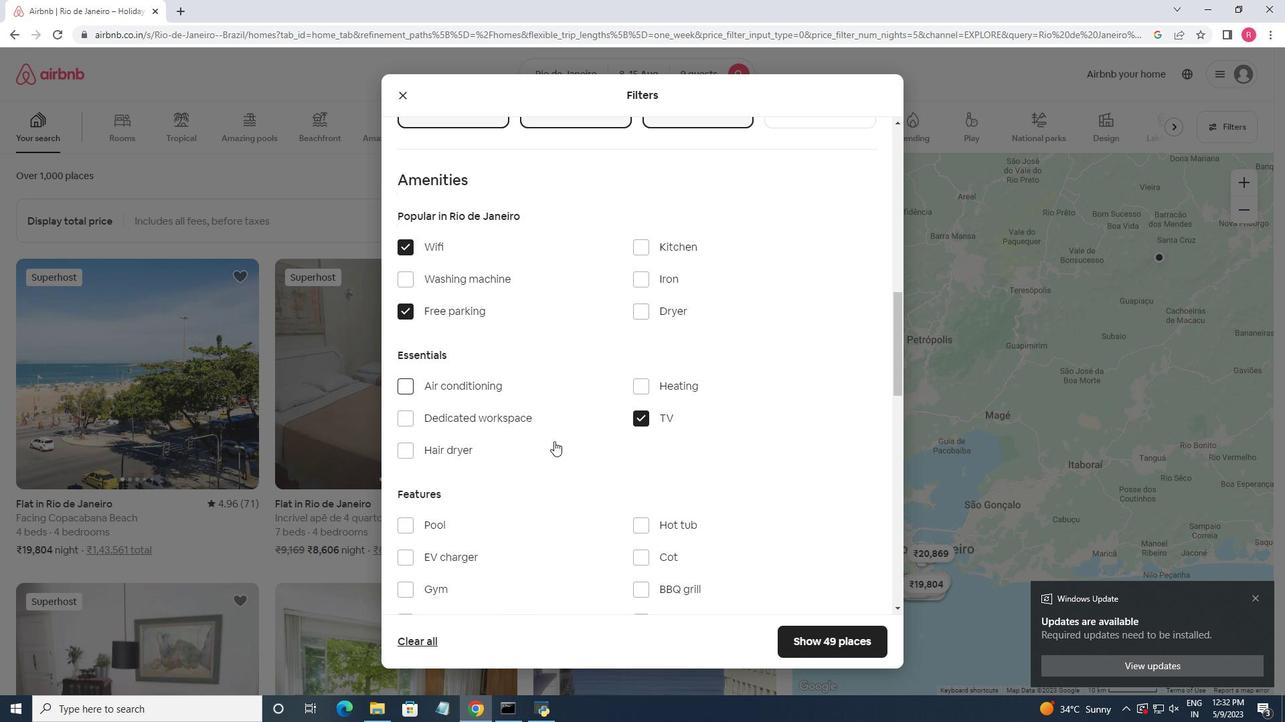 
Action: Mouse scrolled (553, 440) with delta (0, 0)
Screenshot: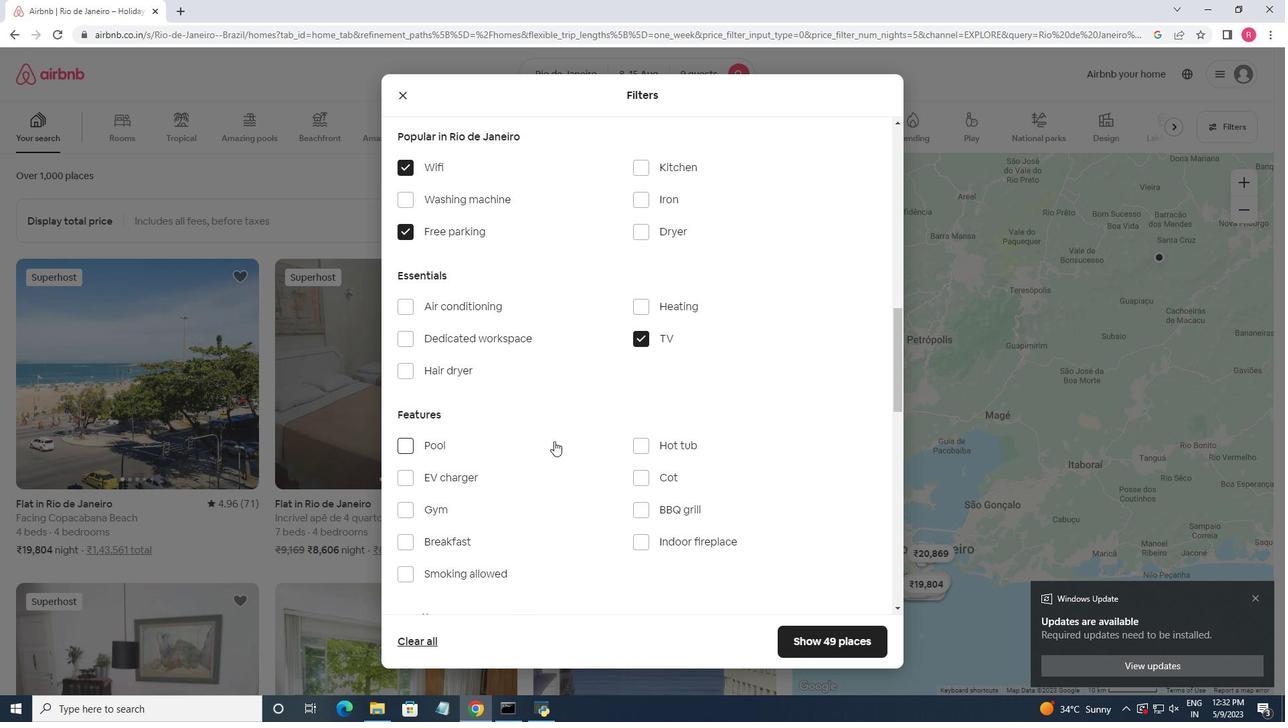 
Action: Mouse moved to (408, 444)
Screenshot: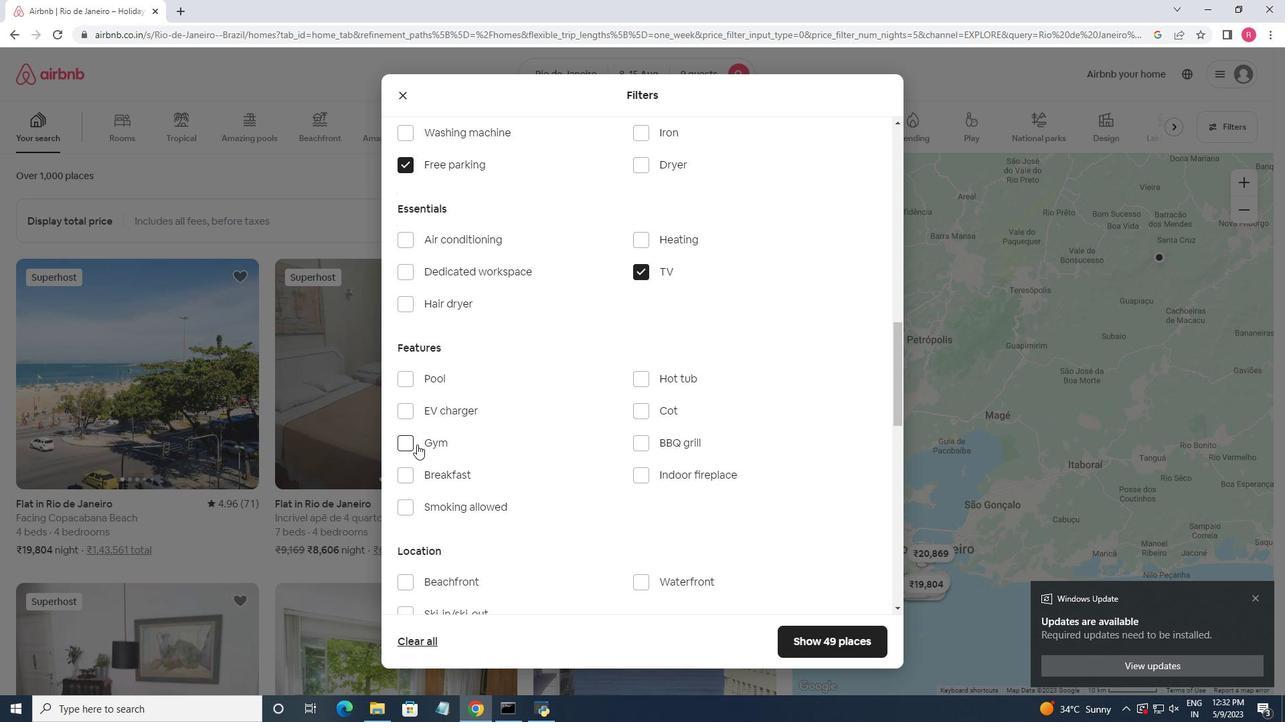 
Action: Mouse pressed left at (408, 444)
Screenshot: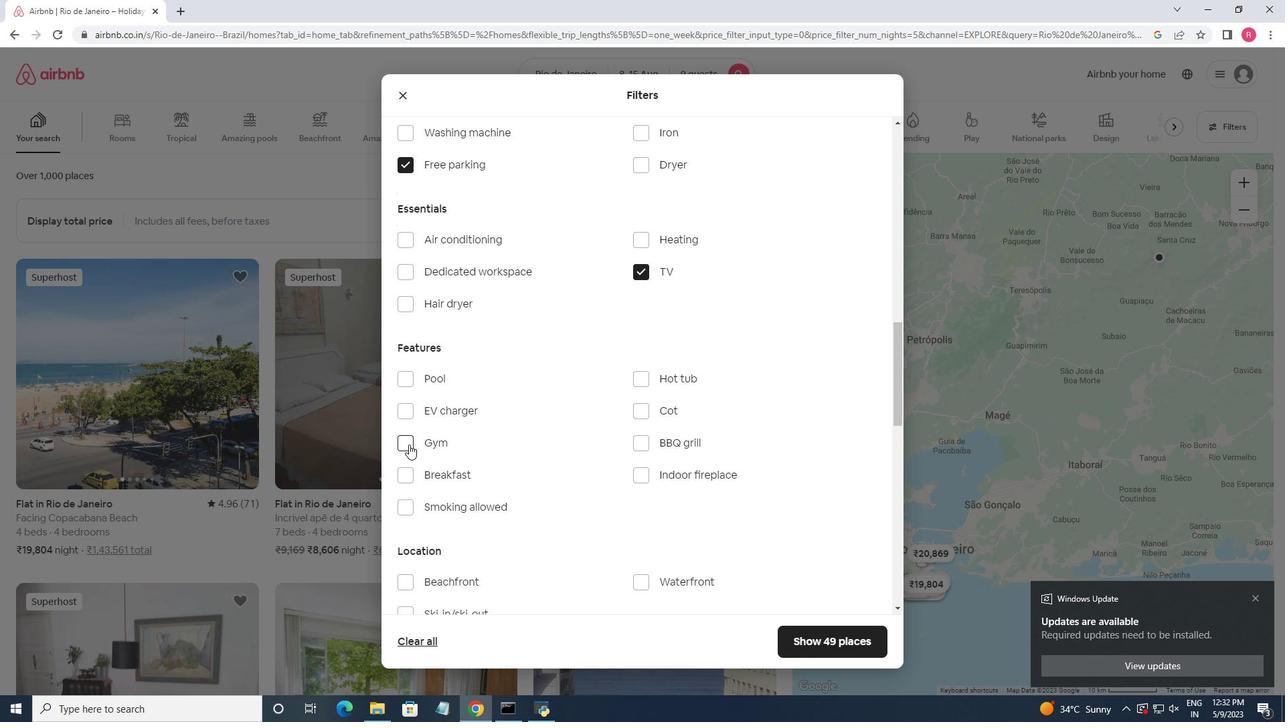 
Action: Mouse moved to (507, 443)
Screenshot: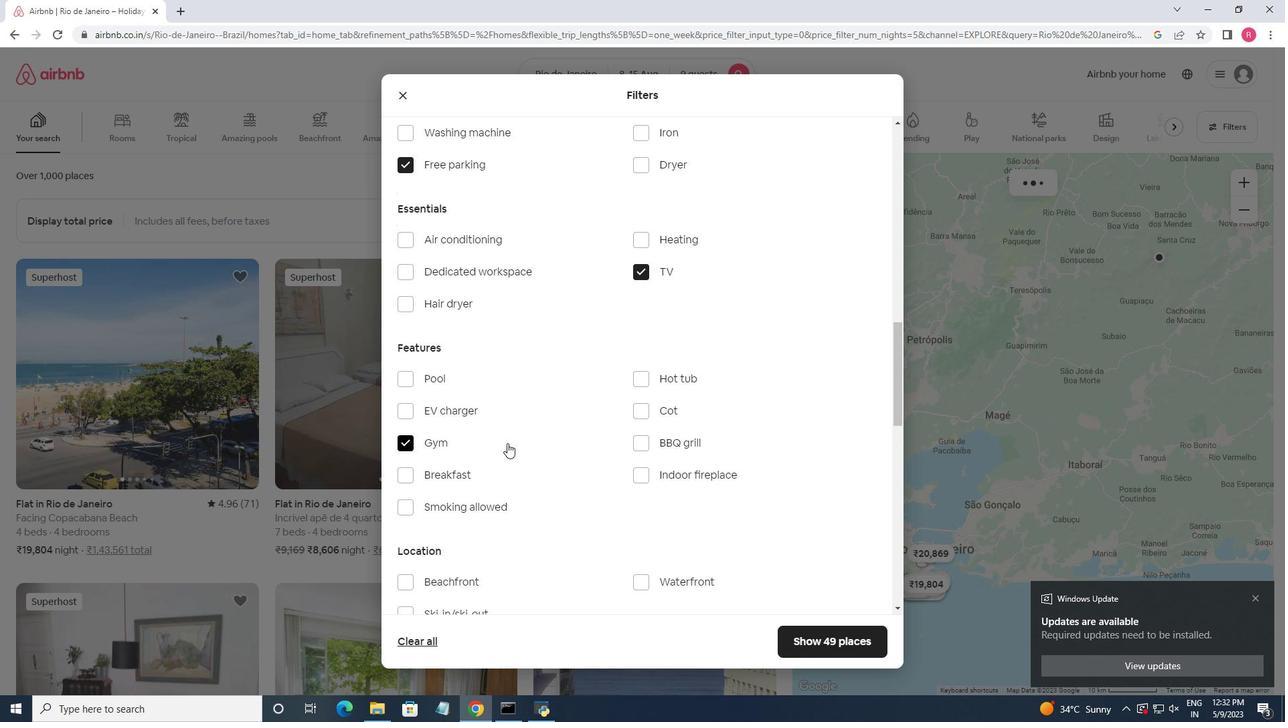 
Action: Mouse scrolled (507, 442) with delta (0, 0)
Screenshot: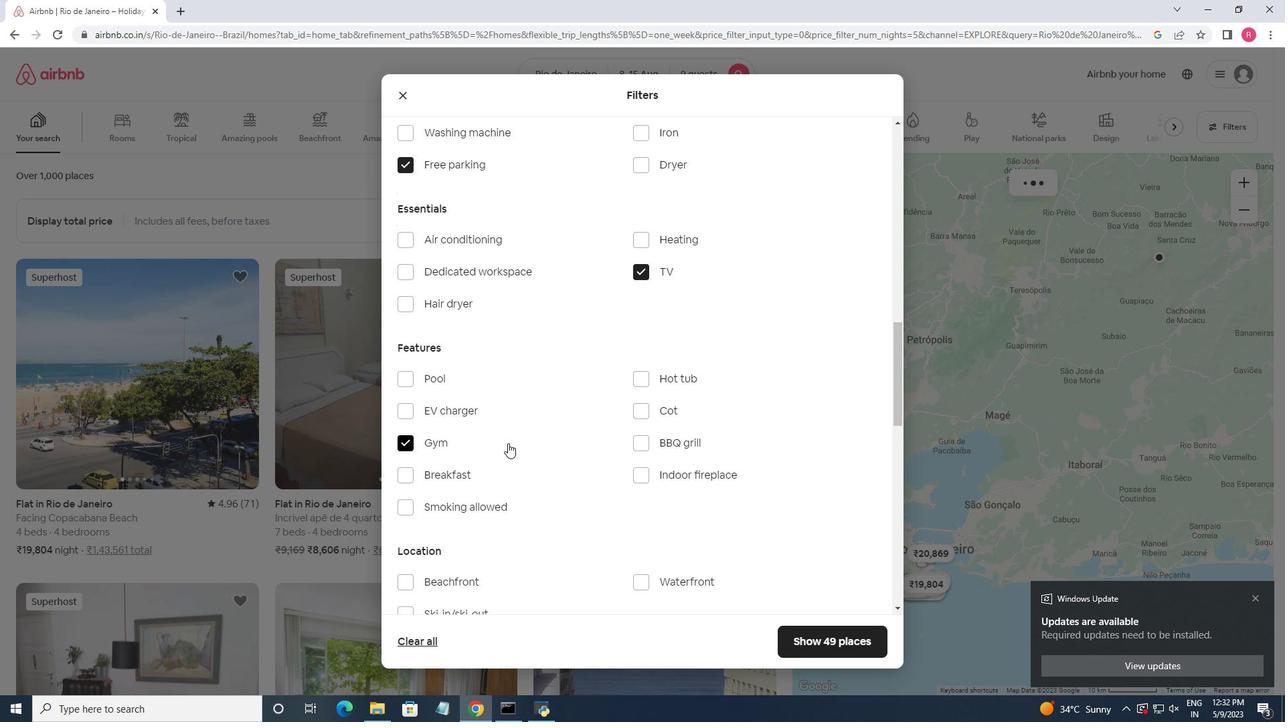 
Action: Mouse scrolled (507, 442) with delta (0, 0)
Screenshot: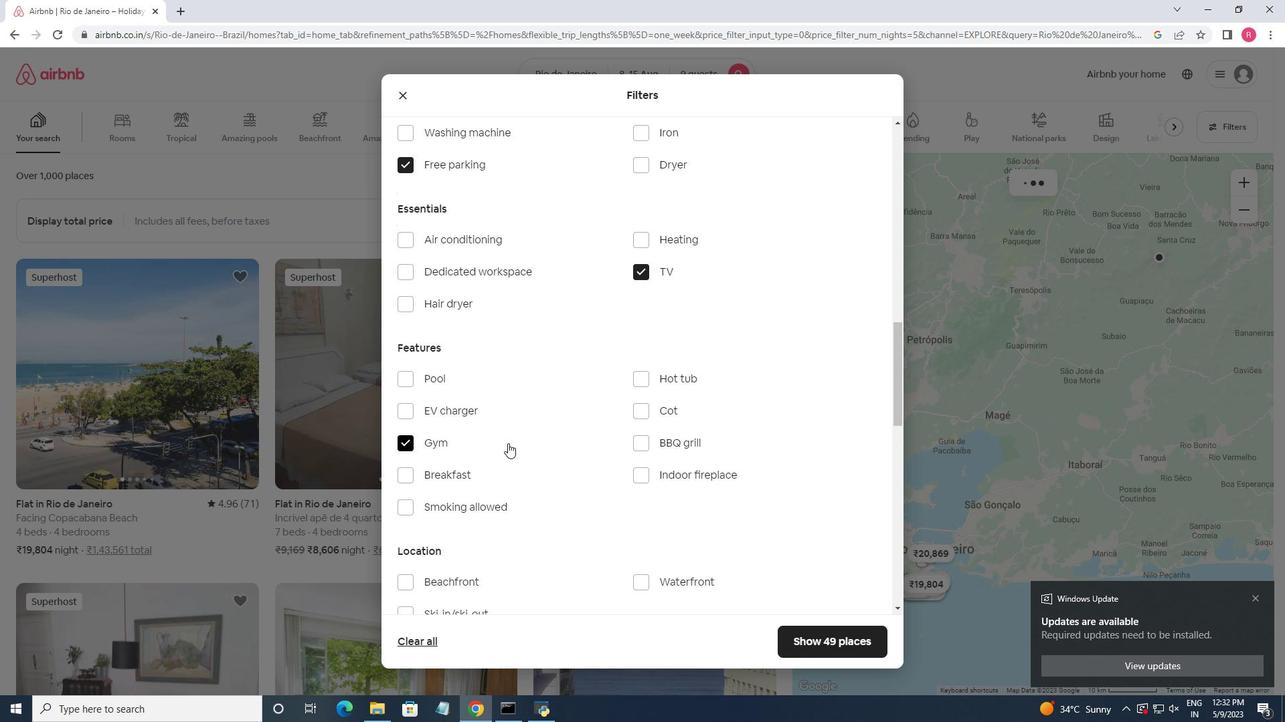 
Action: Mouse scrolled (507, 442) with delta (0, 0)
Screenshot: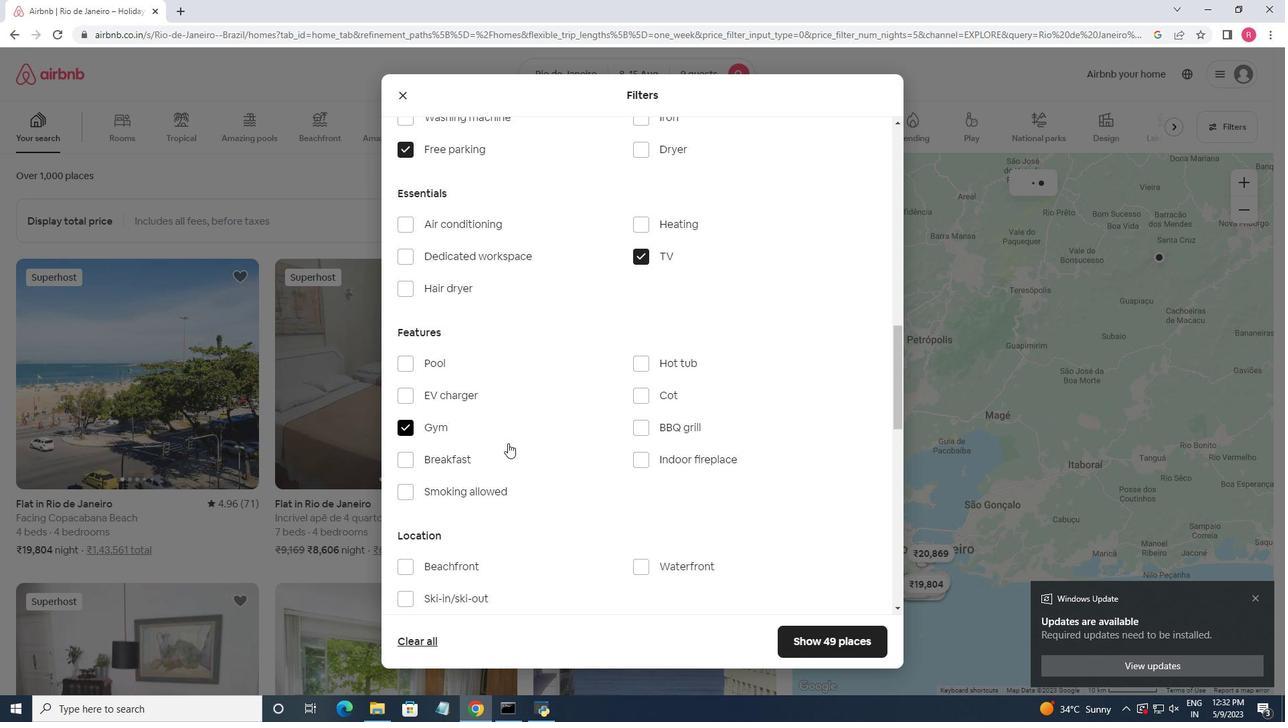 
Action: Mouse moved to (413, 271)
Screenshot: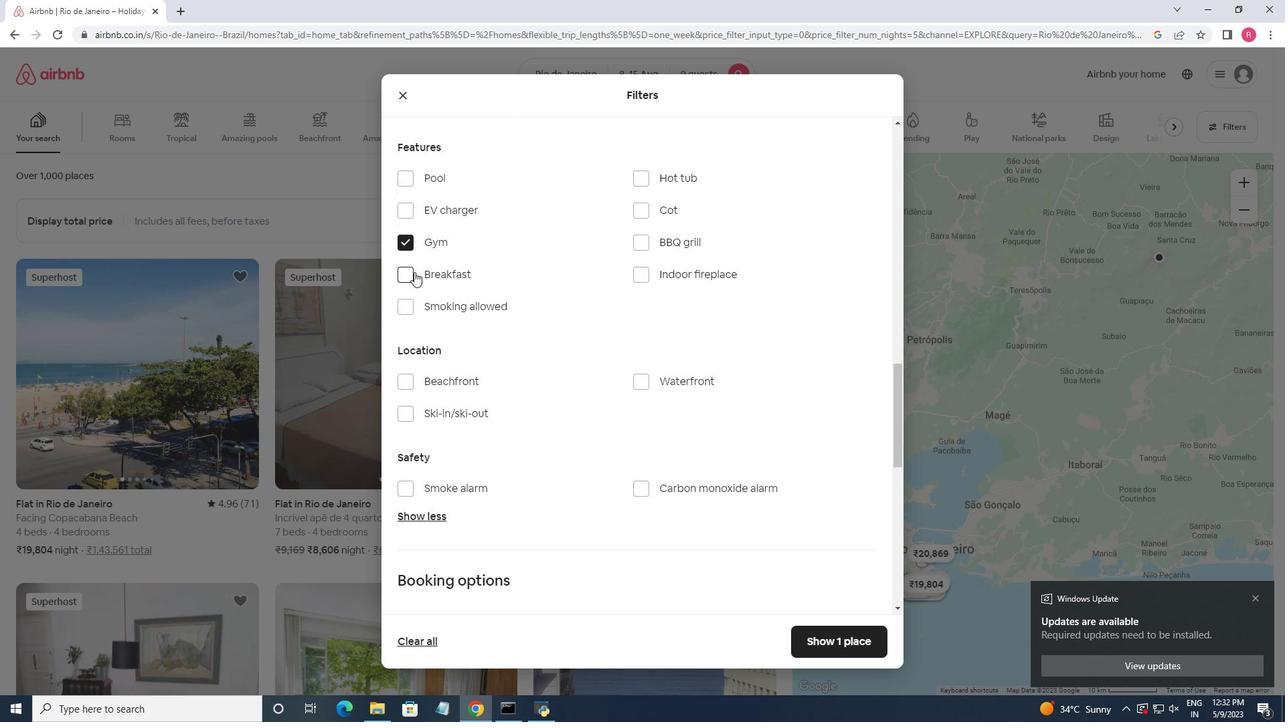 
Action: Mouse pressed left at (413, 271)
Screenshot: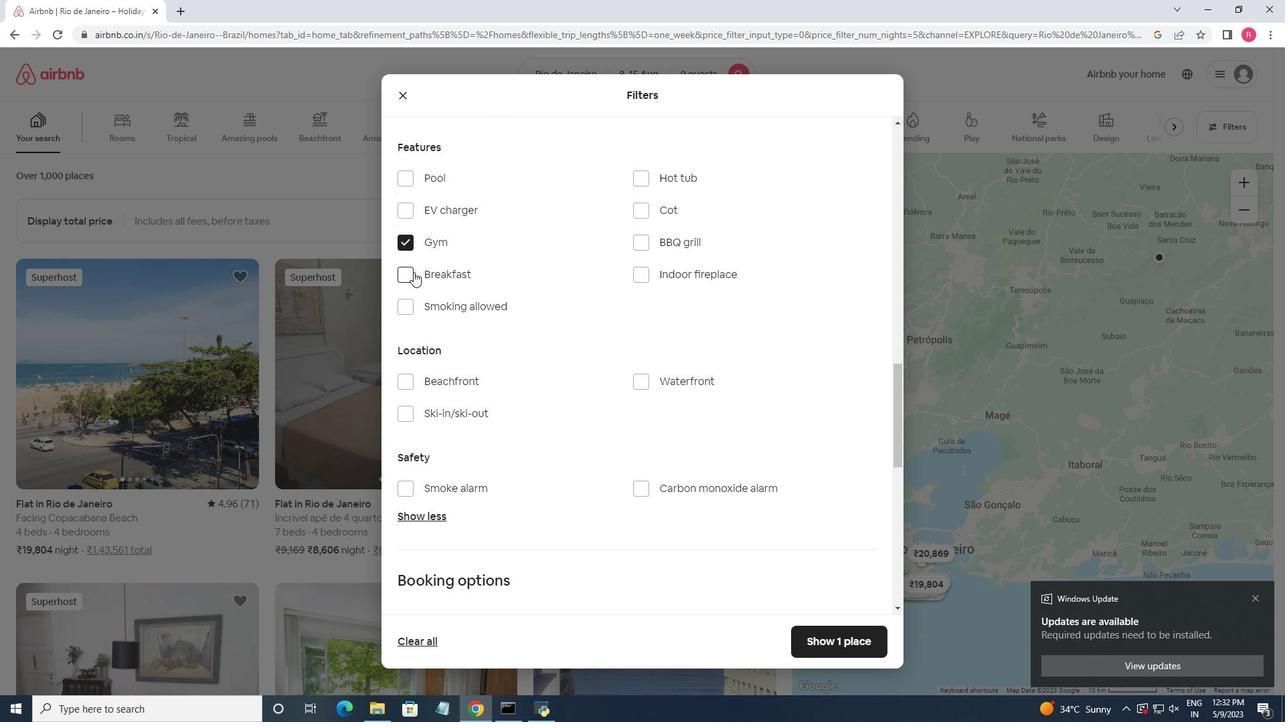 
Action: Mouse moved to (523, 278)
Screenshot: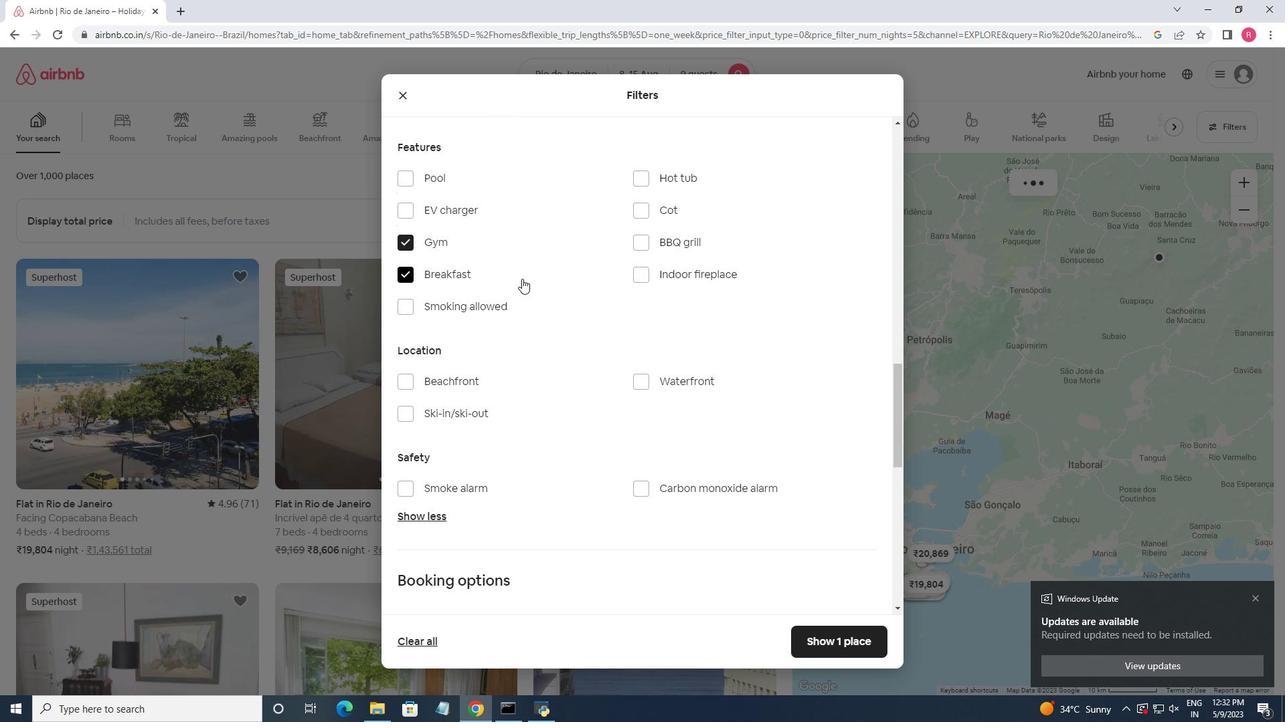 
Action: Mouse scrolled (523, 277) with delta (0, 0)
Screenshot: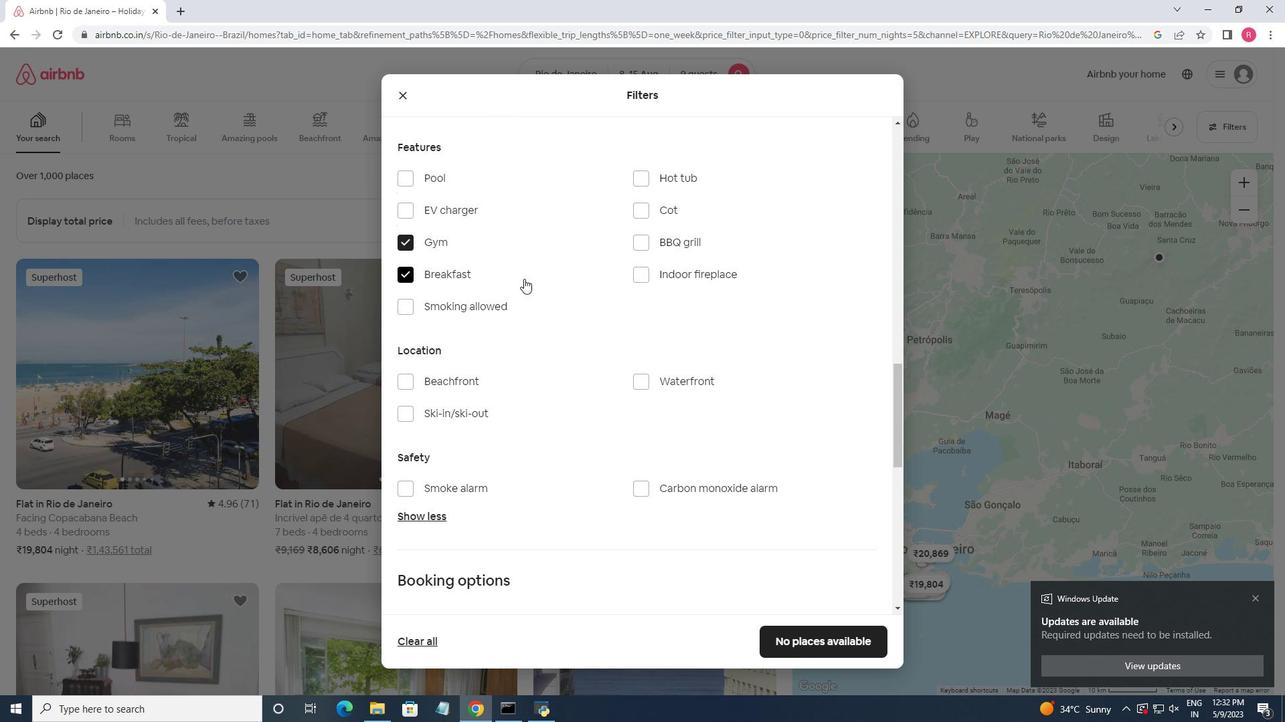 
Action: Mouse scrolled (523, 277) with delta (0, 0)
Screenshot: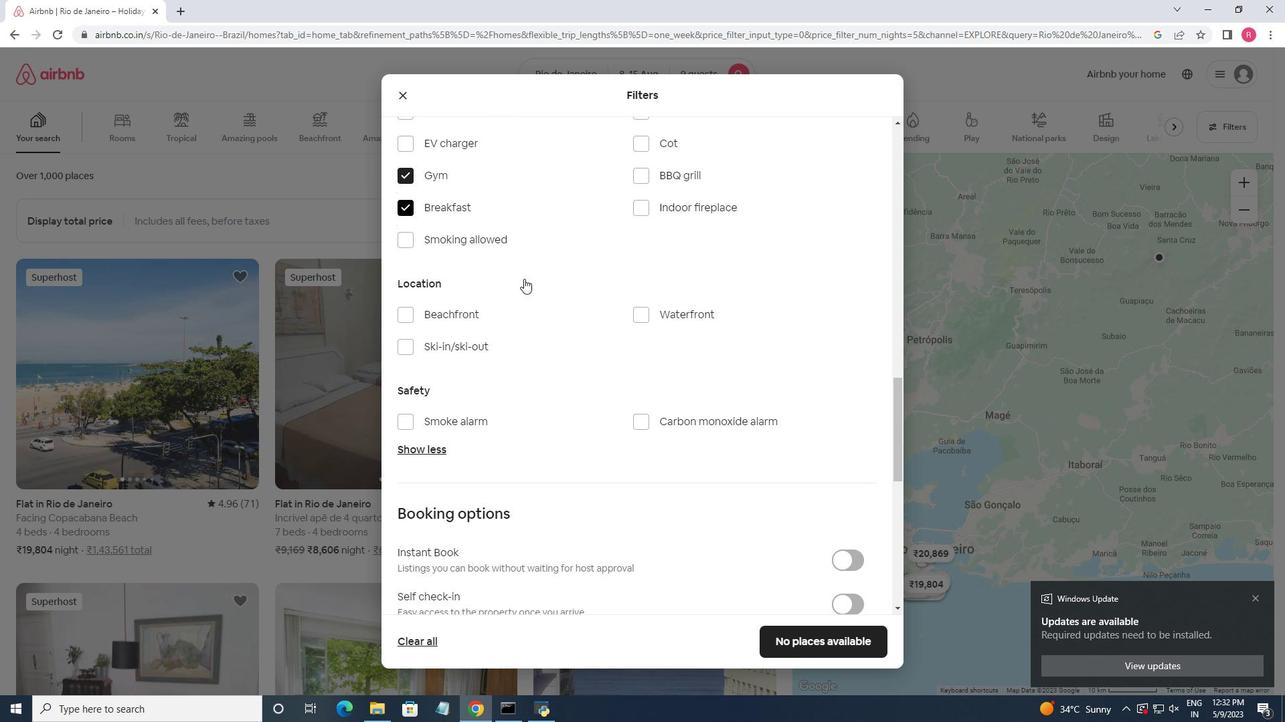 
Action: Mouse scrolled (523, 277) with delta (0, 0)
Screenshot: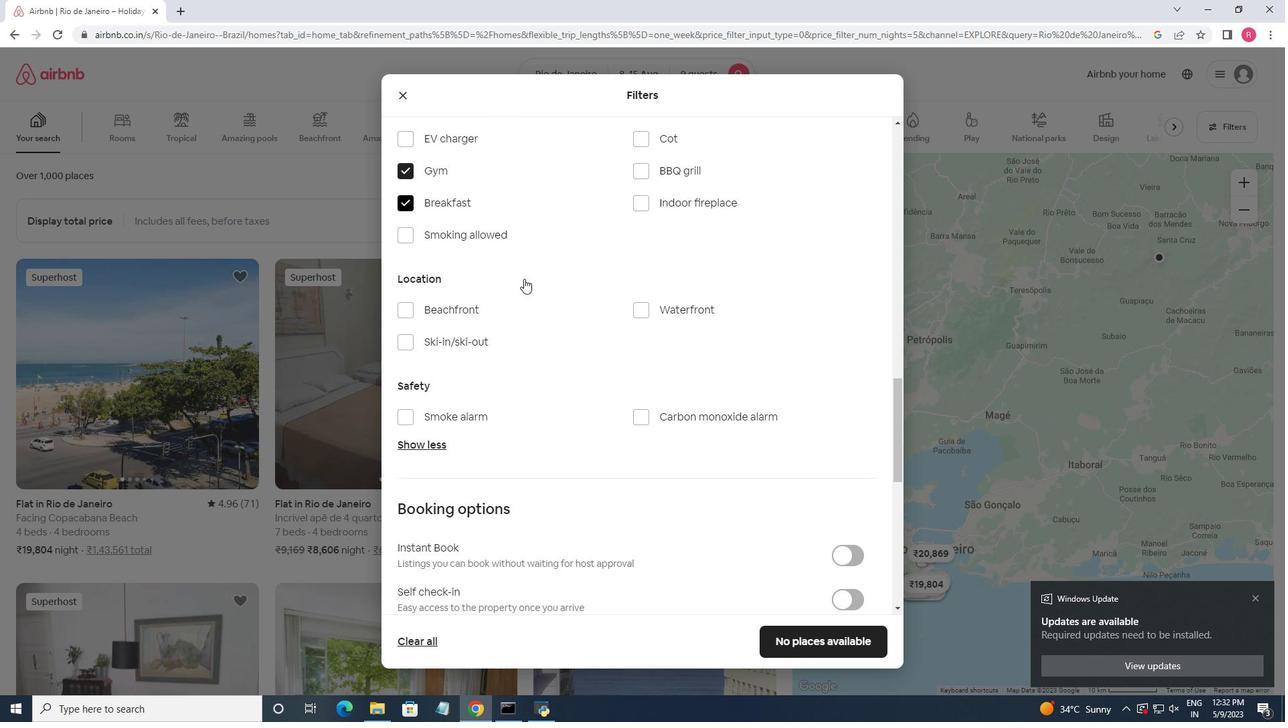 
Action: Mouse scrolled (523, 277) with delta (0, 0)
Screenshot: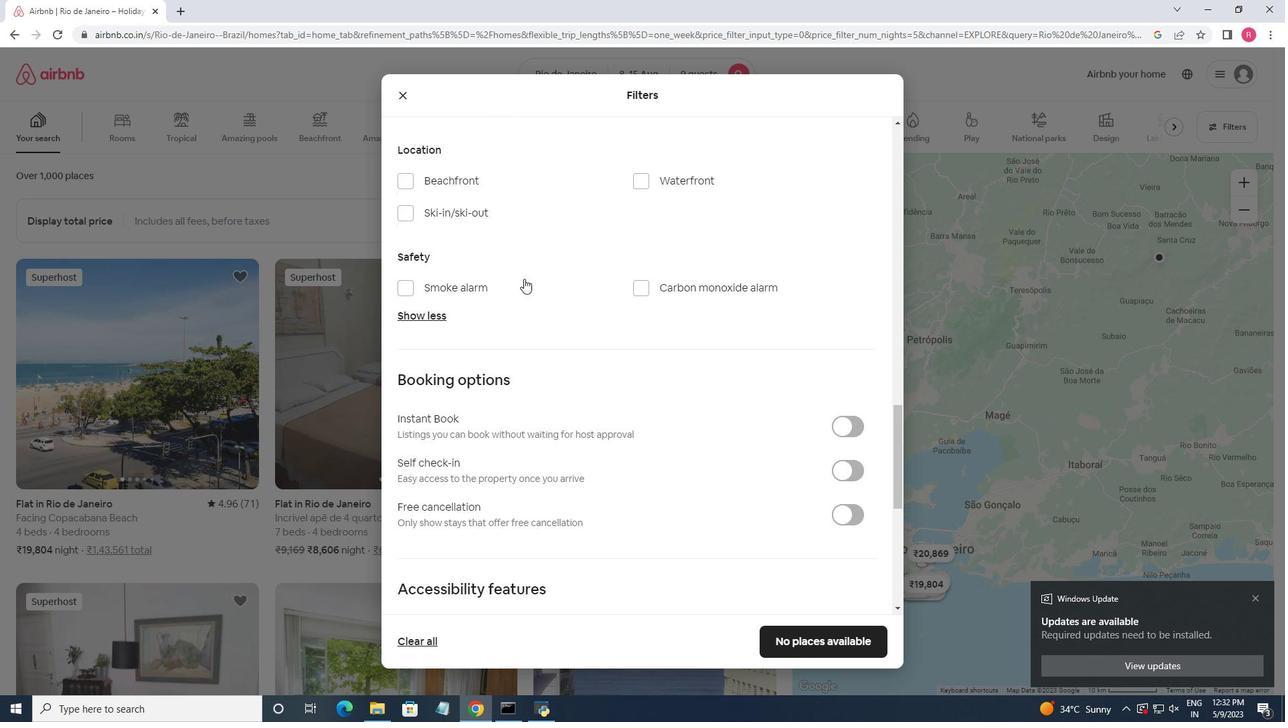 
Action: Mouse scrolled (523, 277) with delta (0, 0)
Screenshot: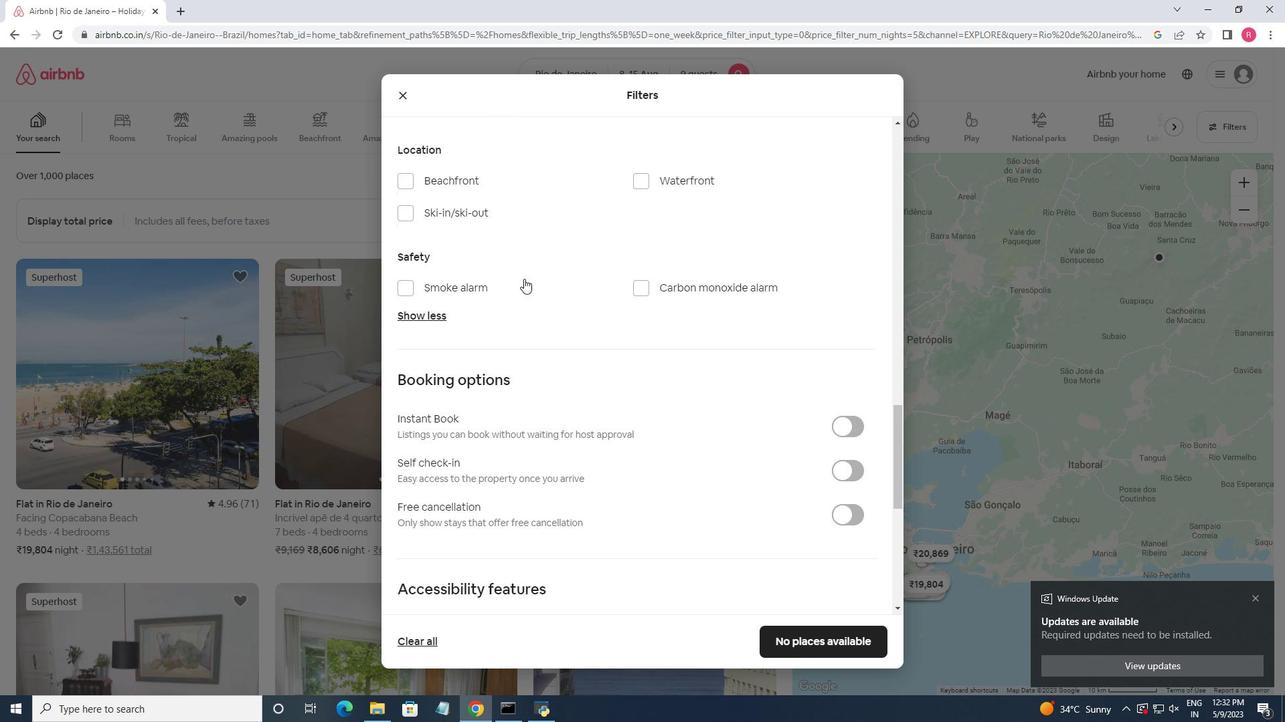 
Action: Mouse moved to (842, 332)
Screenshot: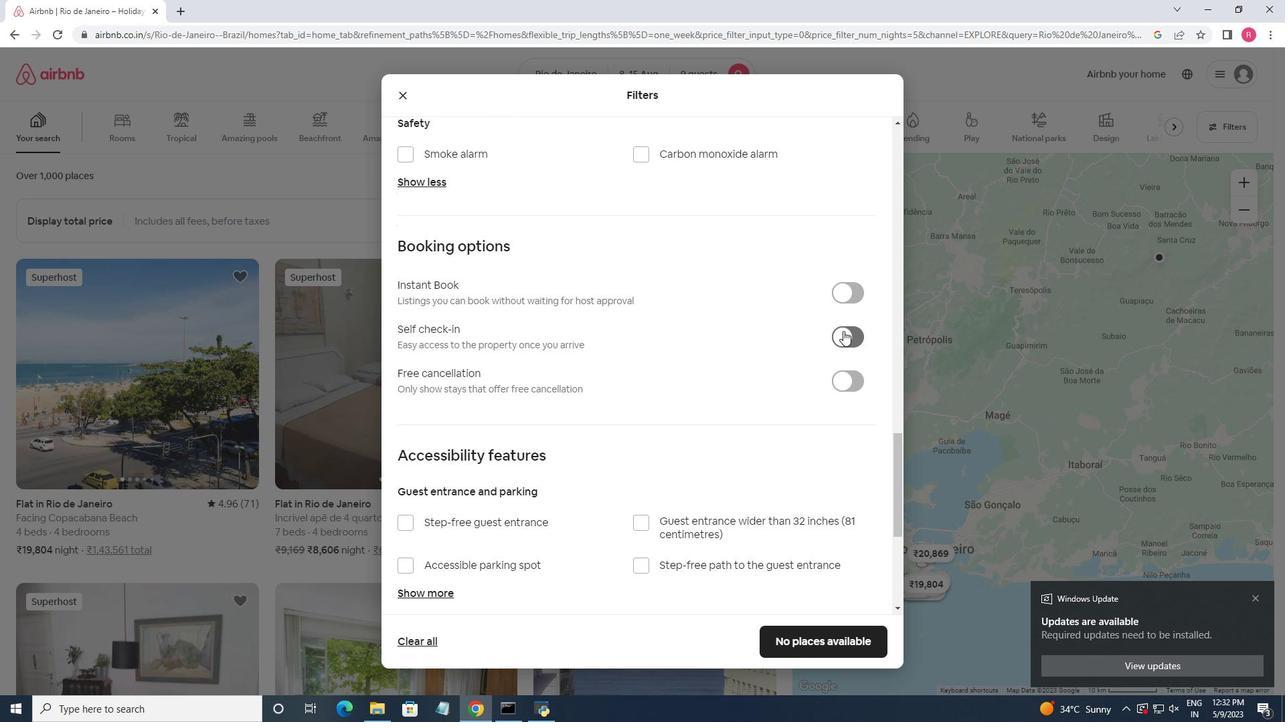 
Action: Mouse pressed left at (842, 332)
Screenshot: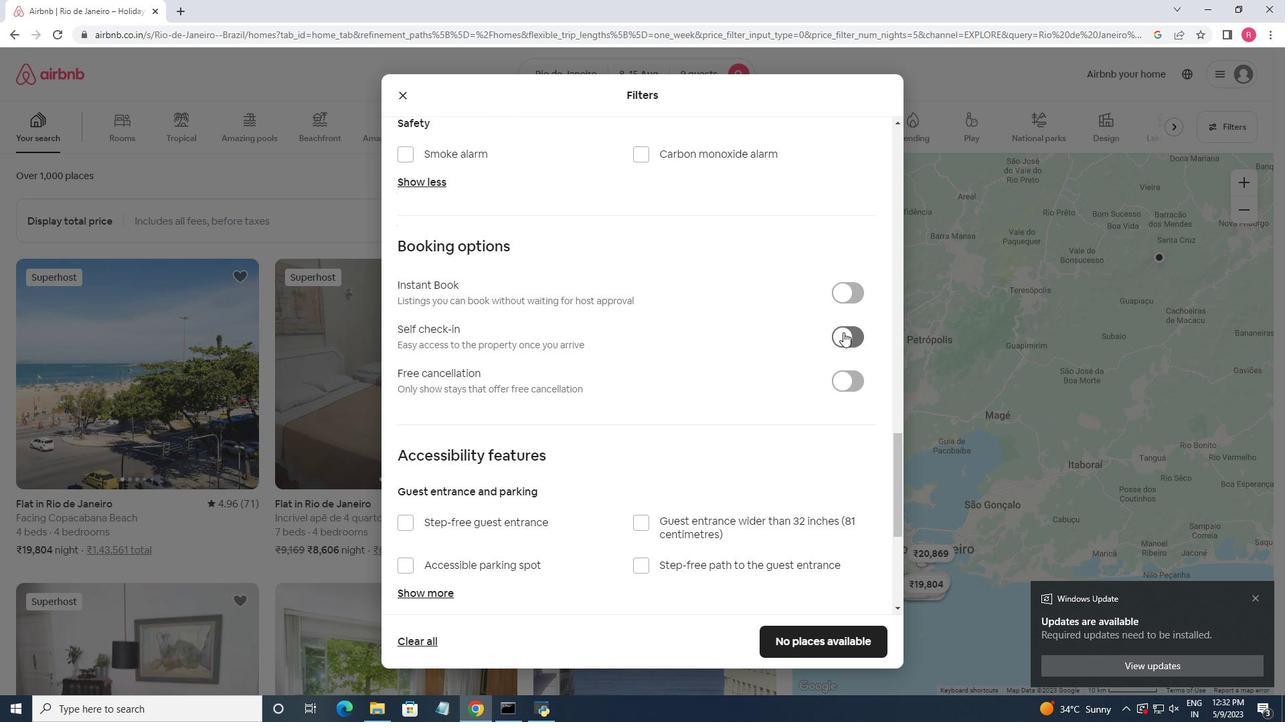 
Action: Mouse moved to (720, 339)
Screenshot: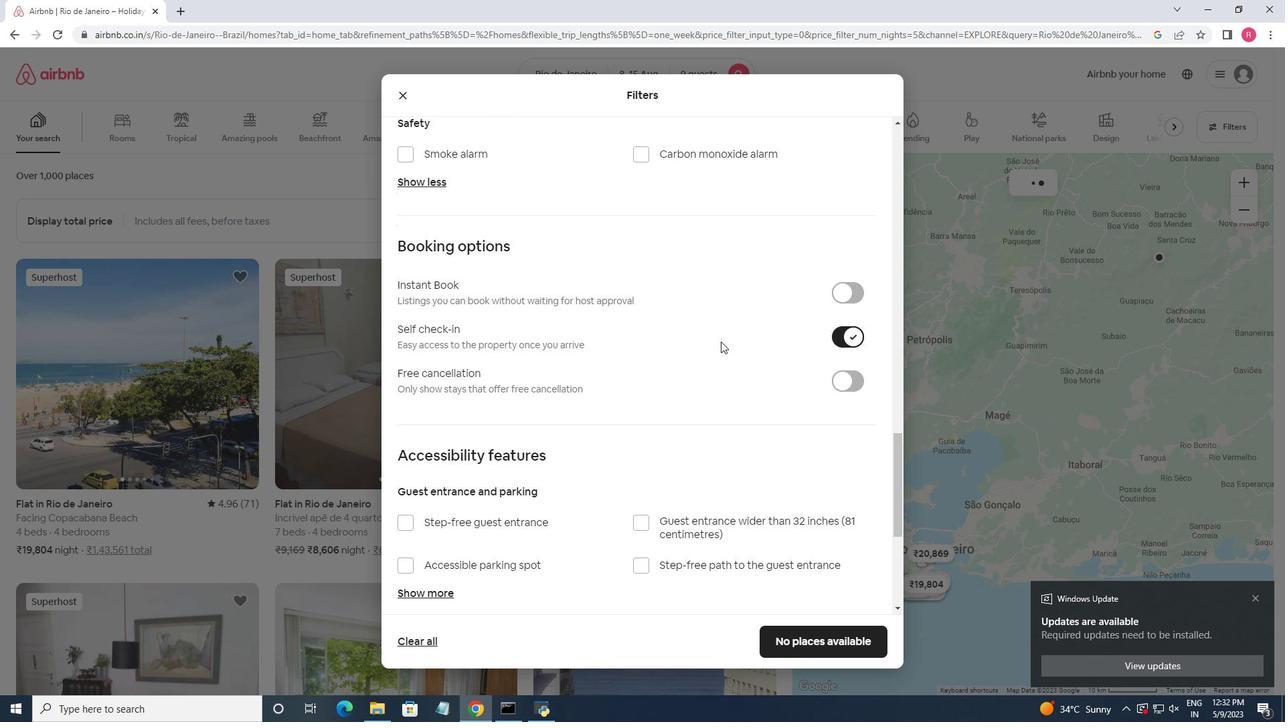 
Action: Mouse scrolled (720, 338) with delta (0, 0)
Screenshot: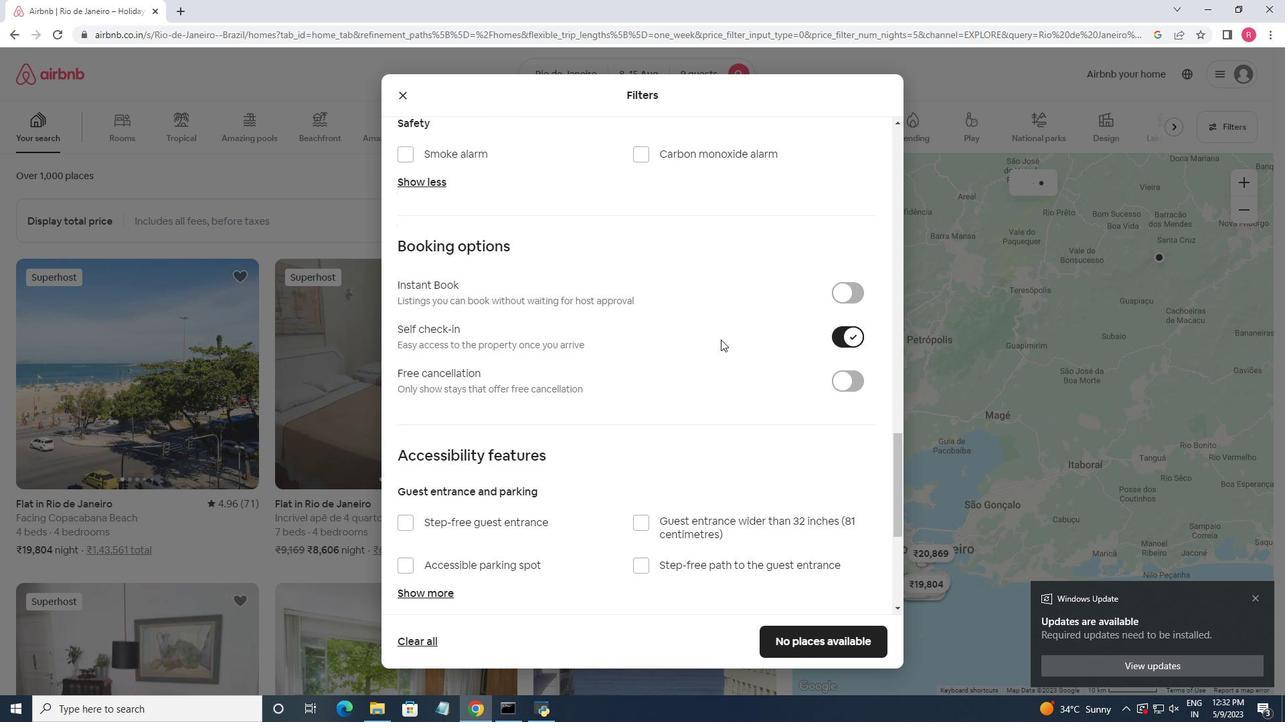 
Action: Mouse scrolled (720, 338) with delta (0, 0)
Screenshot: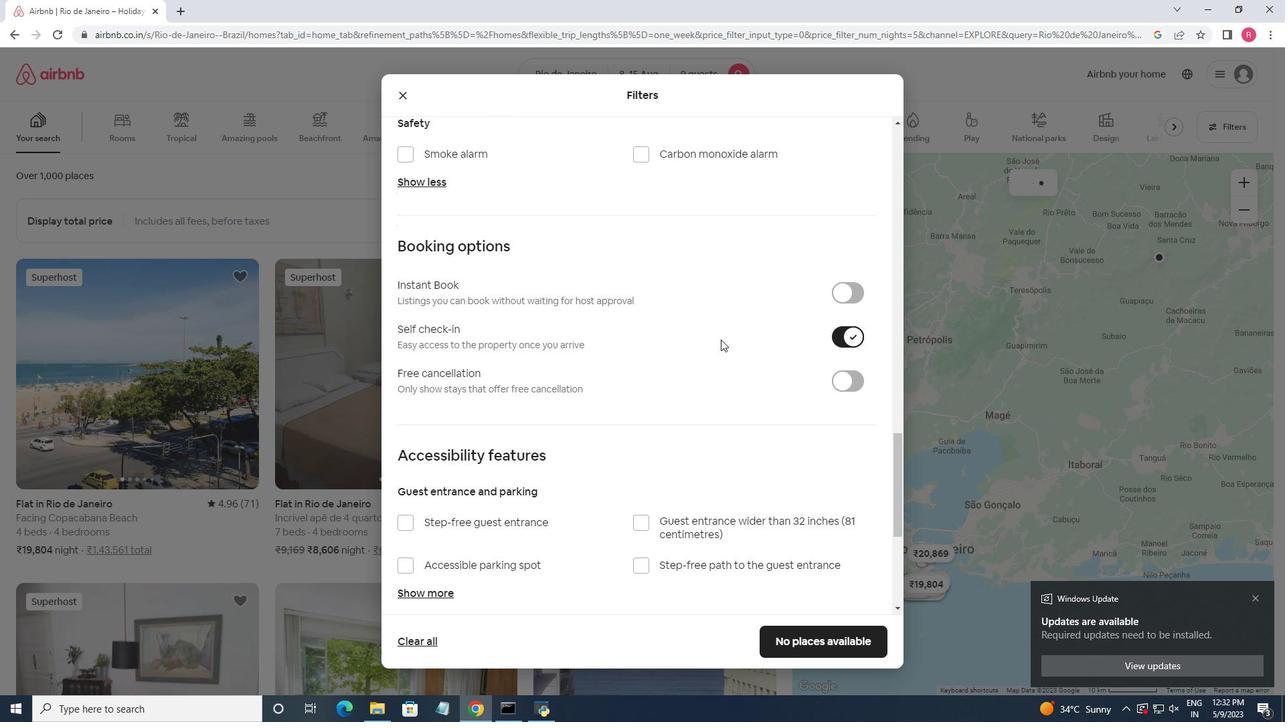 
Action: Mouse scrolled (720, 338) with delta (0, 0)
Screenshot: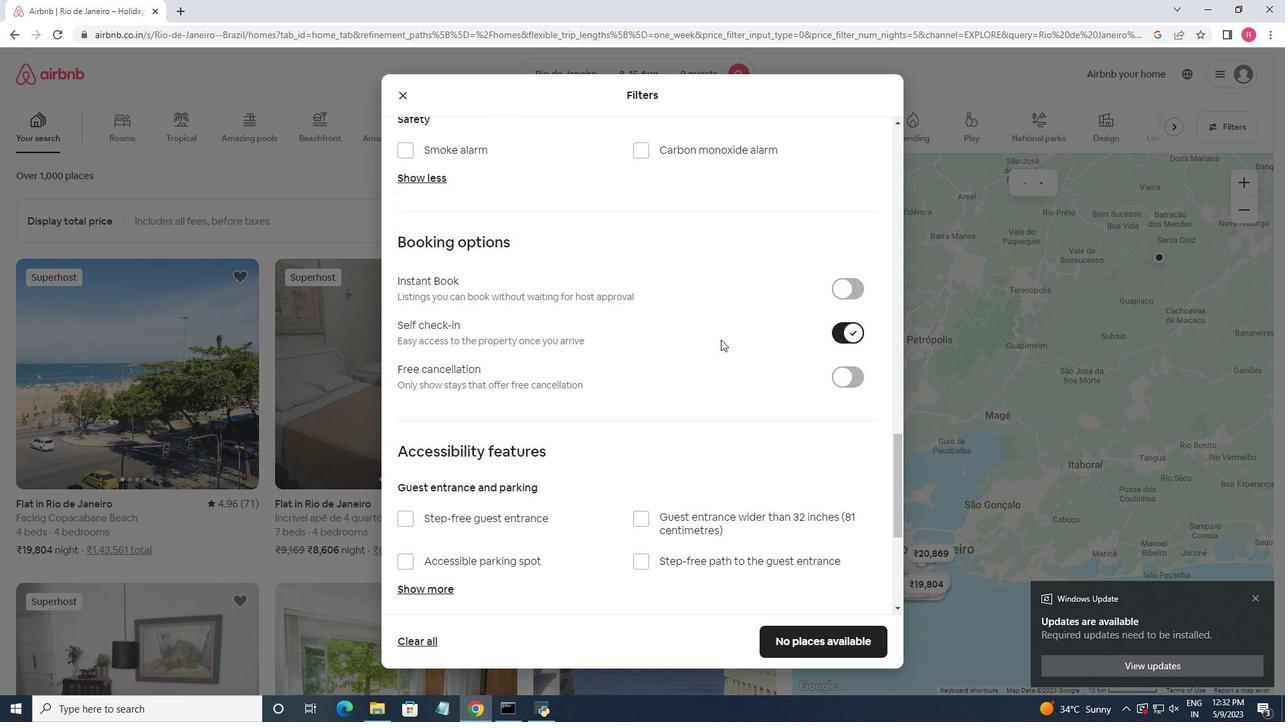 
Action: Mouse scrolled (720, 338) with delta (0, 0)
Screenshot: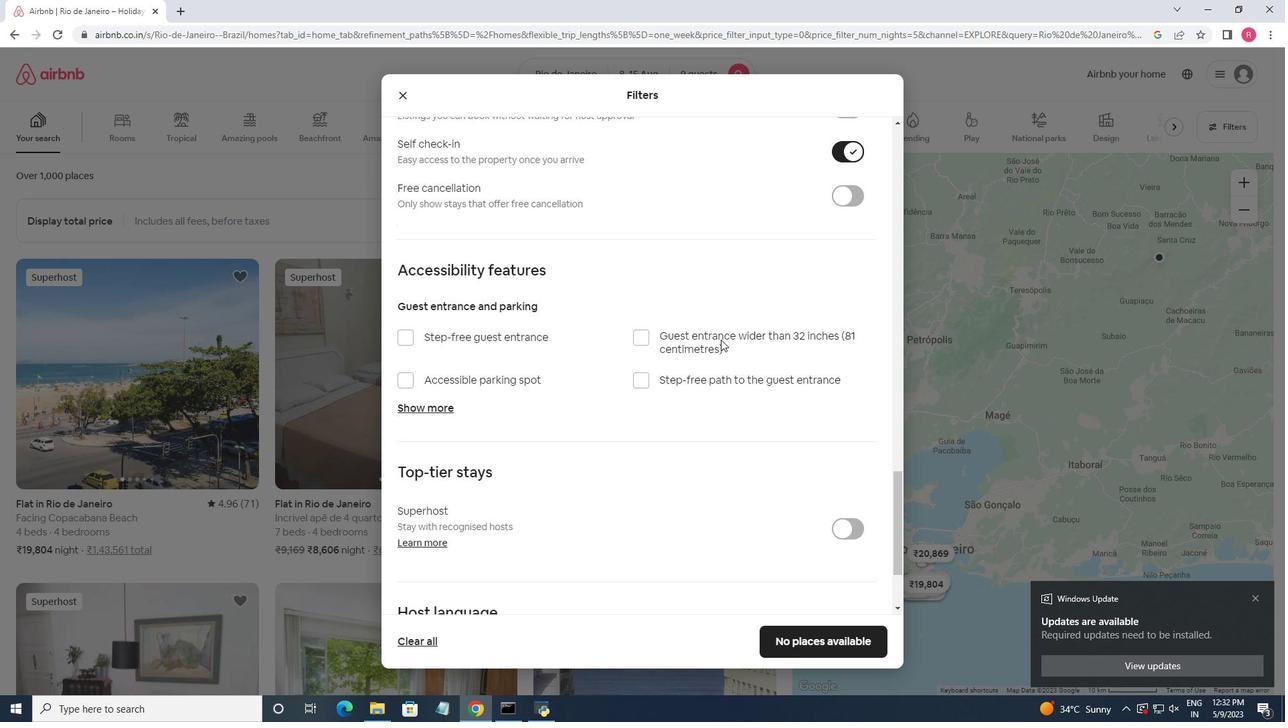 
Action: Mouse scrolled (720, 338) with delta (0, 0)
Screenshot: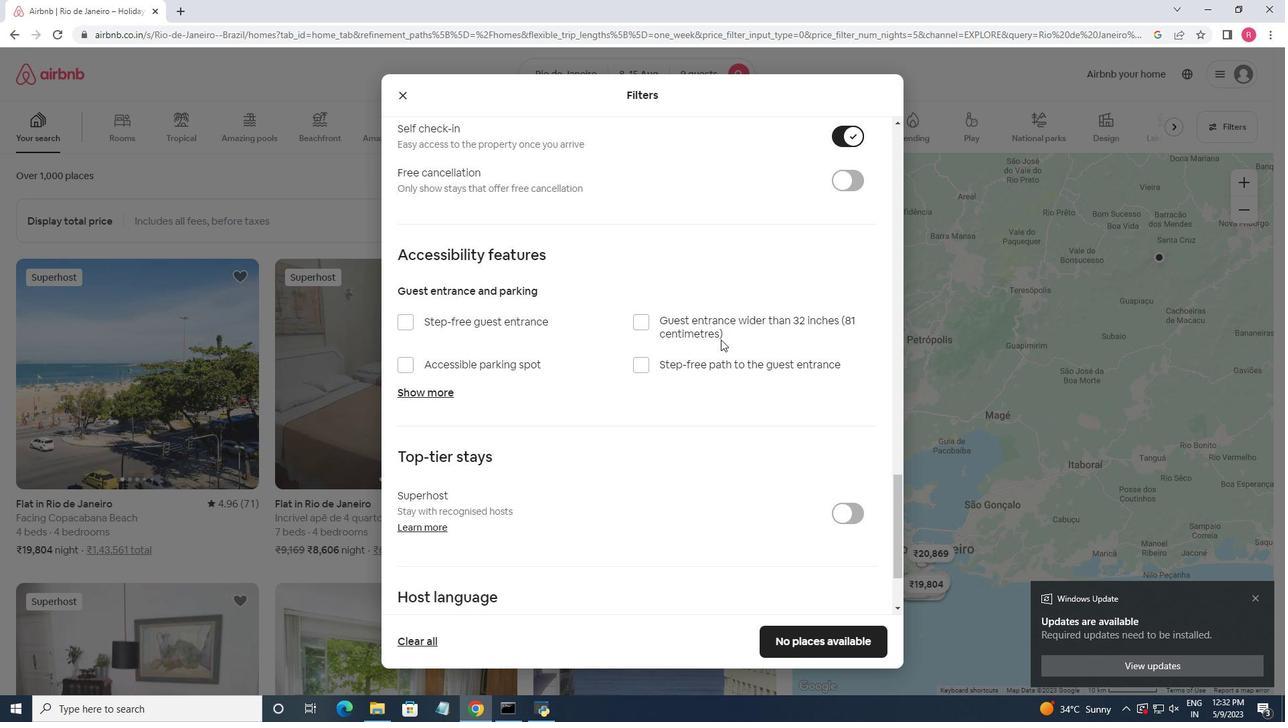 
Action: Mouse moved to (400, 520)
Screenshot: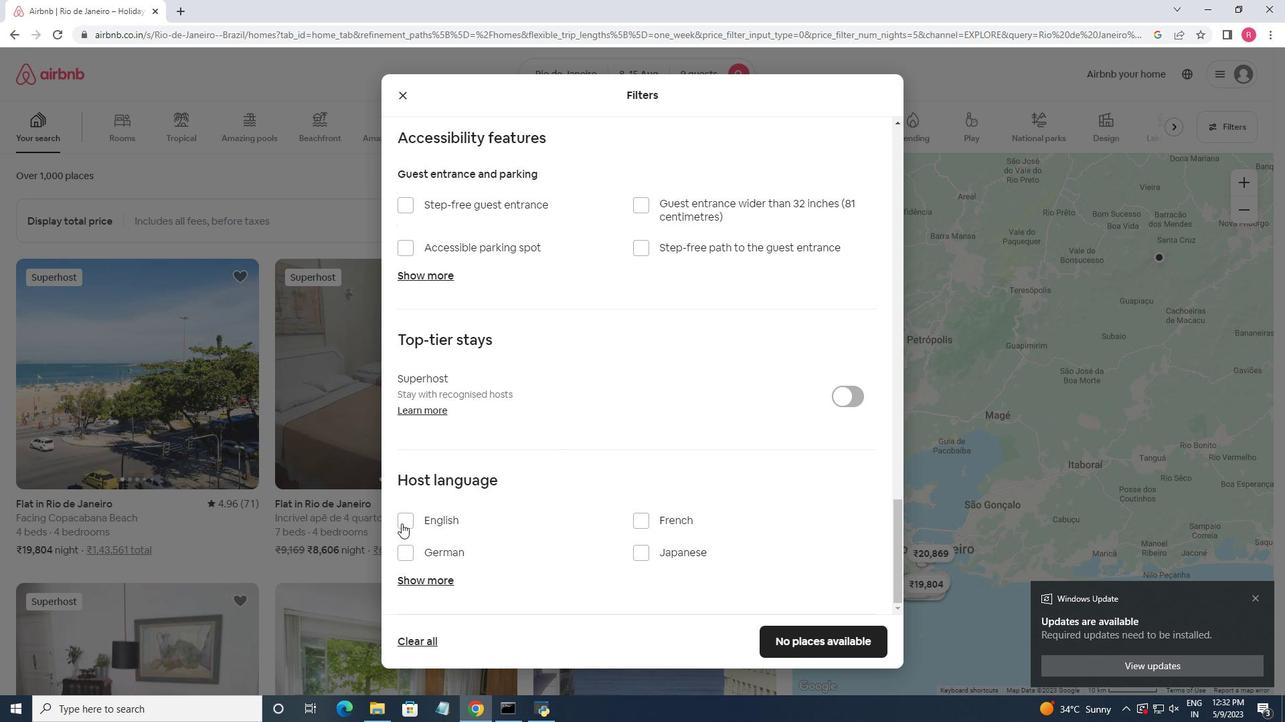 
Action: Mouse pressed left at (400, 520)
Screenshot: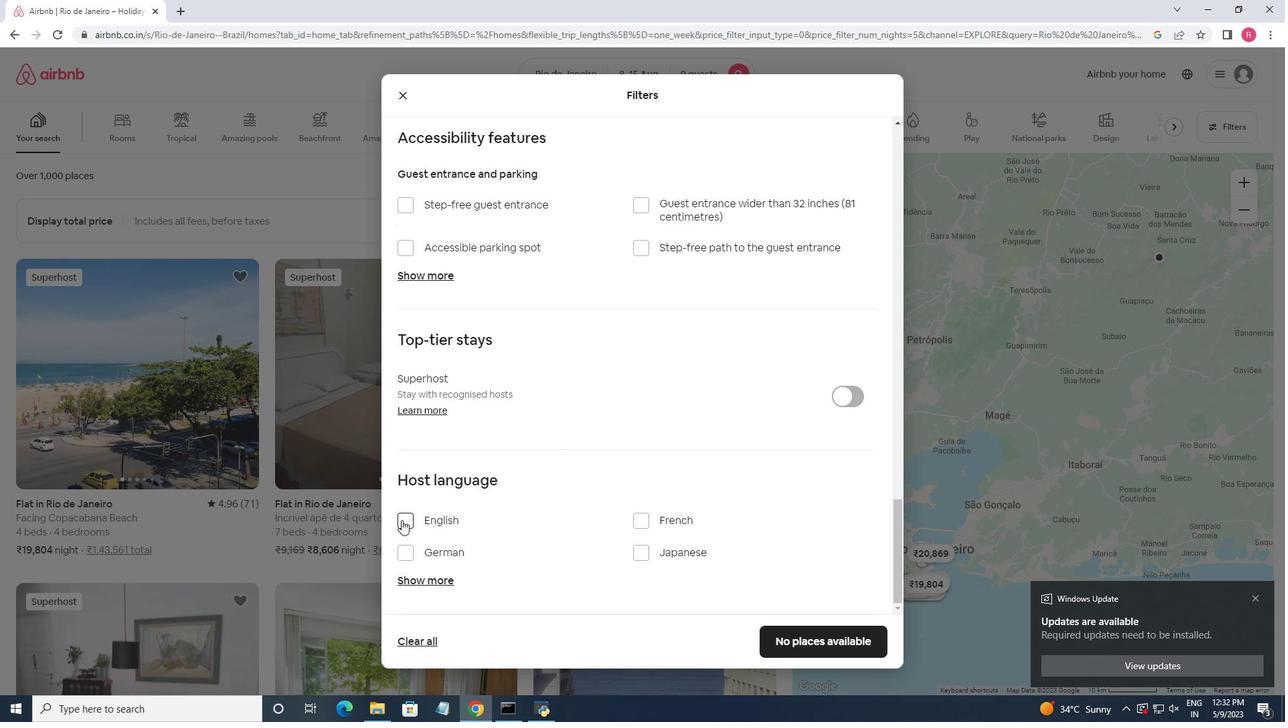 
Action: Mouse moved to (828, 640)
Screenshot: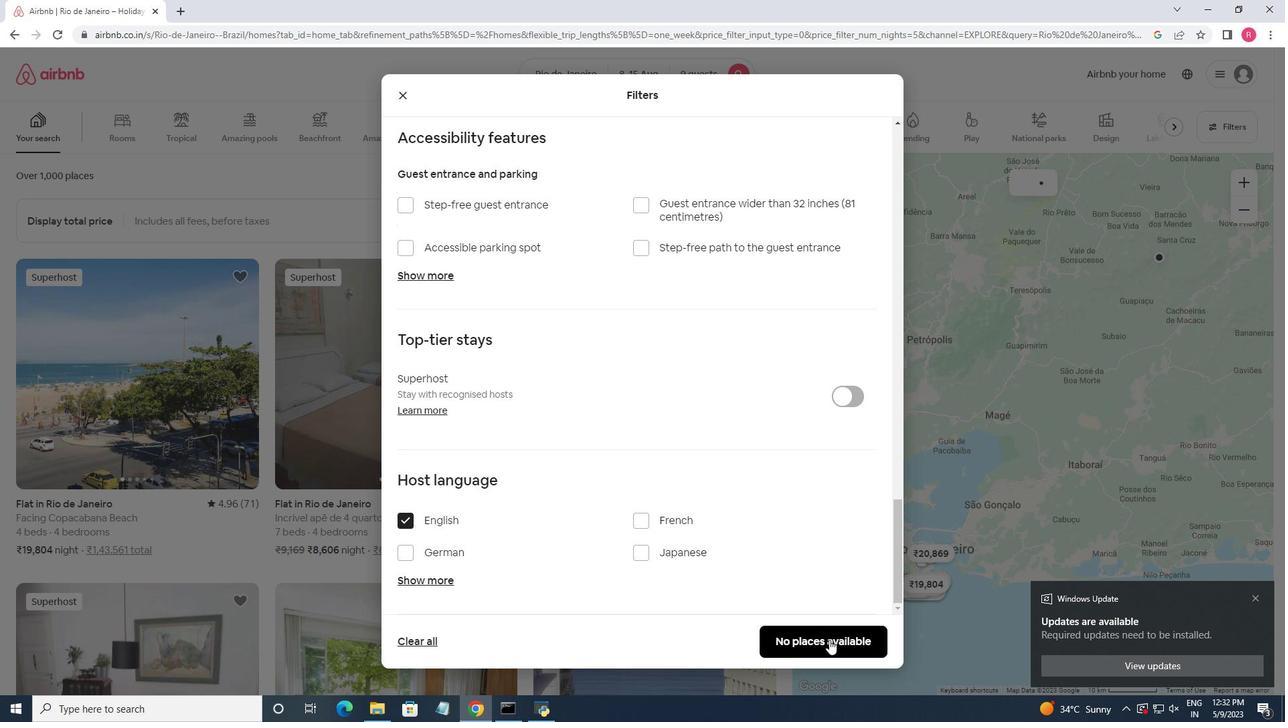
Action: Mouse pressed left at (828, 640)
Screenshot: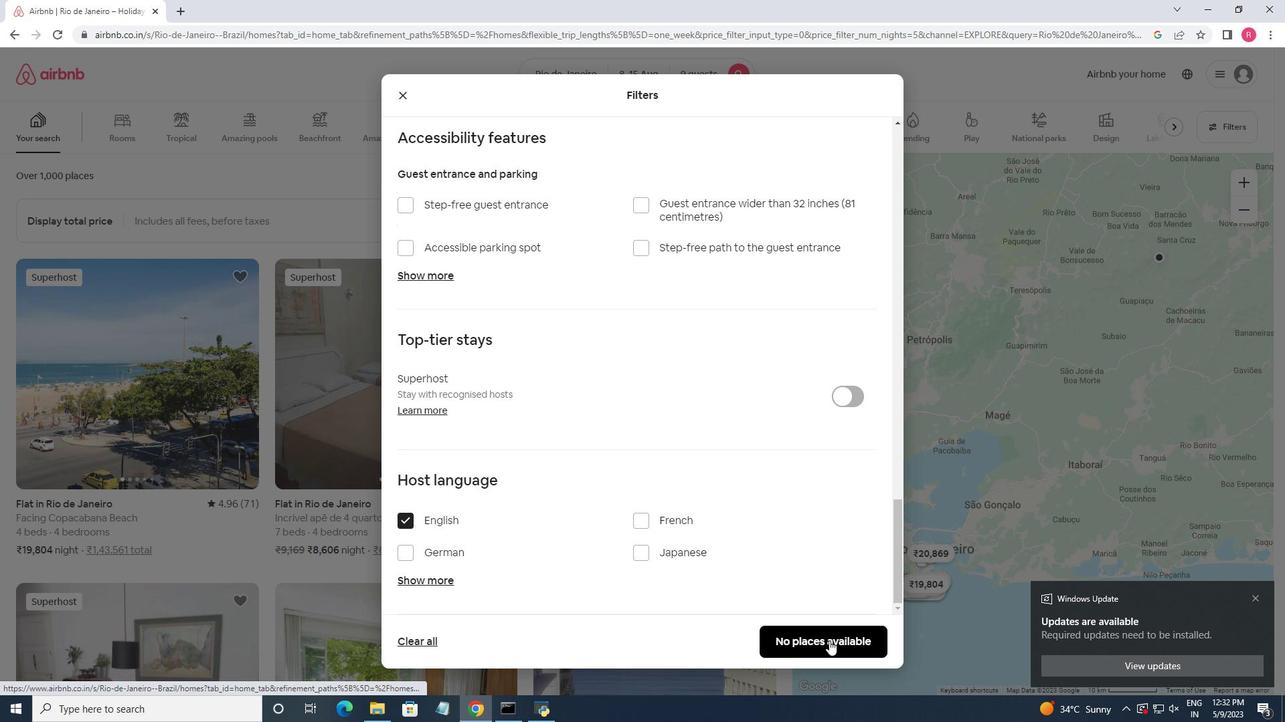 
